 Task: Find connections with filter location Itapagé with filter topic #programingwith filter profile language English with filter current company Elekta with filter school Indian Institute of Management, Calcutta with filter industry Wind Electric Power Generation with filter service category Interaction Design with filter keywords title Content Creator
Action: Mouse moved to (608, 108)
Screenshot: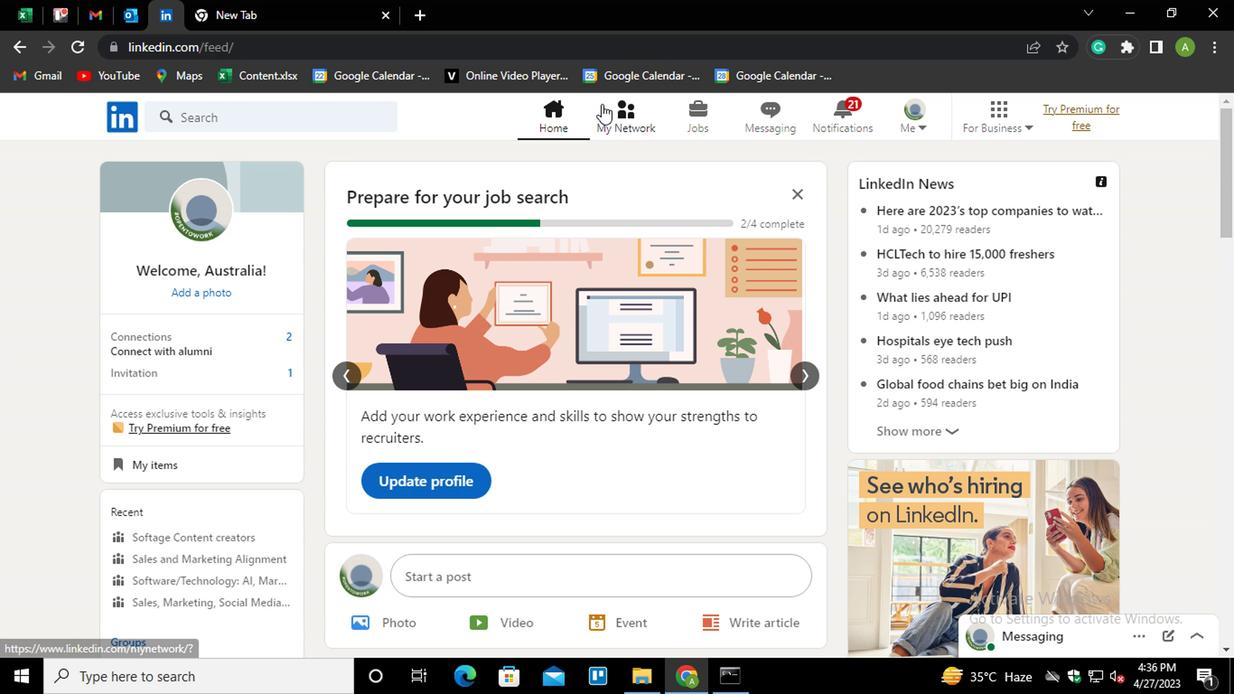 
Action: Mouse pressed left at (608, 108)
Screenshot: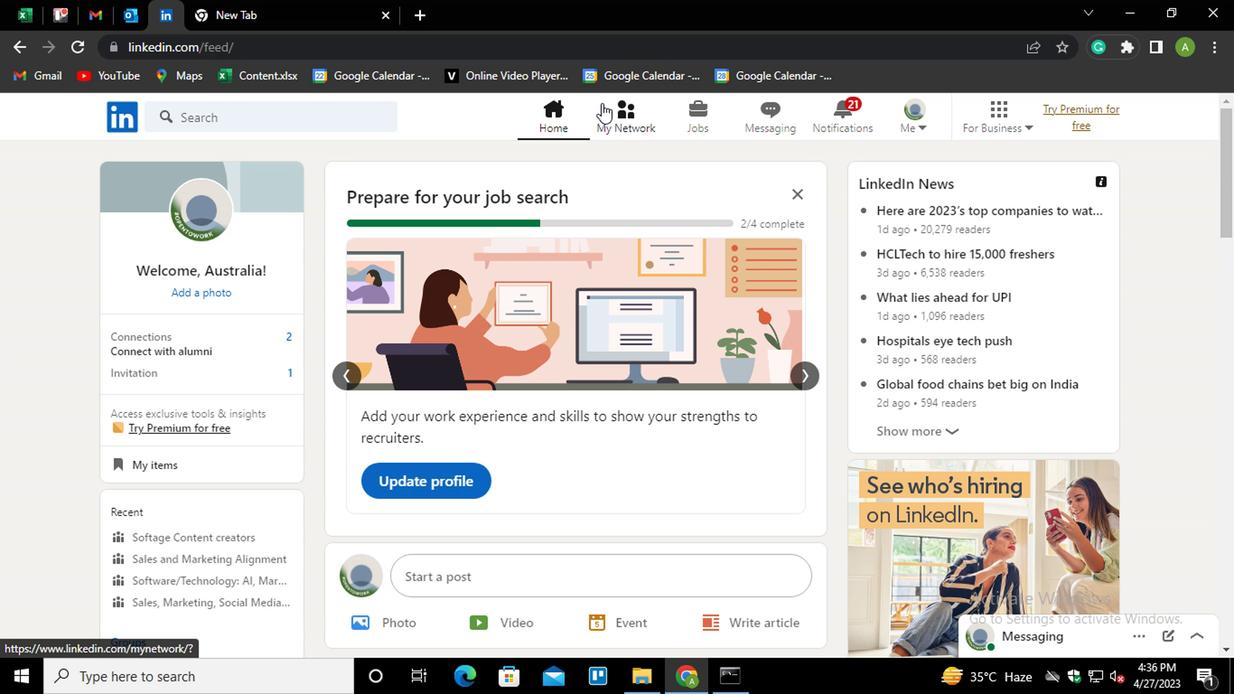 
Action: Mouse moved to (204, 214)
Screenshot: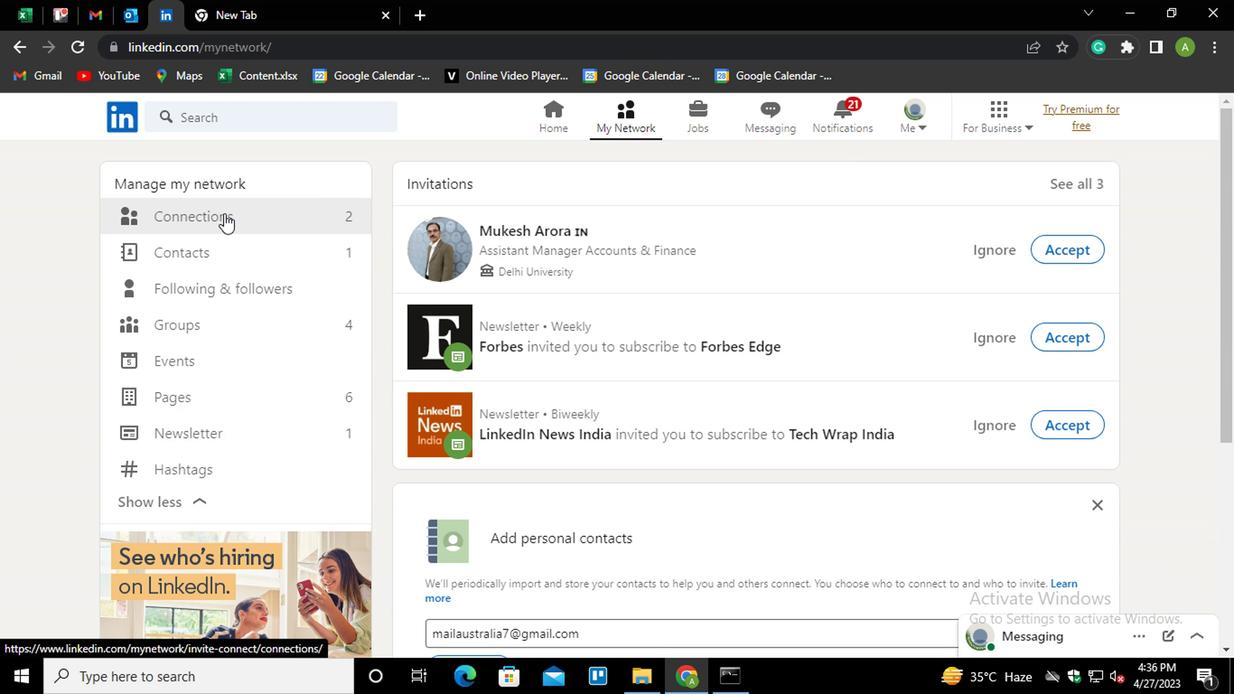 
Action: Mouse pressed left at (204, 214)
Screenshot: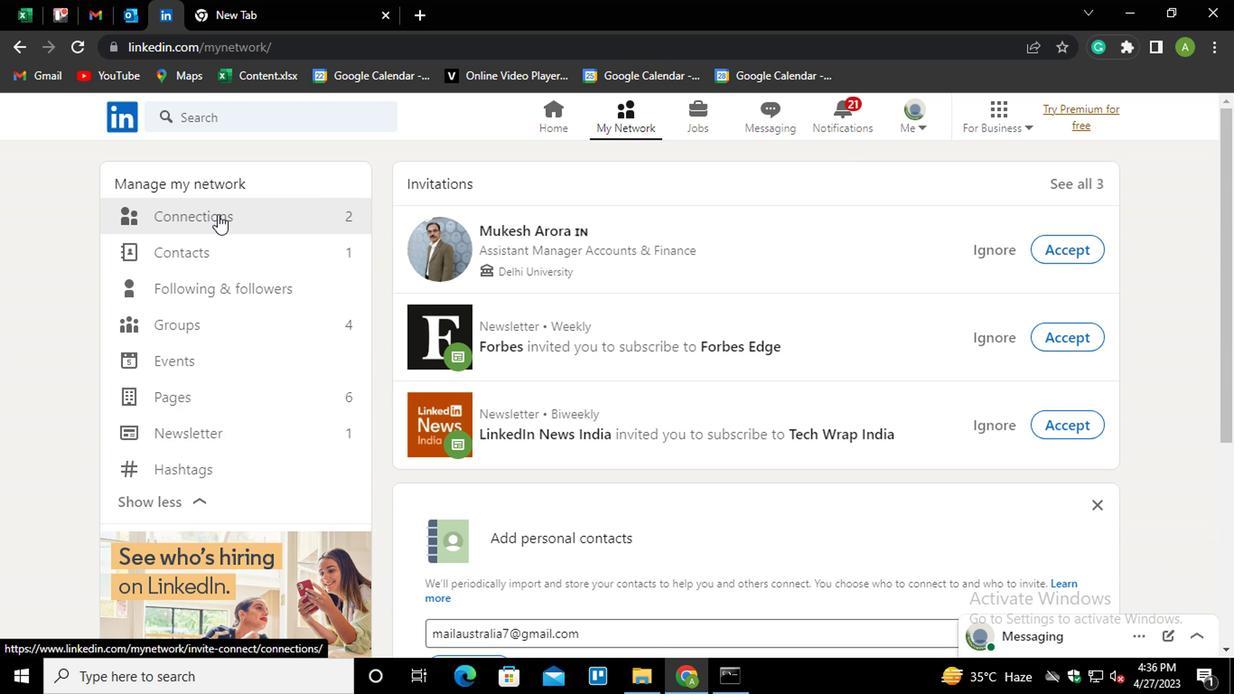 
Action: Mouse moved to (749, 224)
Screenshot: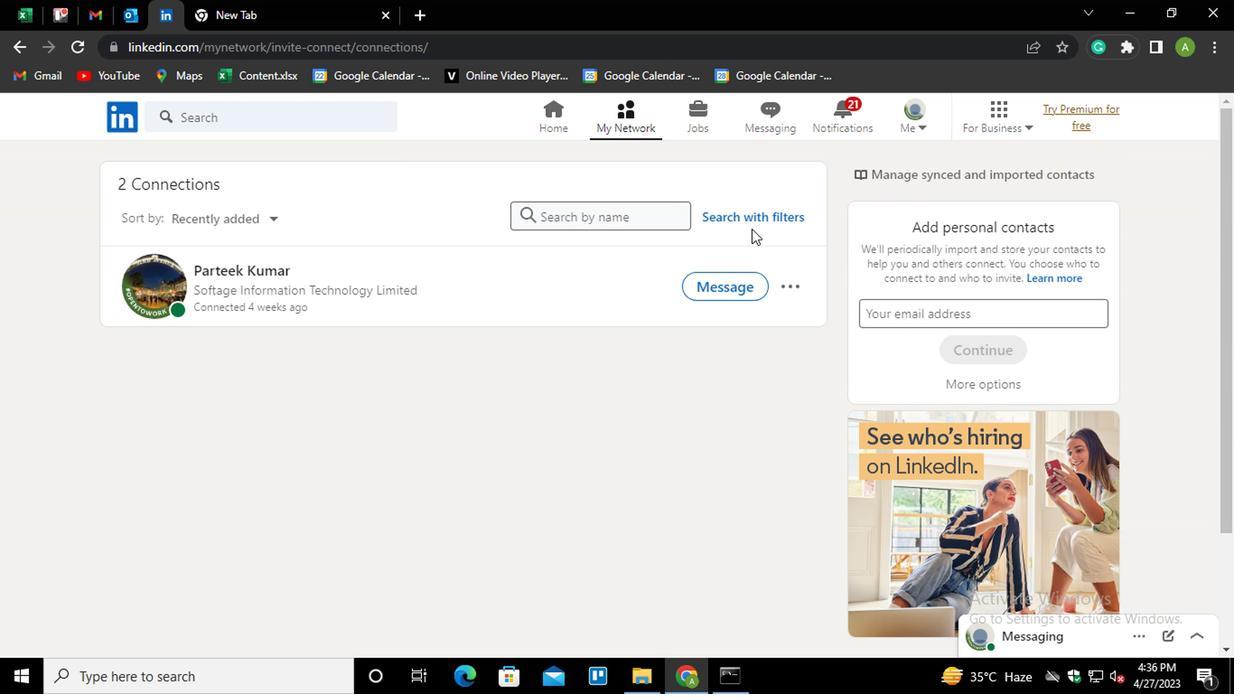 
Action: Mouse pressed left at (749, 224)
Screenshot: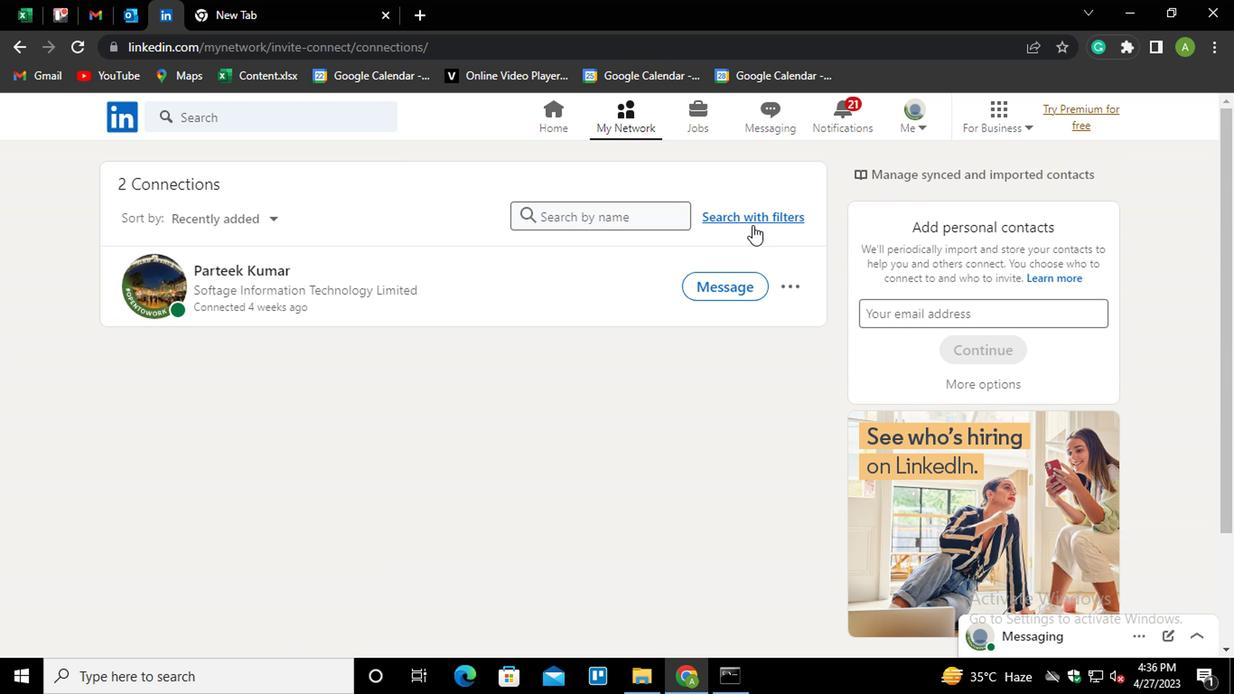 
Action: Mouse moved to (668, 164)
Screenshot: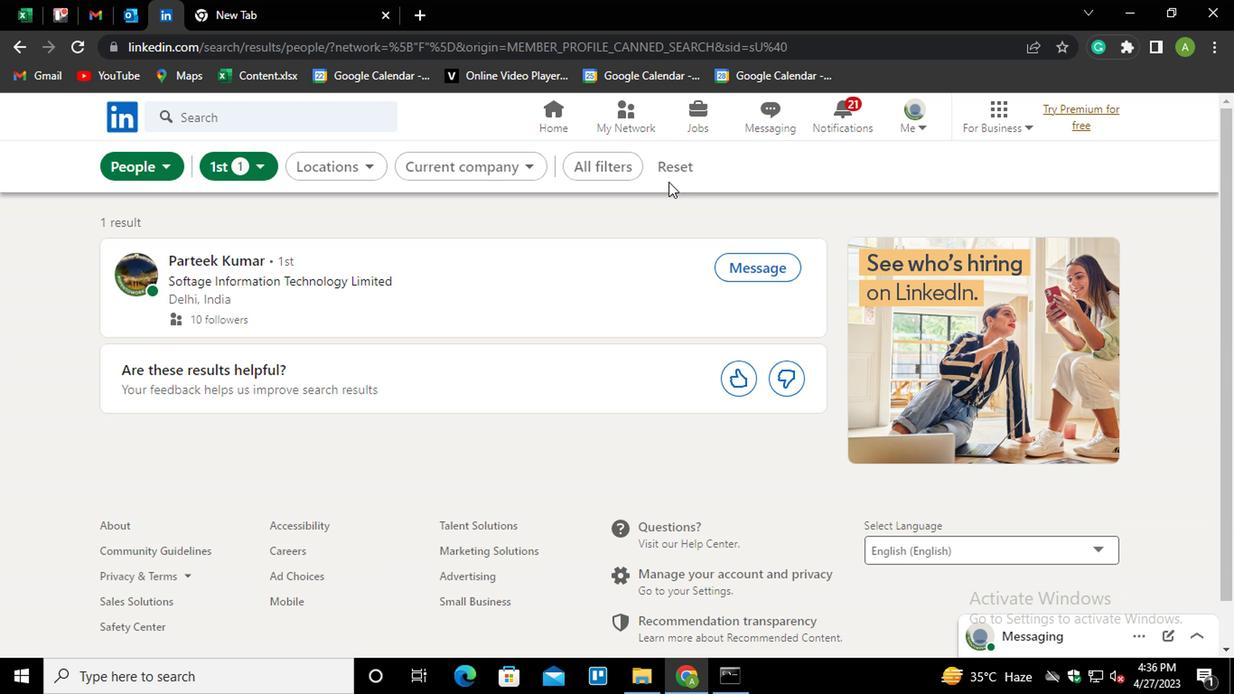 
Action: Mouse pressed left at (668, 164)
Screenshot: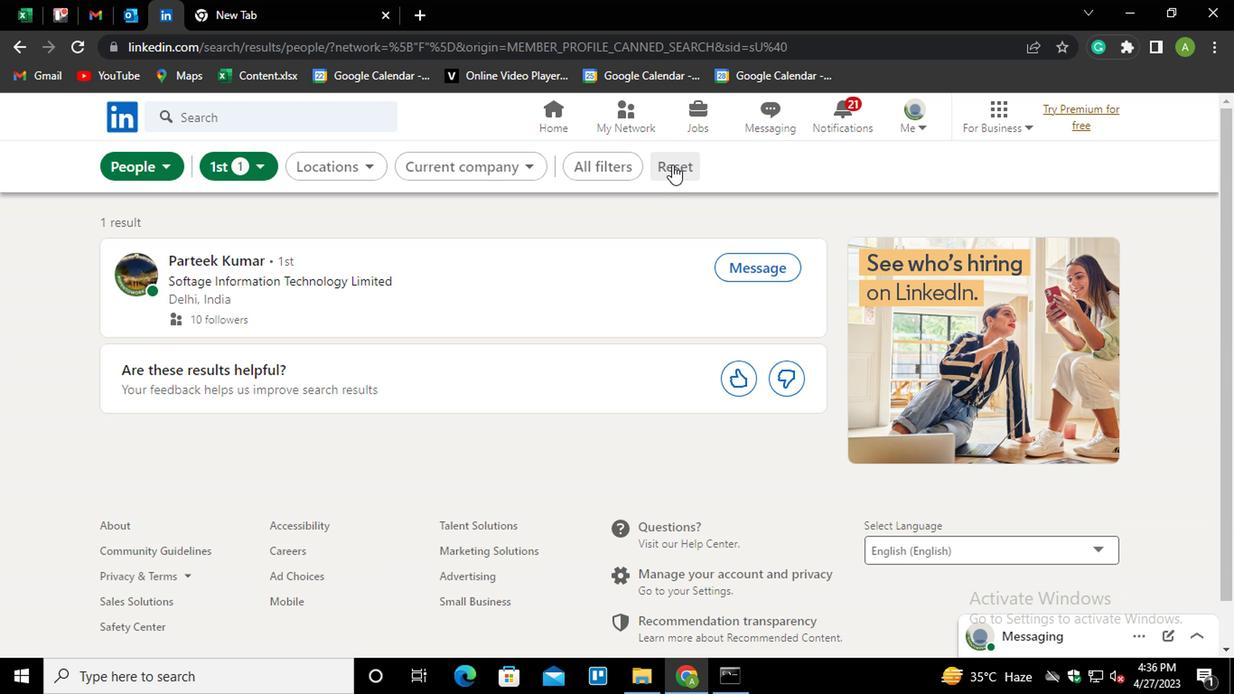 
Action: Mouse moved to (659, 169)
Screenshot: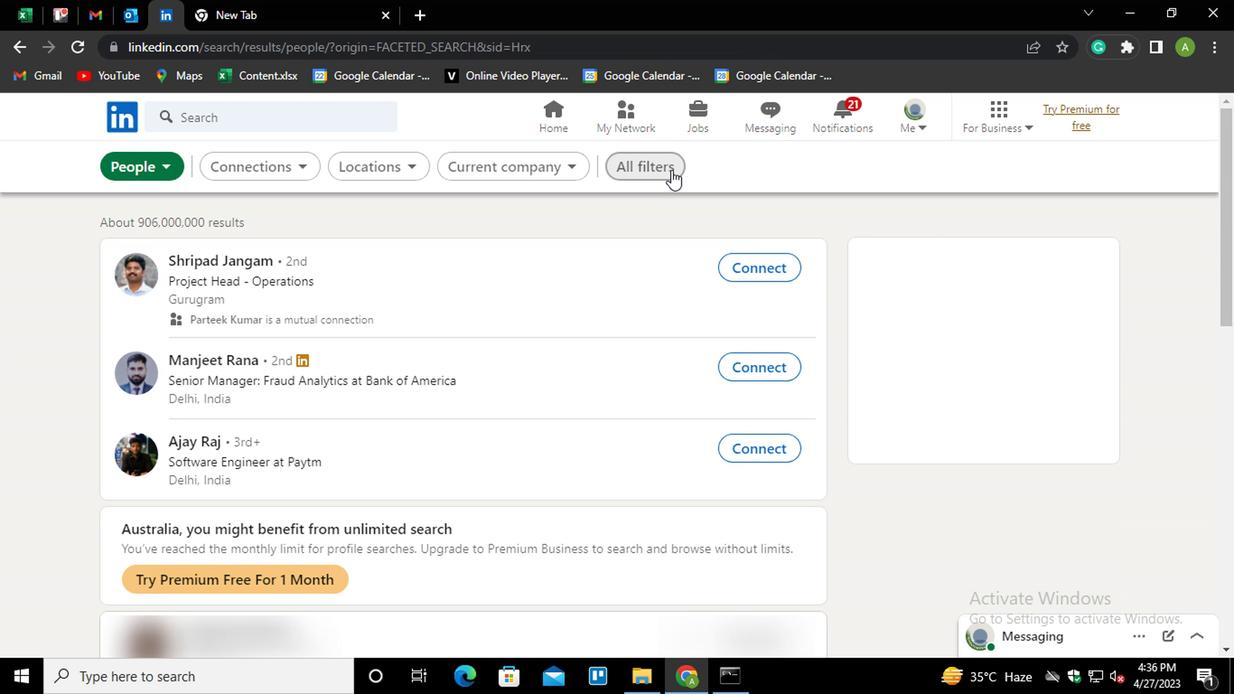 
Action: Mouse pressed left at (659, 169)
Screenshot: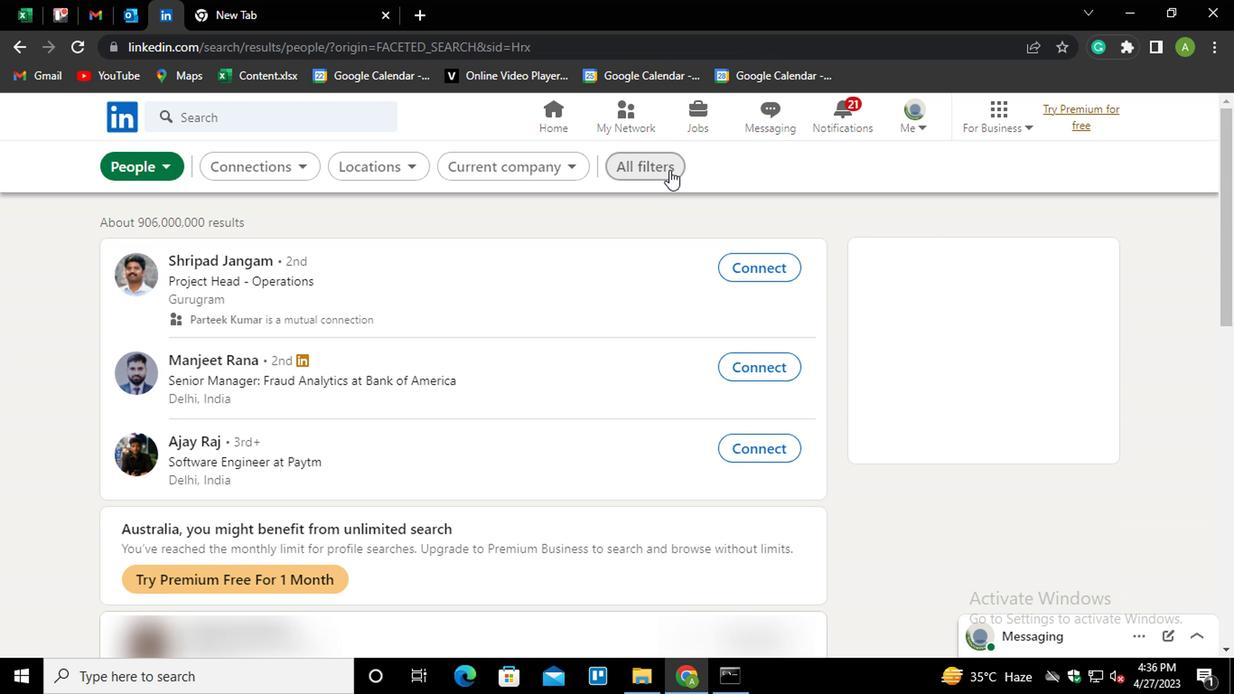 
Action: Mouse moved to (866, 321)
Screenshot: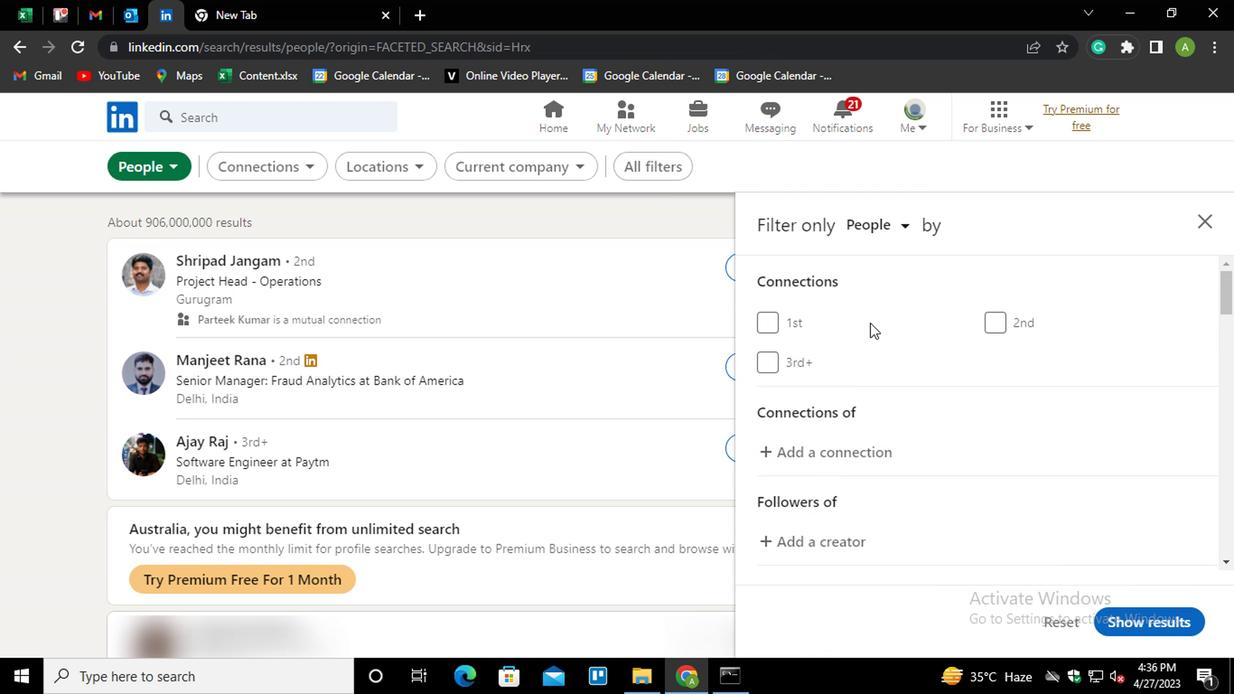
Action: Mouse scrolled (866, 320) with delta (0, 0)
Screenshot: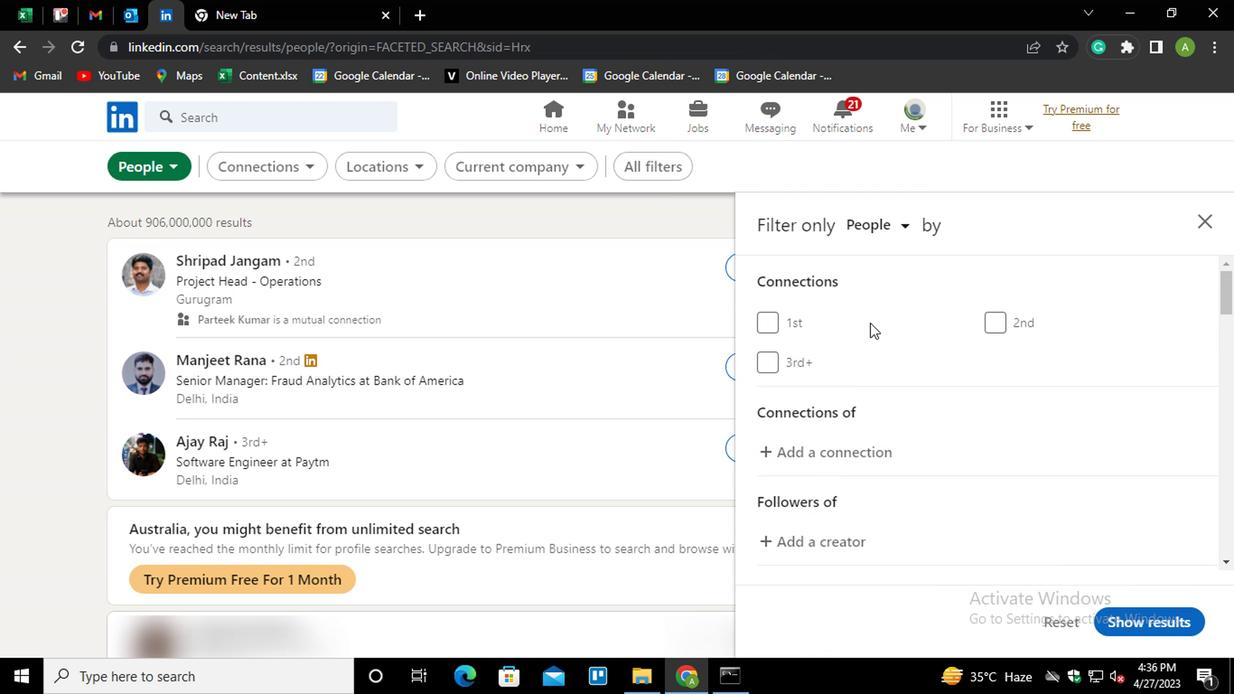 
Action: Mouse scrolled (866, 320) with delta (0, 0)
Screenshot: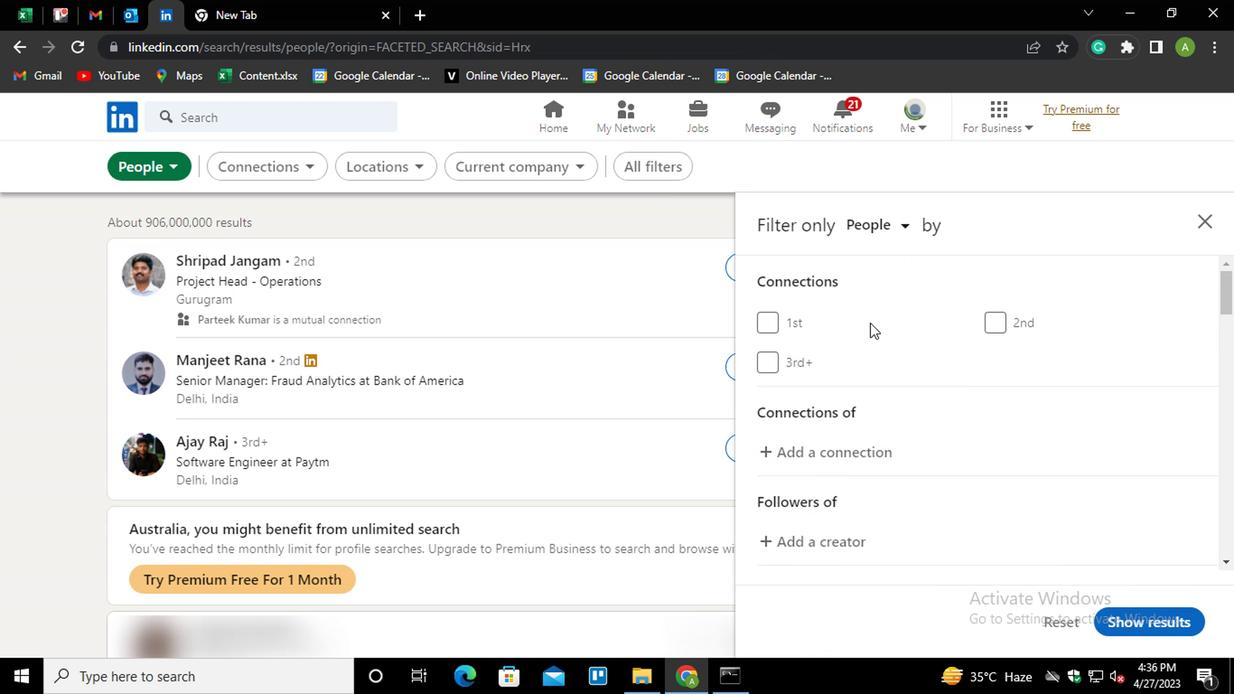 
Action: Mouse scrolled (866, 320) with delta (0, 0)
Screenshot: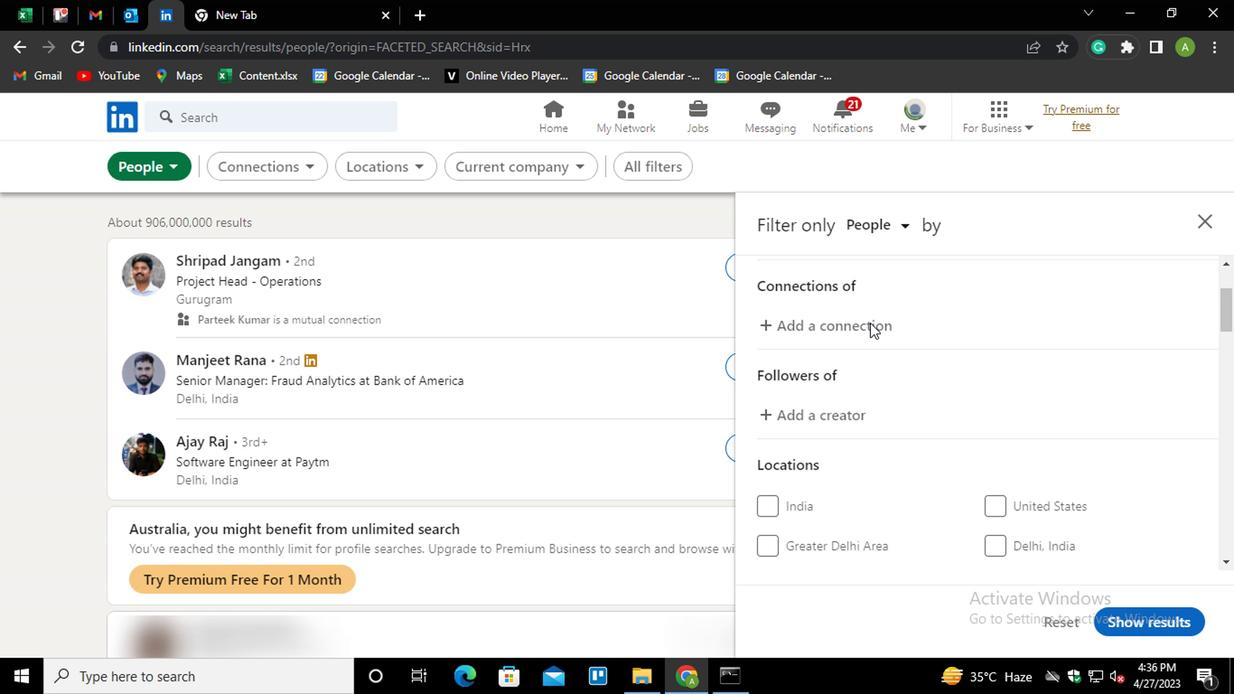 
Action: Mouse scrolled (866, 320) with delta (0, 0)
Screenshot: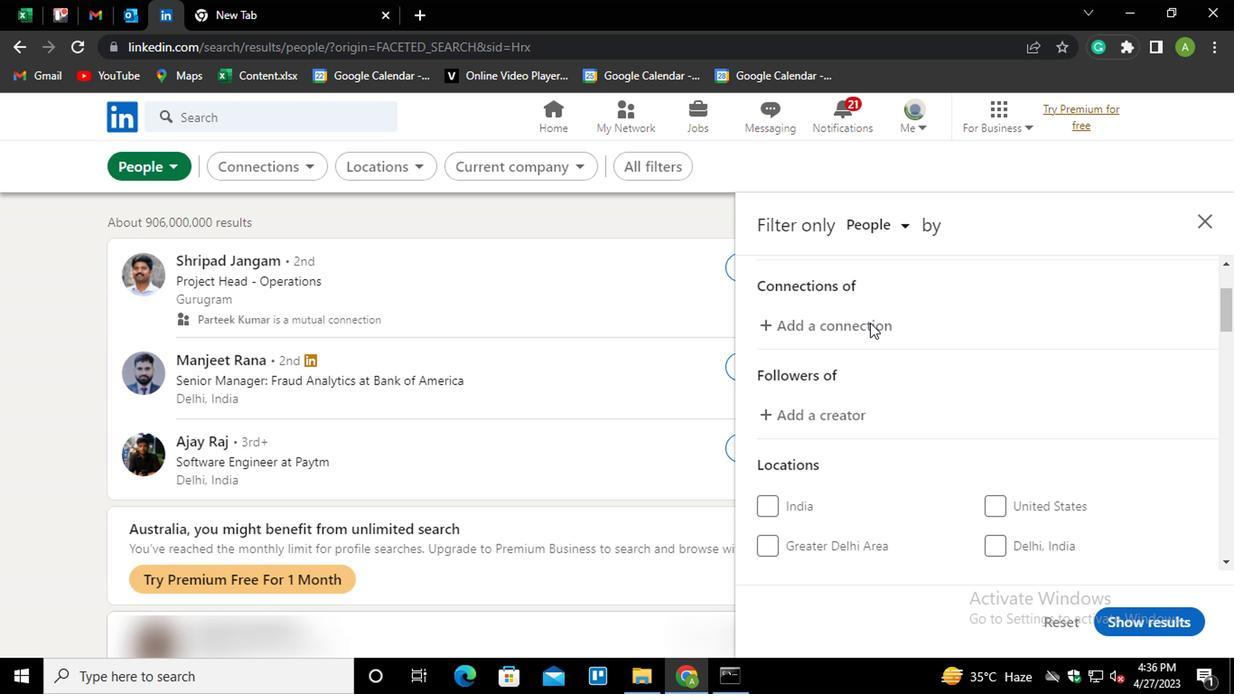 
Action: Mouse moved to (1008, 349)
Screenshot: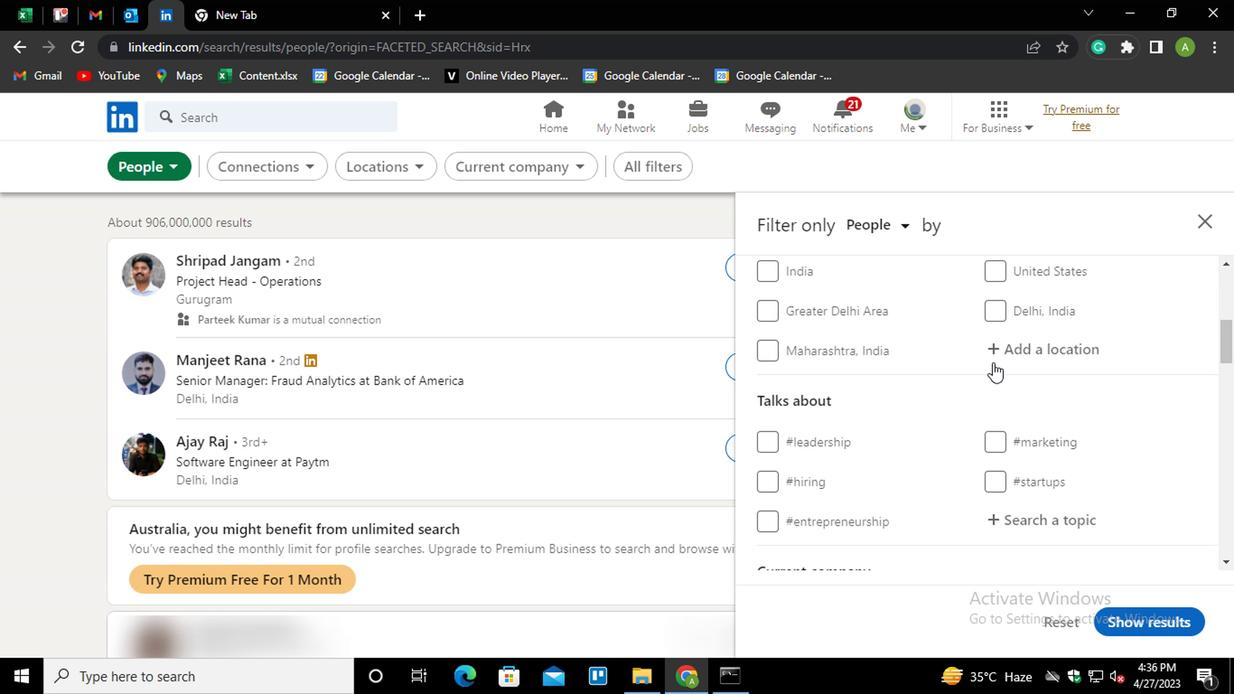 
Action: Mouse pressed left at (1008, 349)
Screenshot: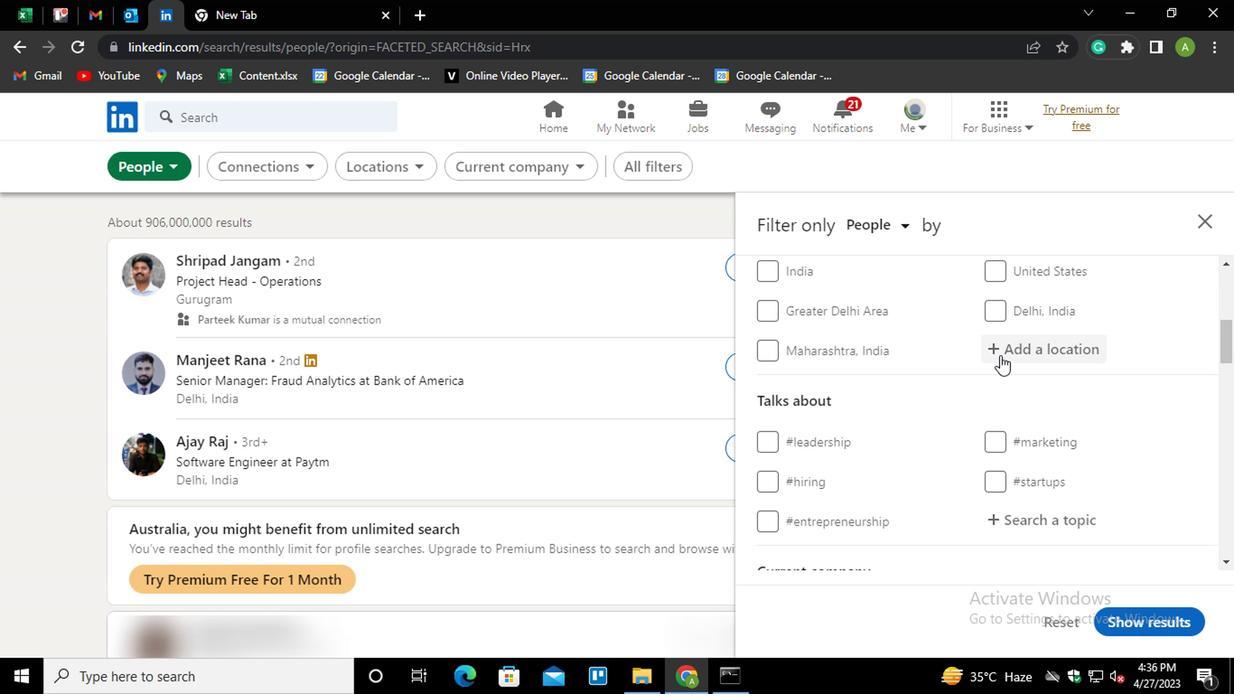 
Action: Key pressed <Key.shift>ITAPAGE
Screenshot: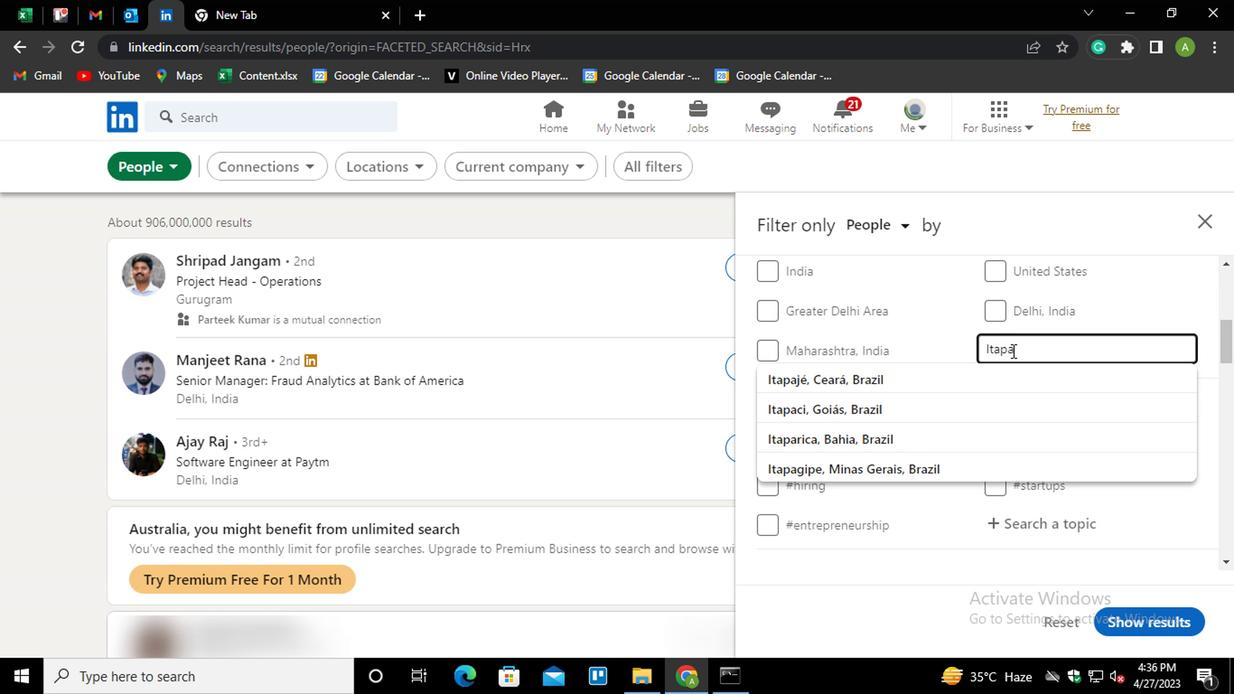 
Action: Mouse moved to (1048, 365)
Screenshot: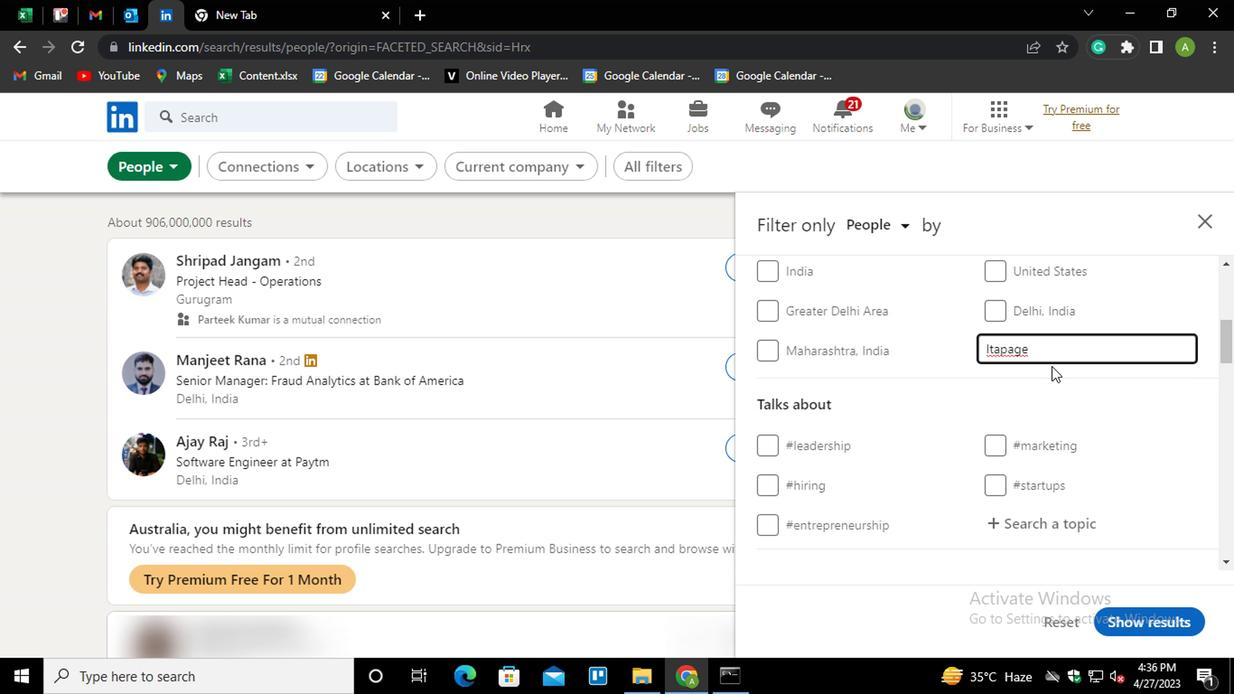 
Action: Mouse pressed left at (1048, 365)
Screenshot: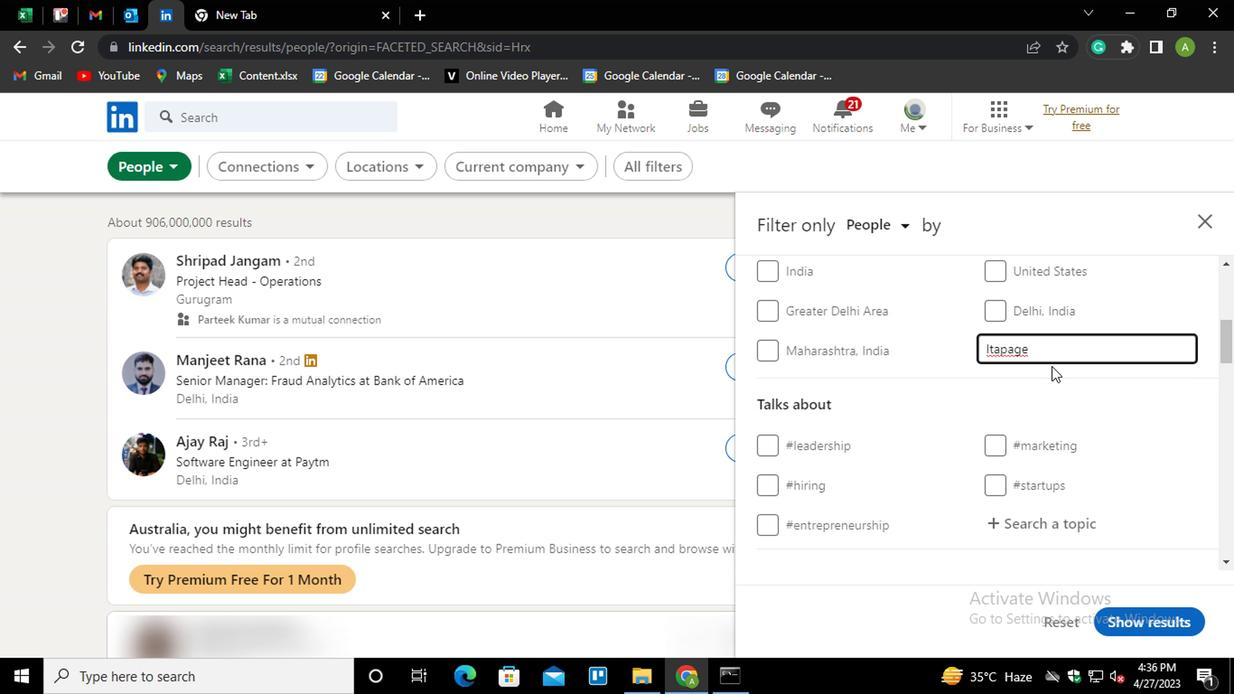 
Action: Mouse moved to (1052, 363)
Screenshot: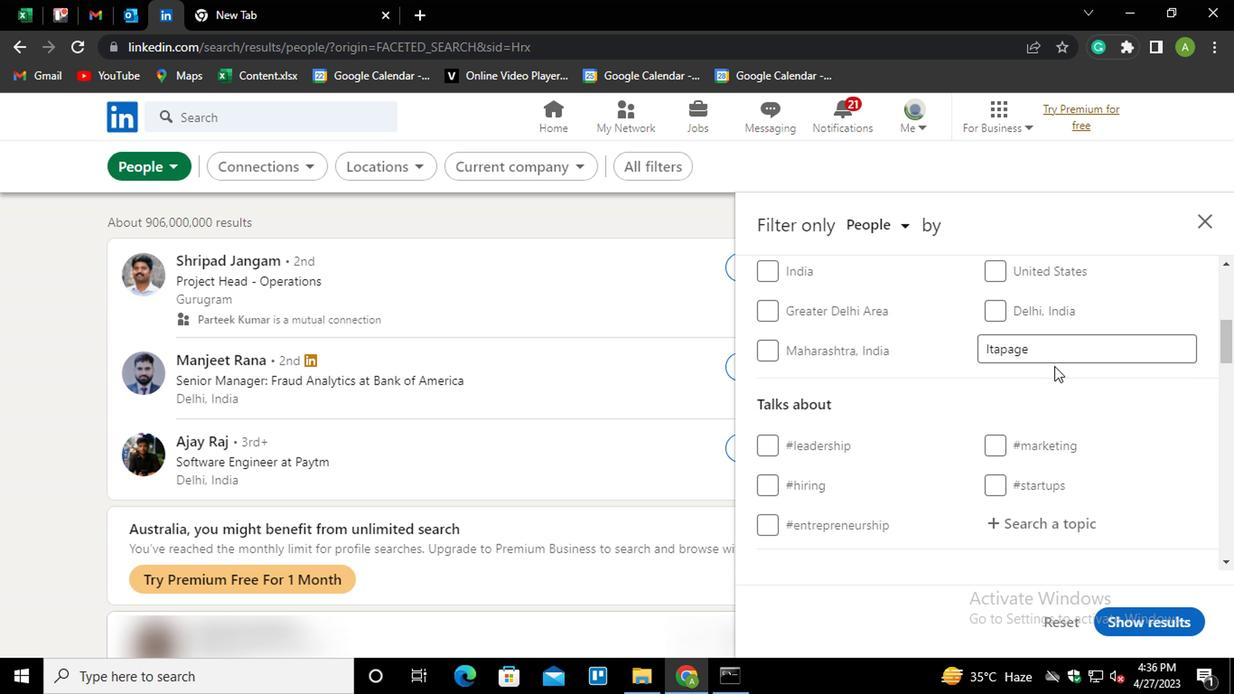 
Action: Mouse scrolled (1052, 362) with delta (0, -1)
Screenshot: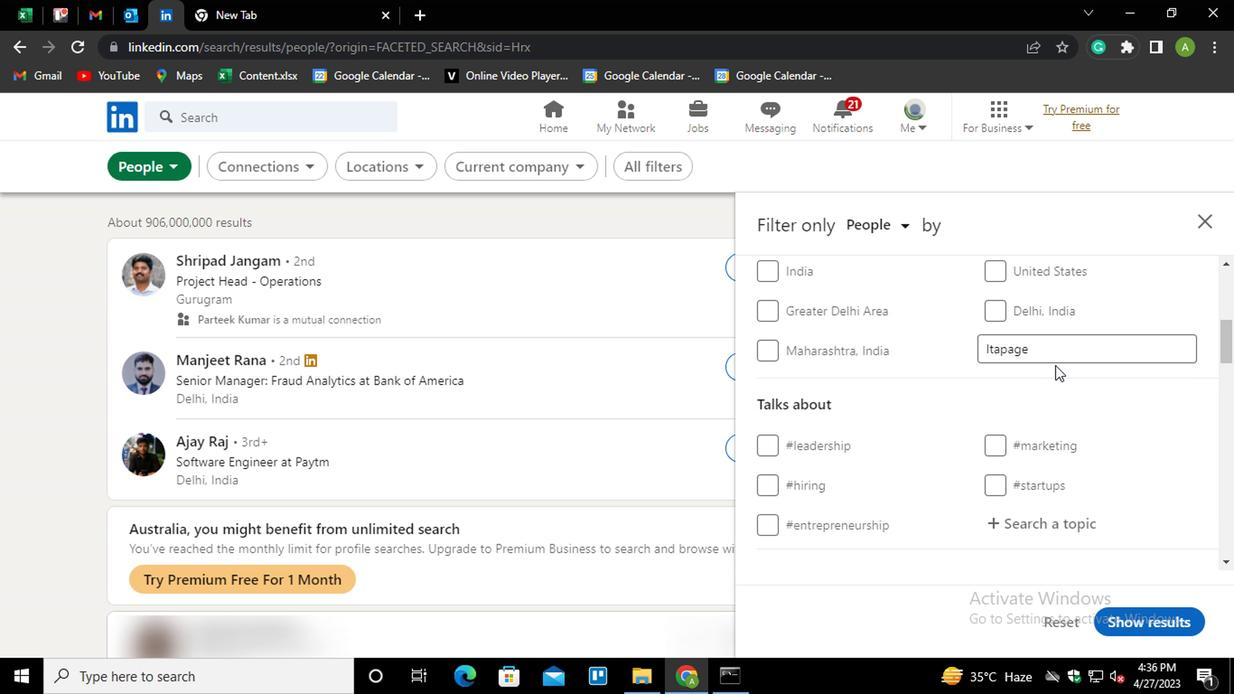 
Action: Mouse scrolled (1052, 362) with delta (0, -1)
Screenshot: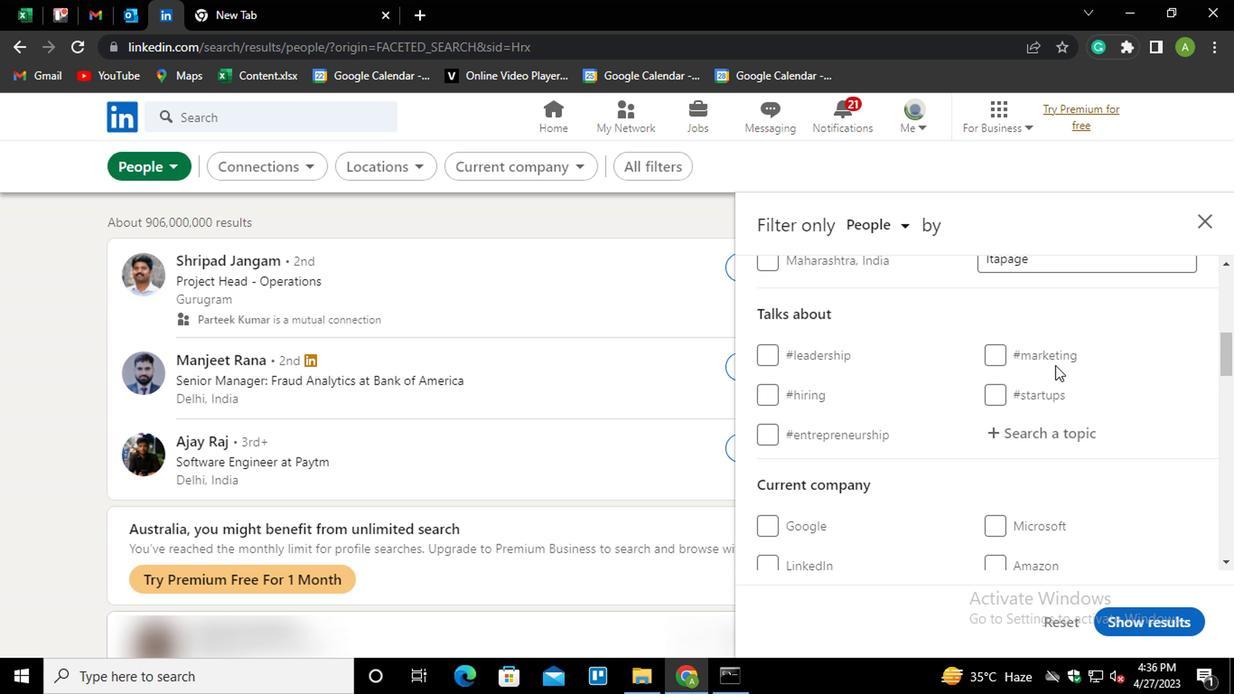 
Action: Mouse moved to (1017, 336)
Screenshot: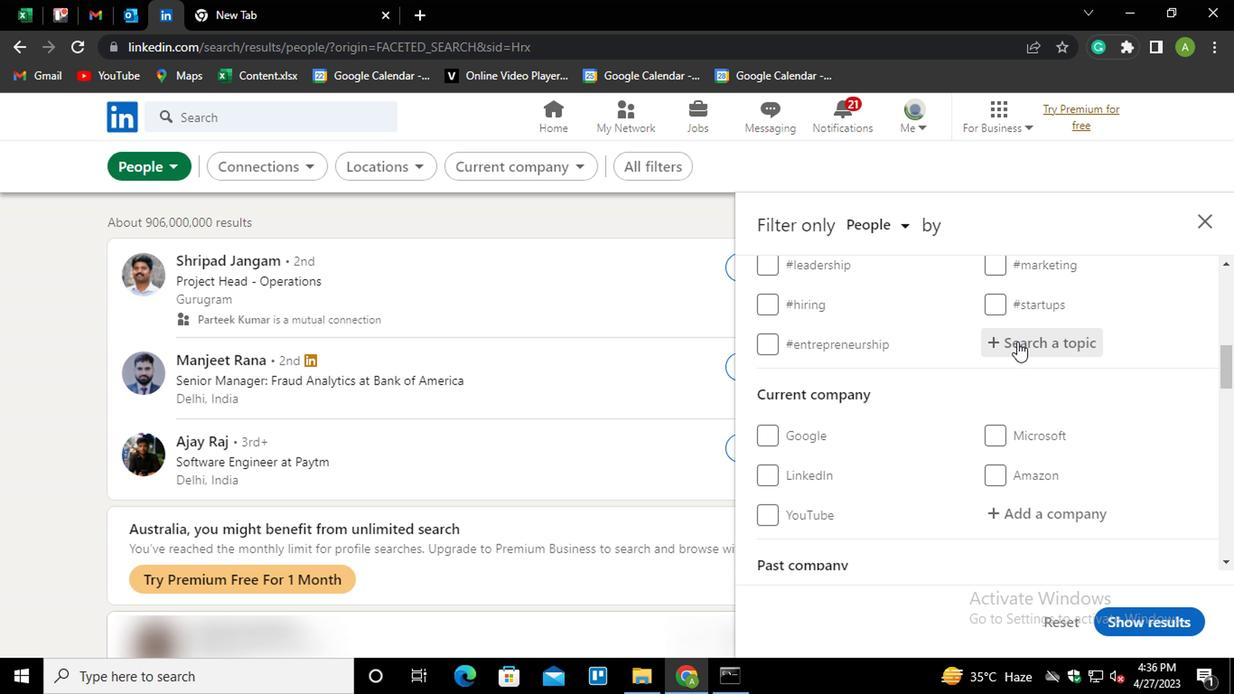 
Action: Mouse pressed left at (1017, 336)
Screenshot: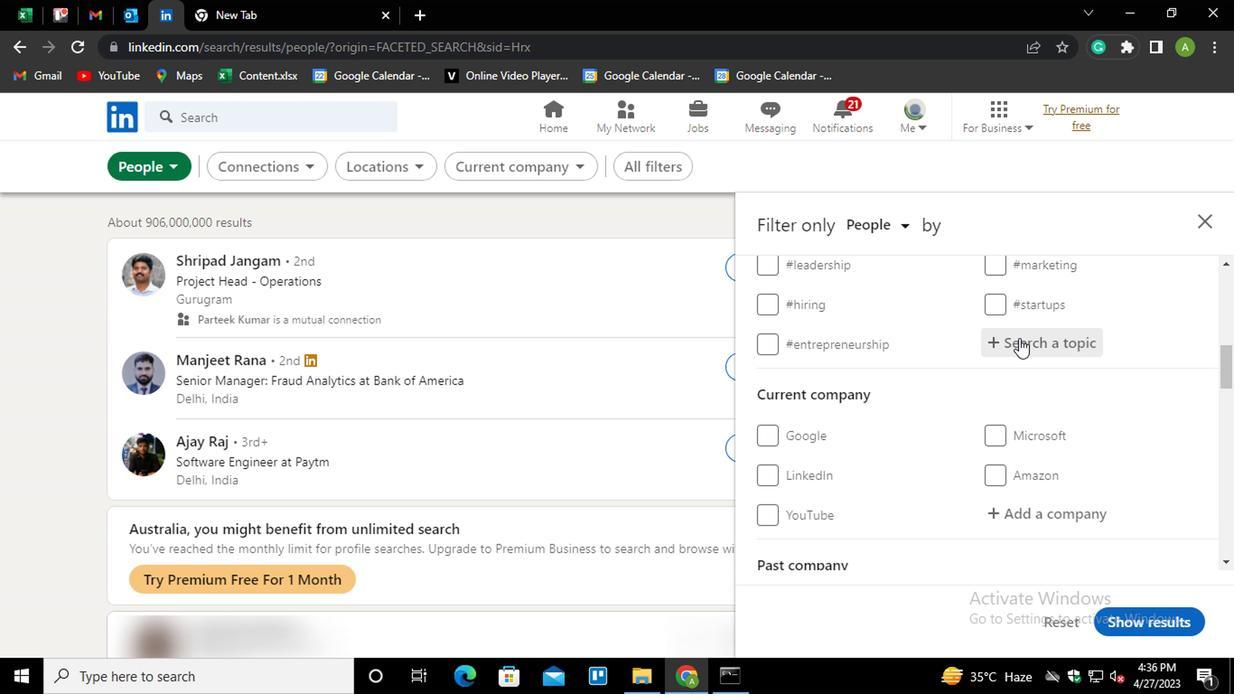 
Action: Key pressed PROGRAMING<Key.down><Key.enter>
Screenshot: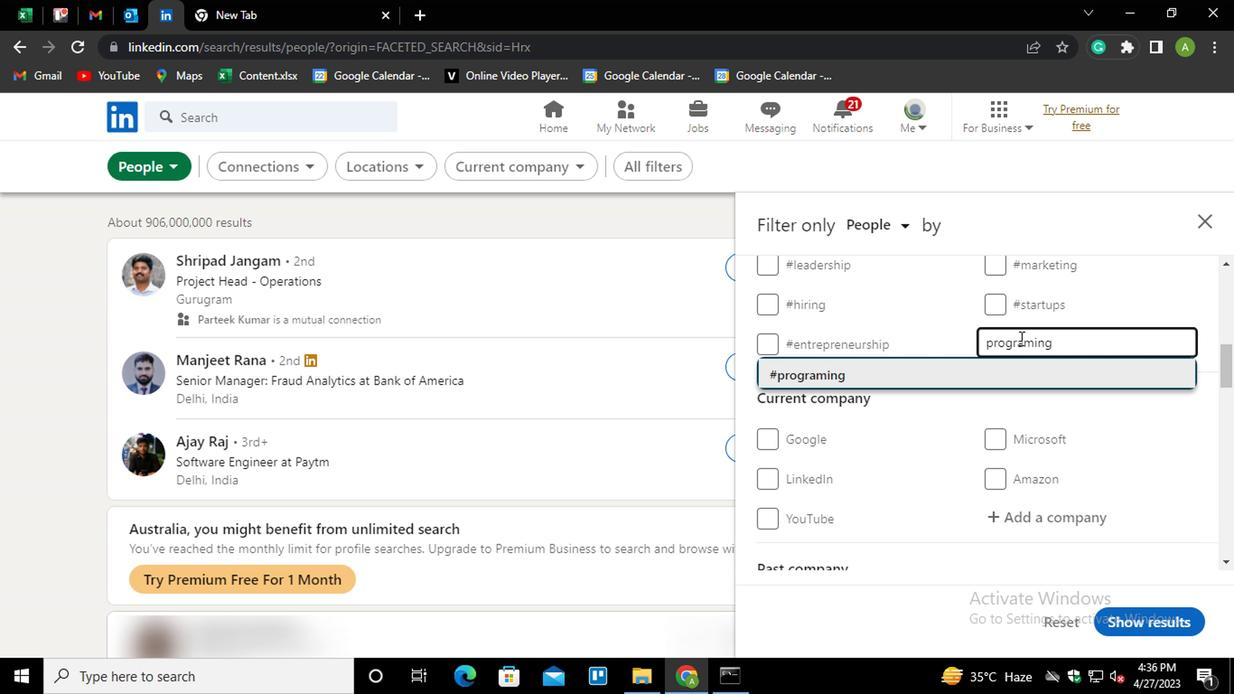 
Action: Mouse scrolled (1017, 335) with delta (0, -1)
Screenshot: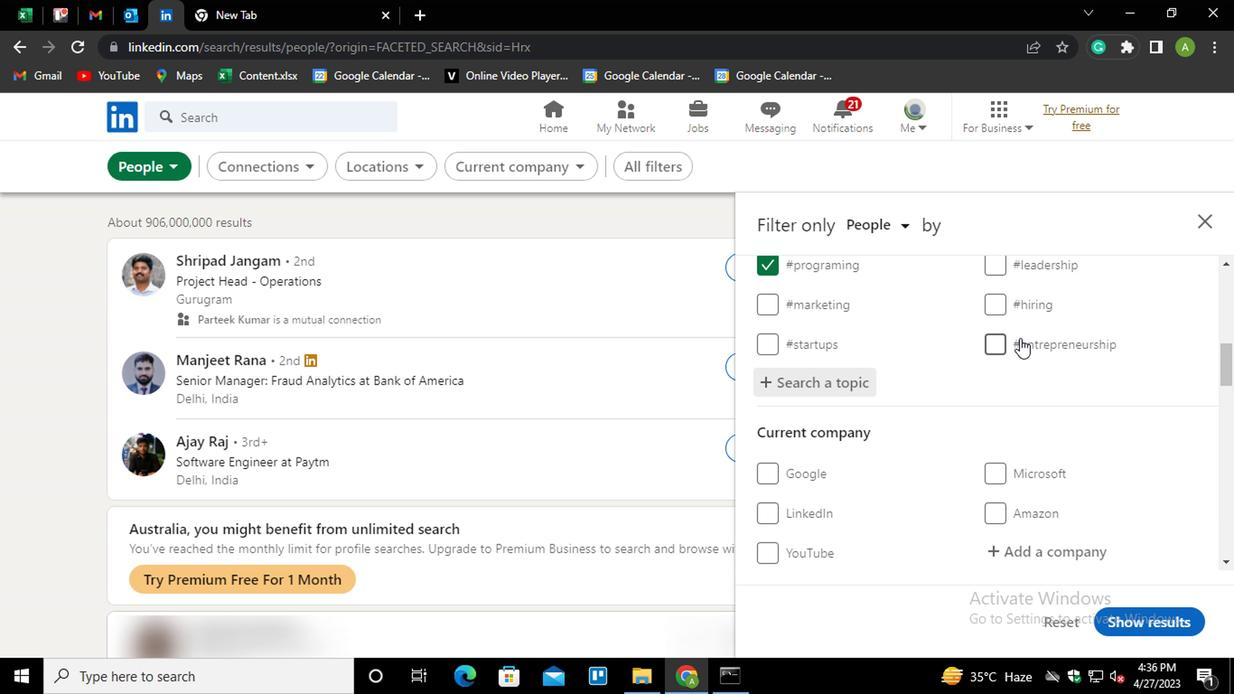
Action: Mouse scrolled (1017, 335) with delta (0, -1)
Screenshot: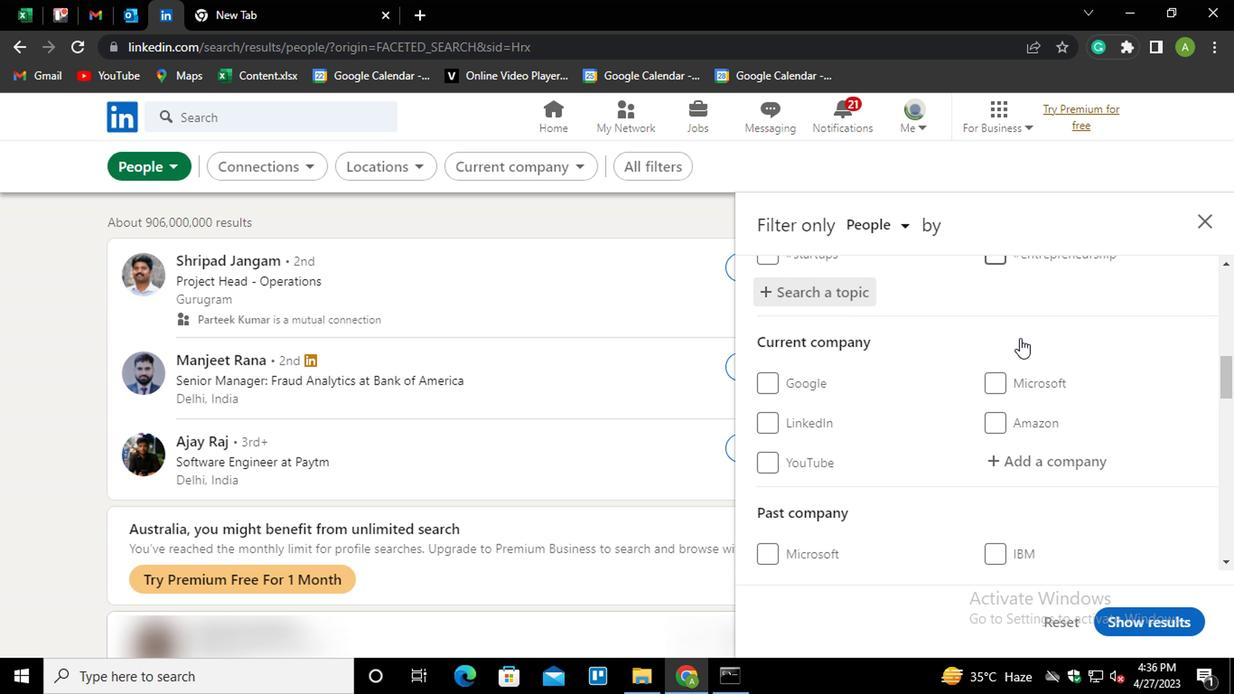 
Action: Mouse scrolled (1017, 335) with delta (0, -1)
Screenshot: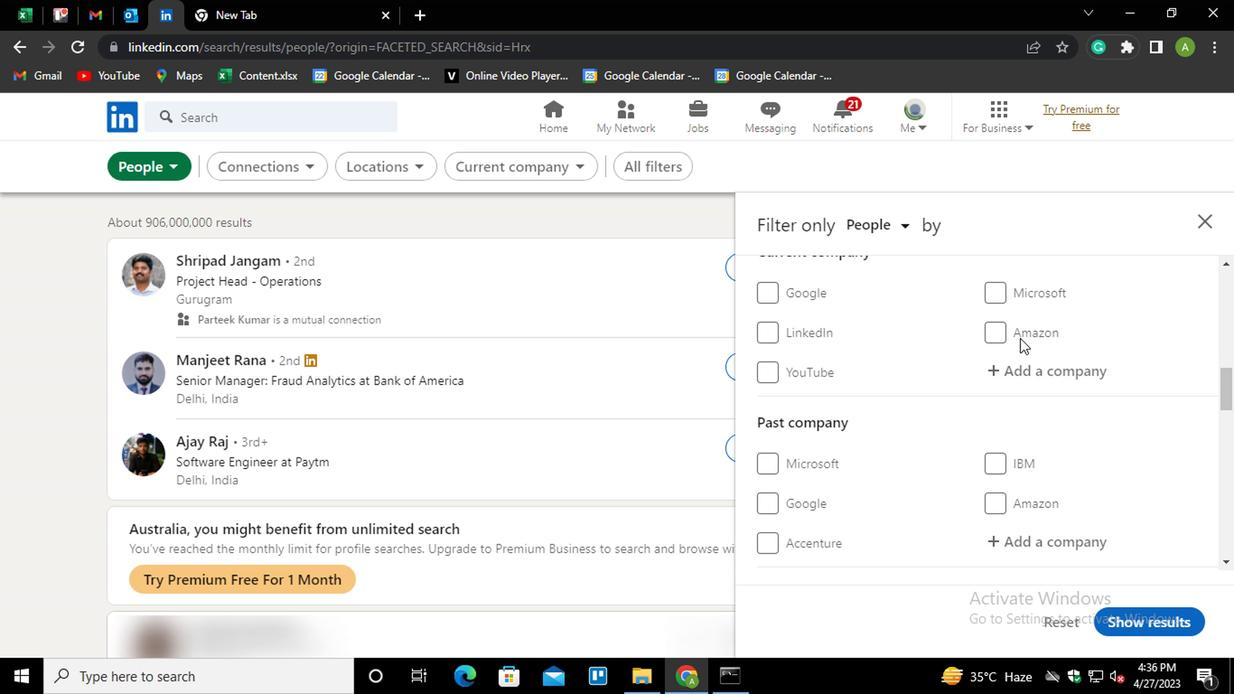 
Action: Mouse scrolled (1017, 335) with delta (0, -1)
Screenshot: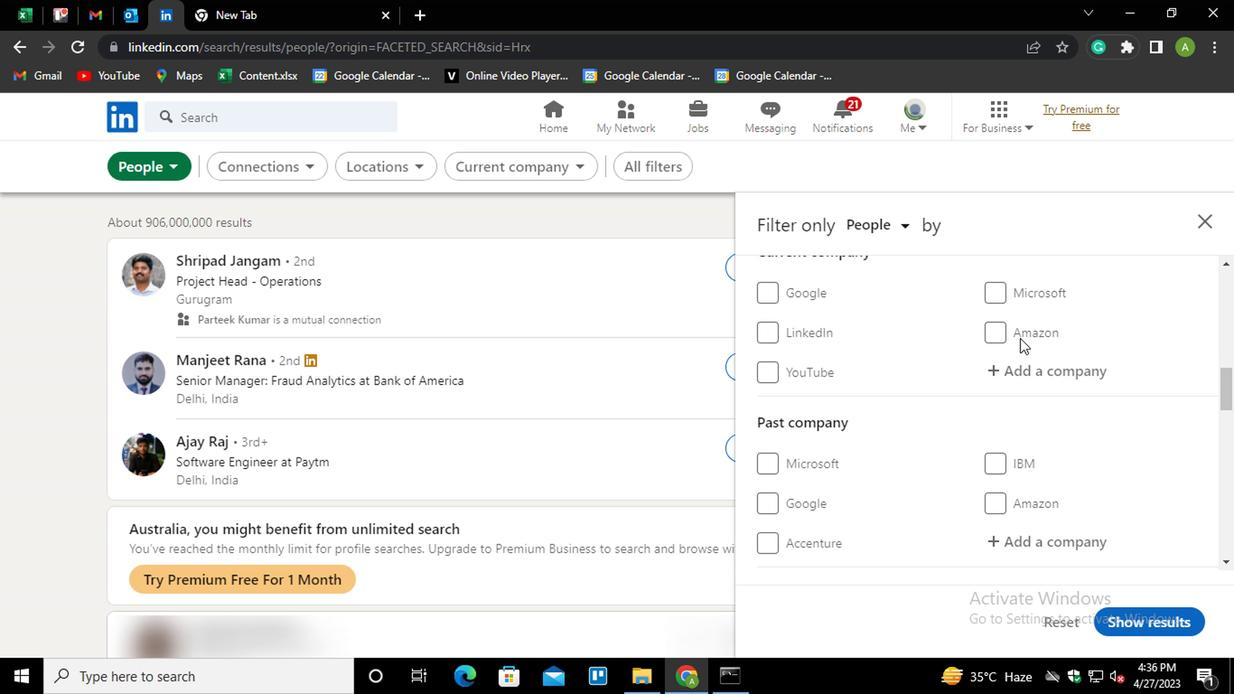 
Action: Mouse scrolled (1017, 335) with delta (0, -1)
Screenshot: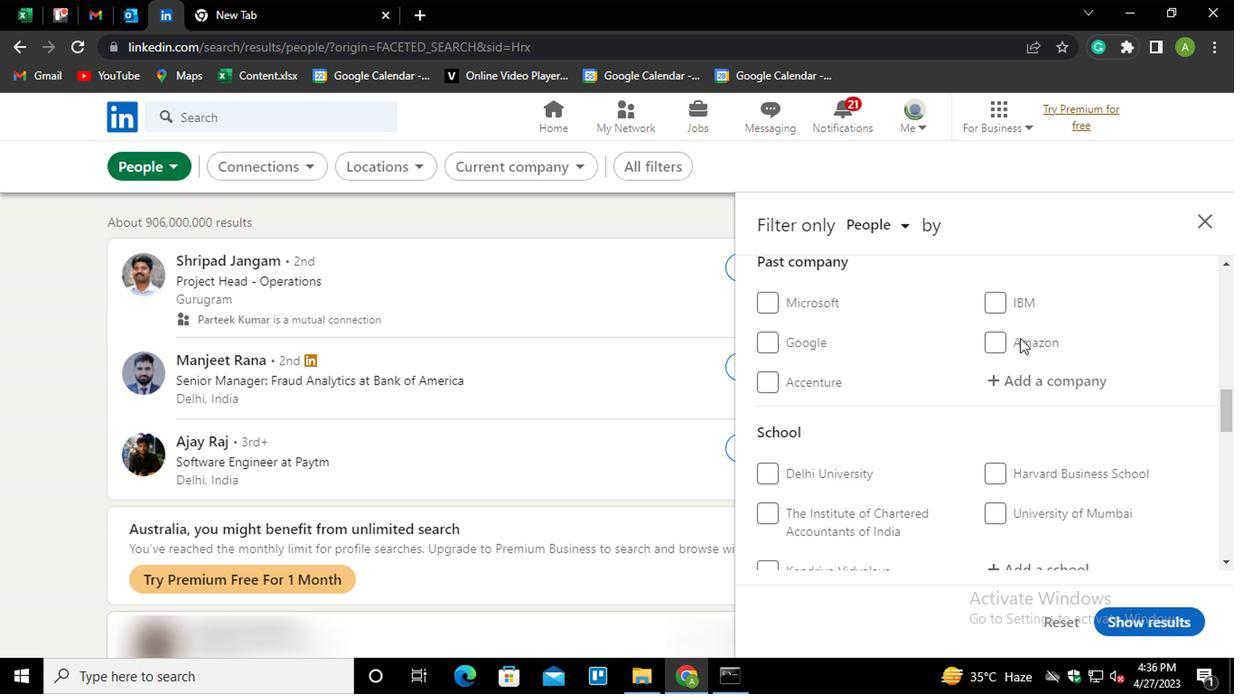 
Action: Mouse scrolled (1017, 335) with delta (0, -1)
Screenshot: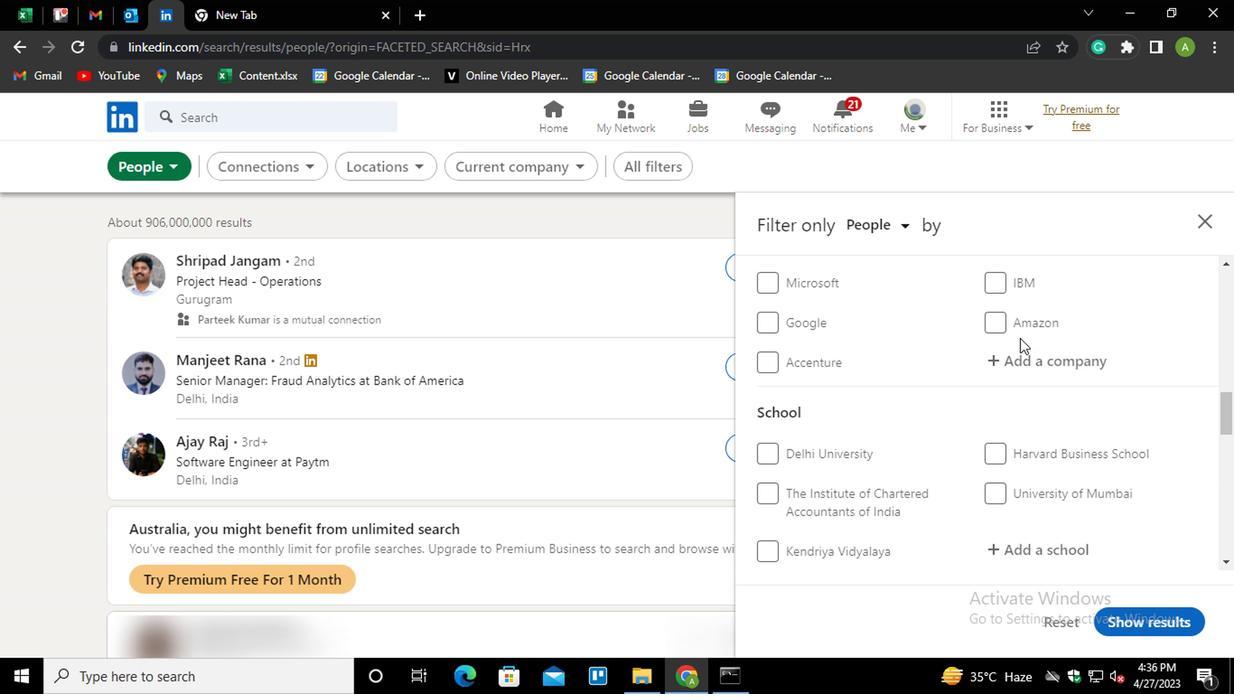 
Action: Mouse scrolled (1017, 335) with delta (0, -1)
Screenshot: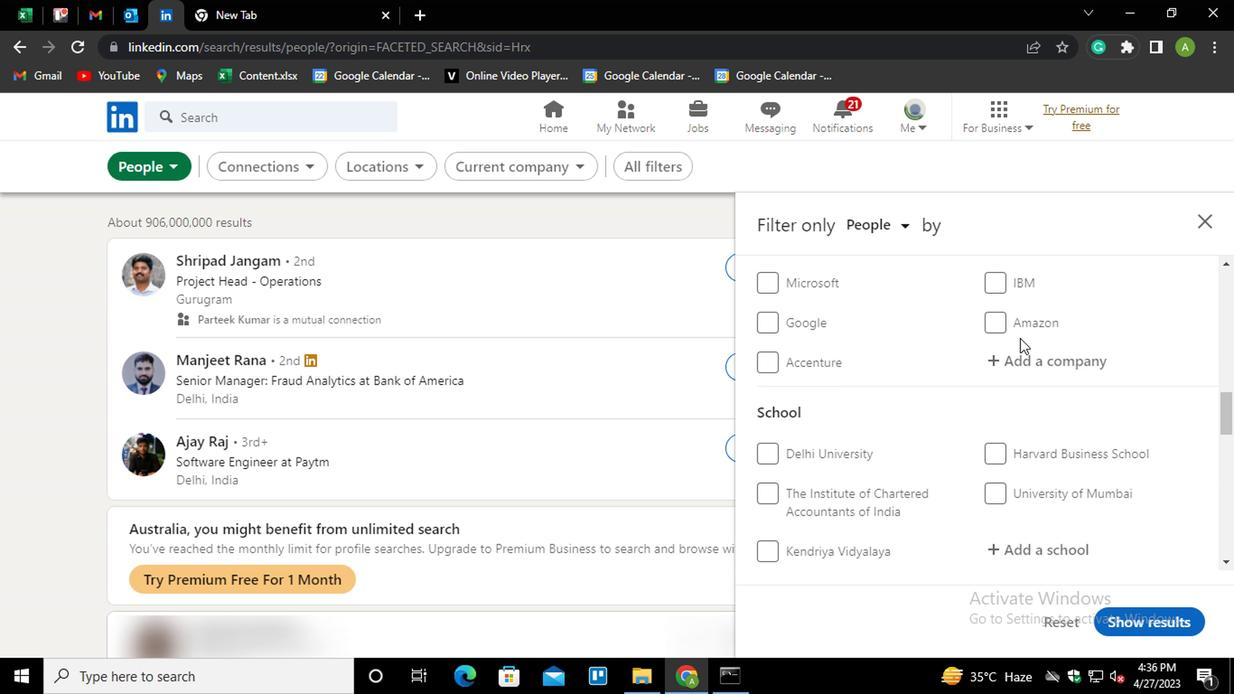 
Action: Mouse scrolled (1017, 335) with delta (0, -1)
Screenshot: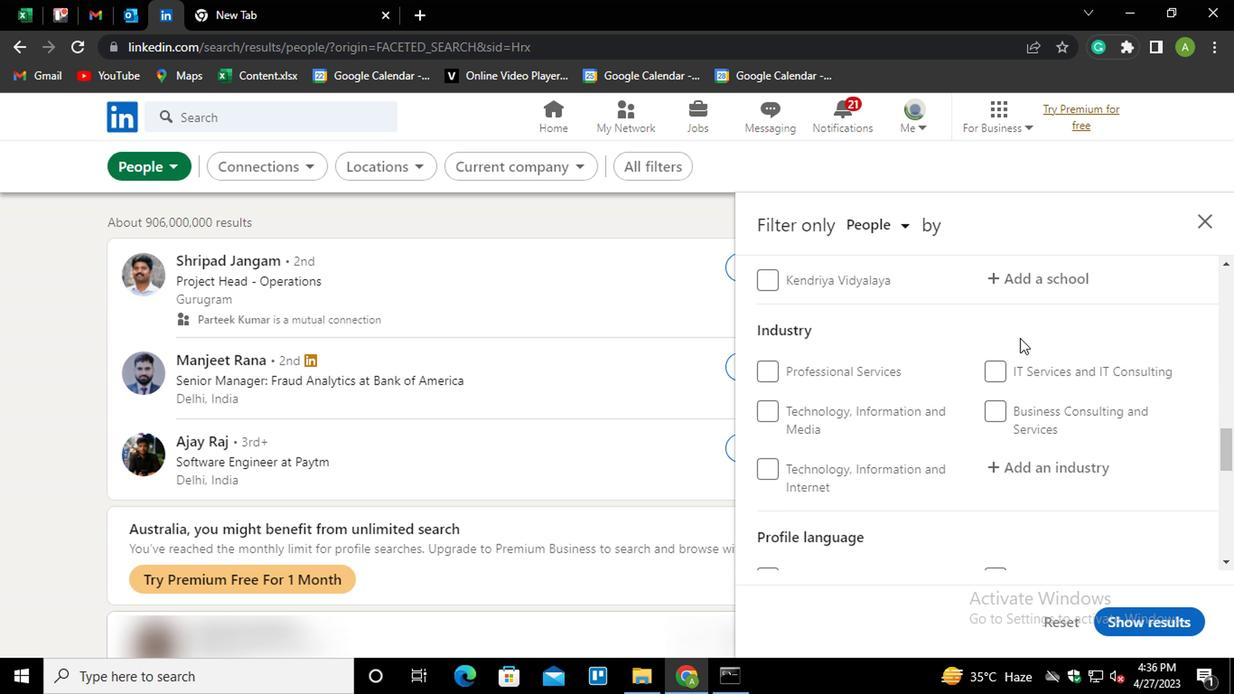 
Action: Mouse scrolled (1017, 335) with delta (0, -1)
Screenshot: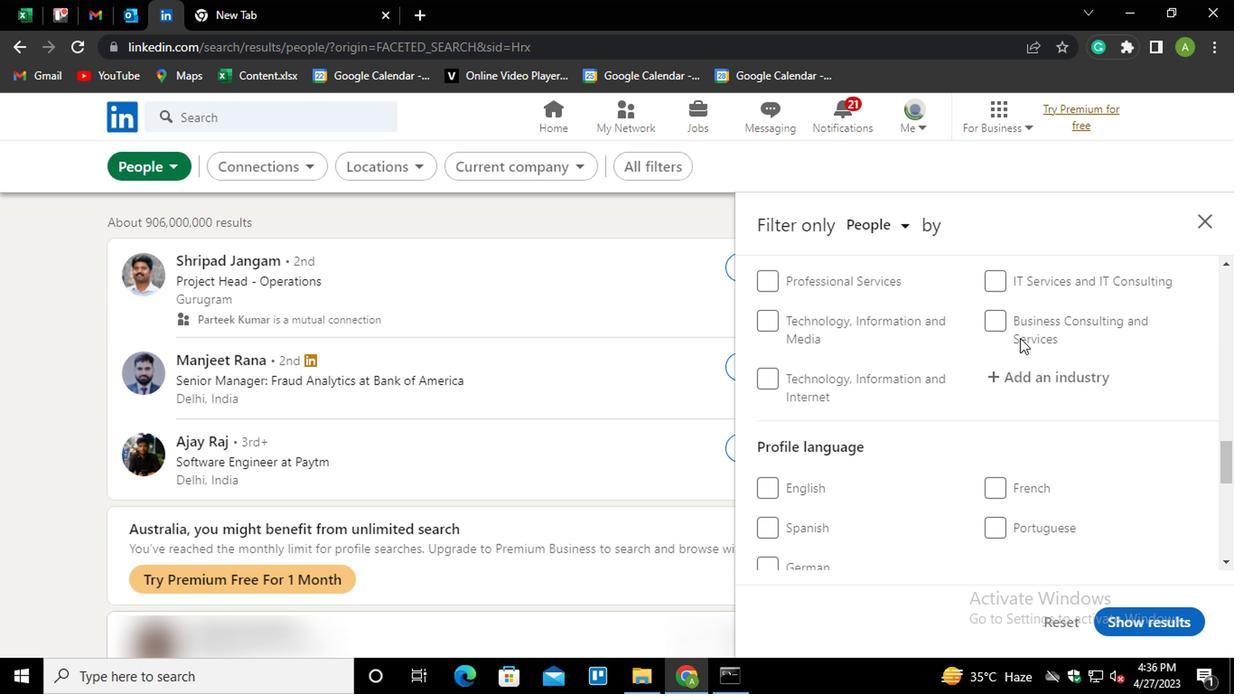 
Action: Mouse scrolled (1017, 335) with delta (0, -1)
Screenshot: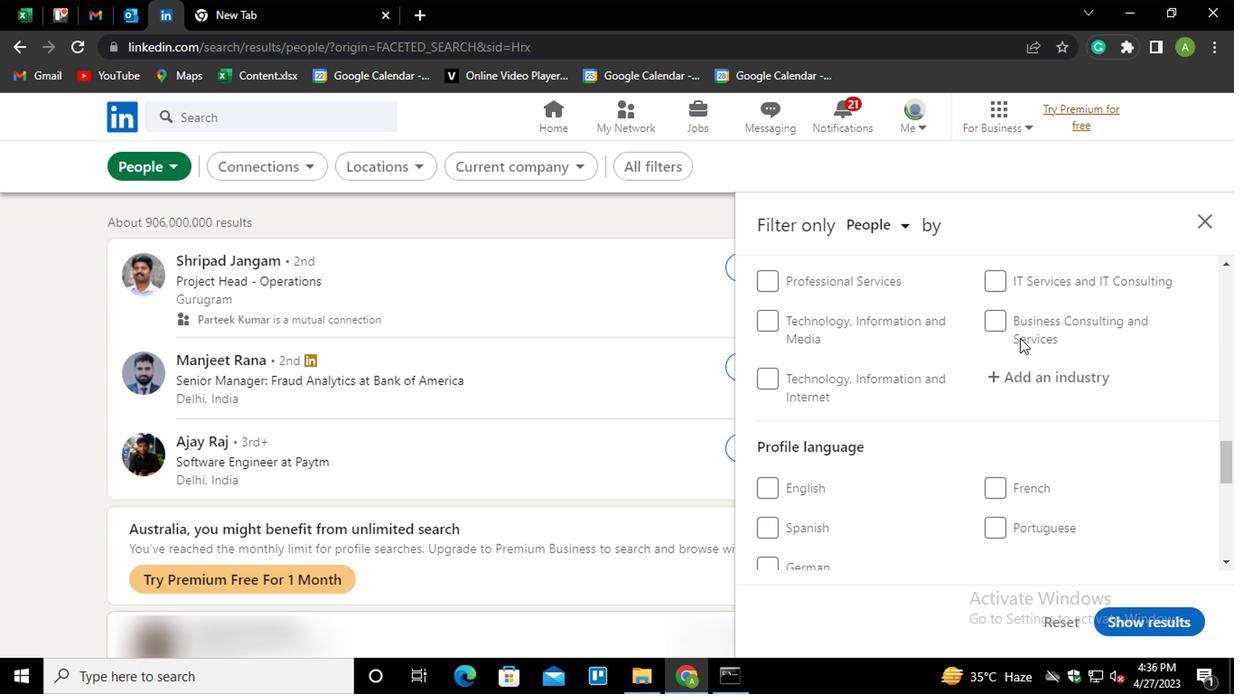 
Action: Mouse moved to (786, 300)
Screenshot: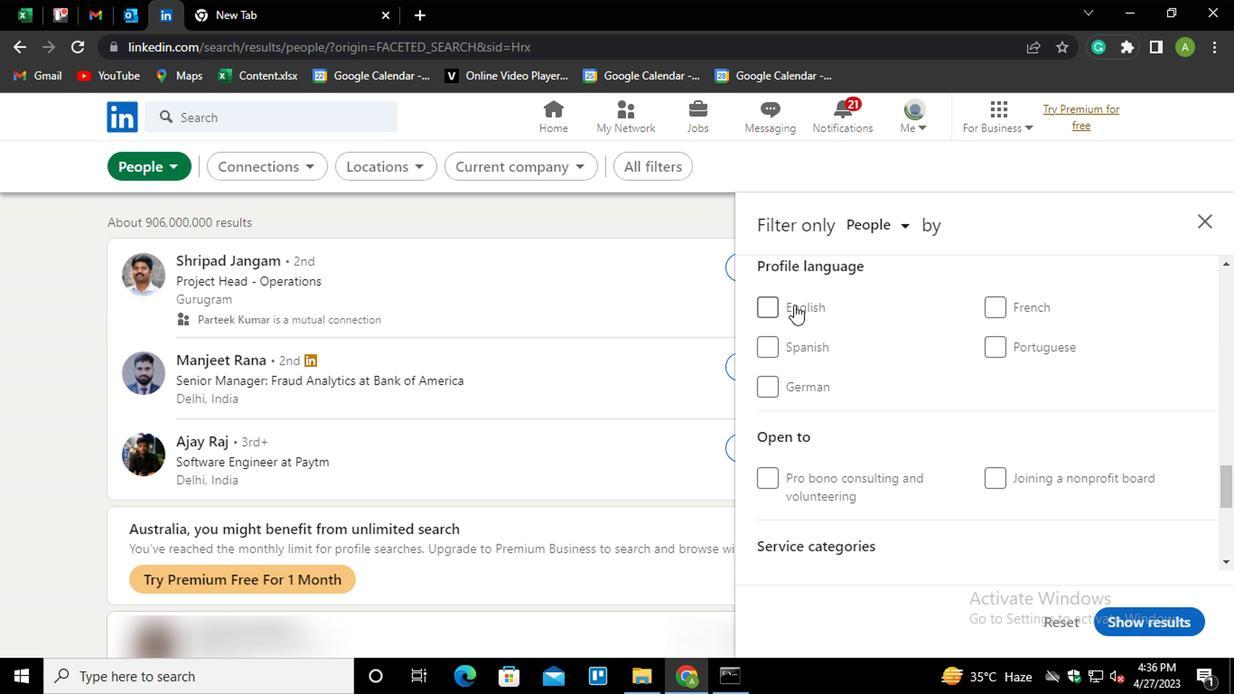 
Action: Mouse pressed left at (786, 300)
Screenshot: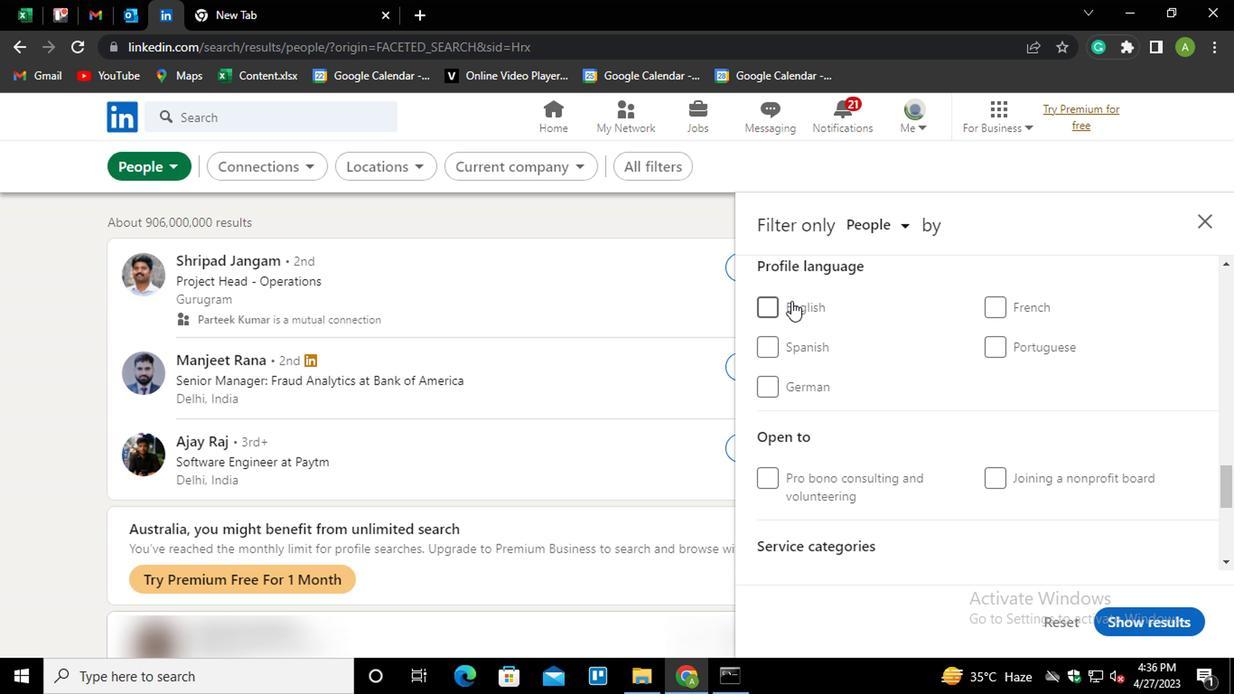 
Action: Mouse moved to (919, 391)
Screenshot: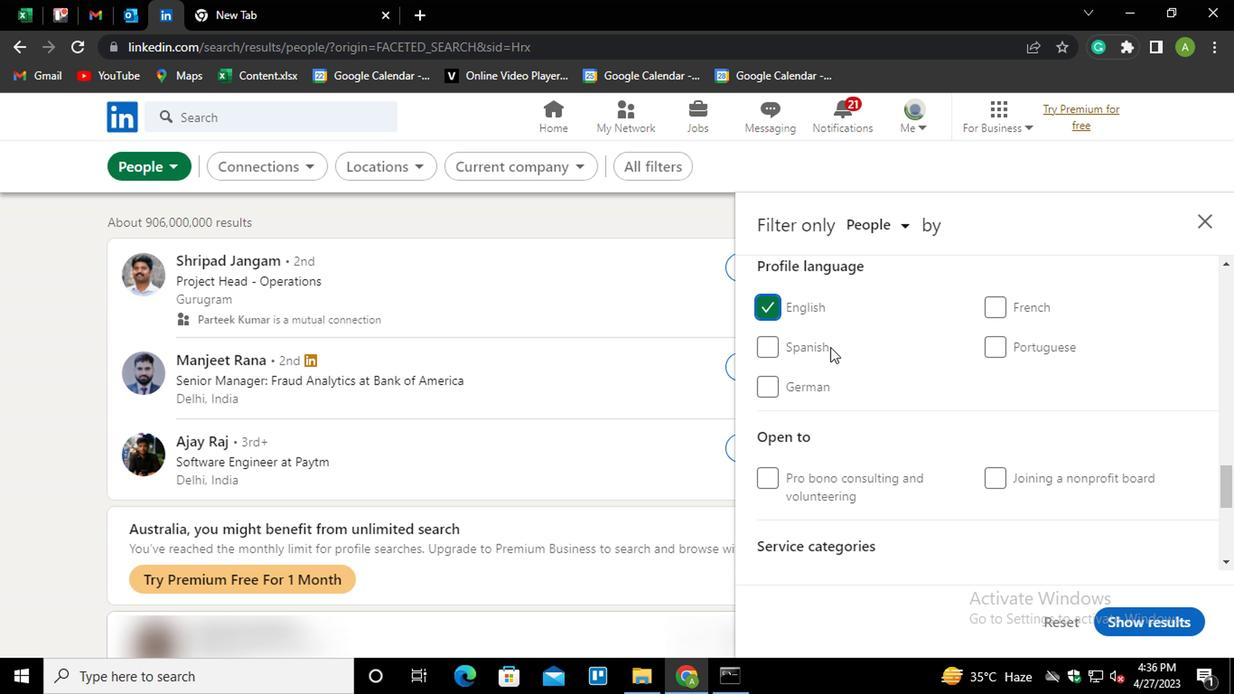 
Action: Mouse scrolled (919, 392) with delta (0, 1)
Screenshot: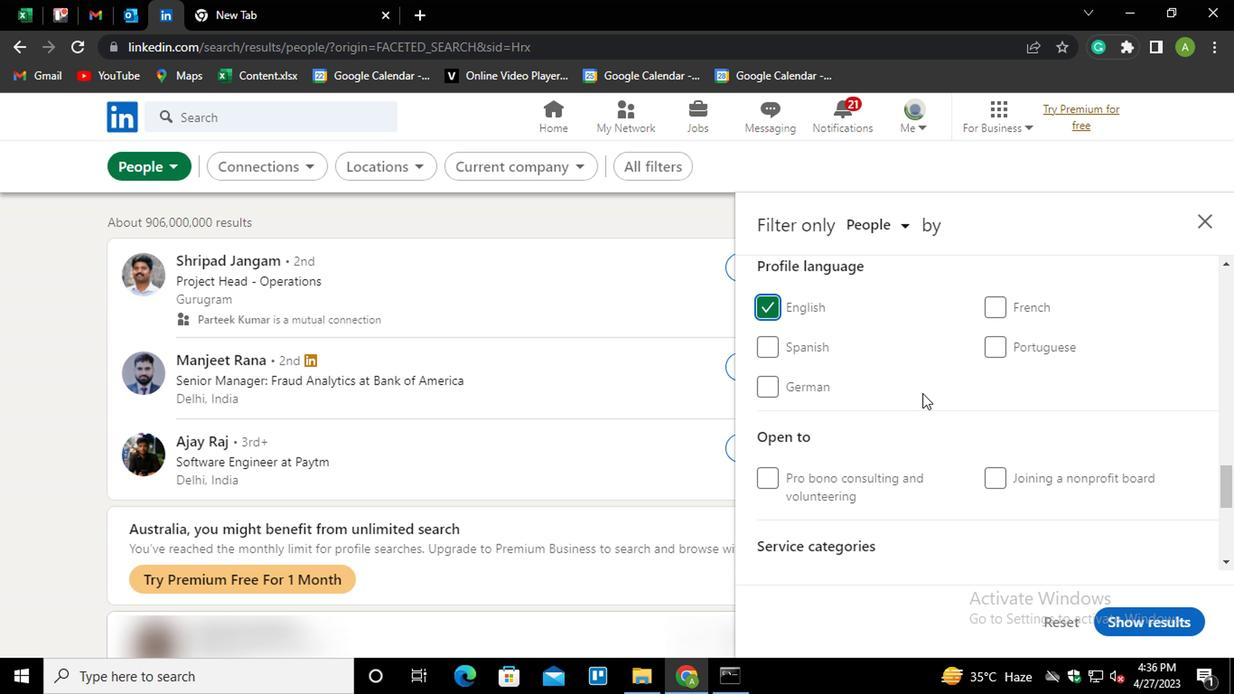 
Action: Mouse scrolled (919, 392) with delta (0, 1)
Screenshot: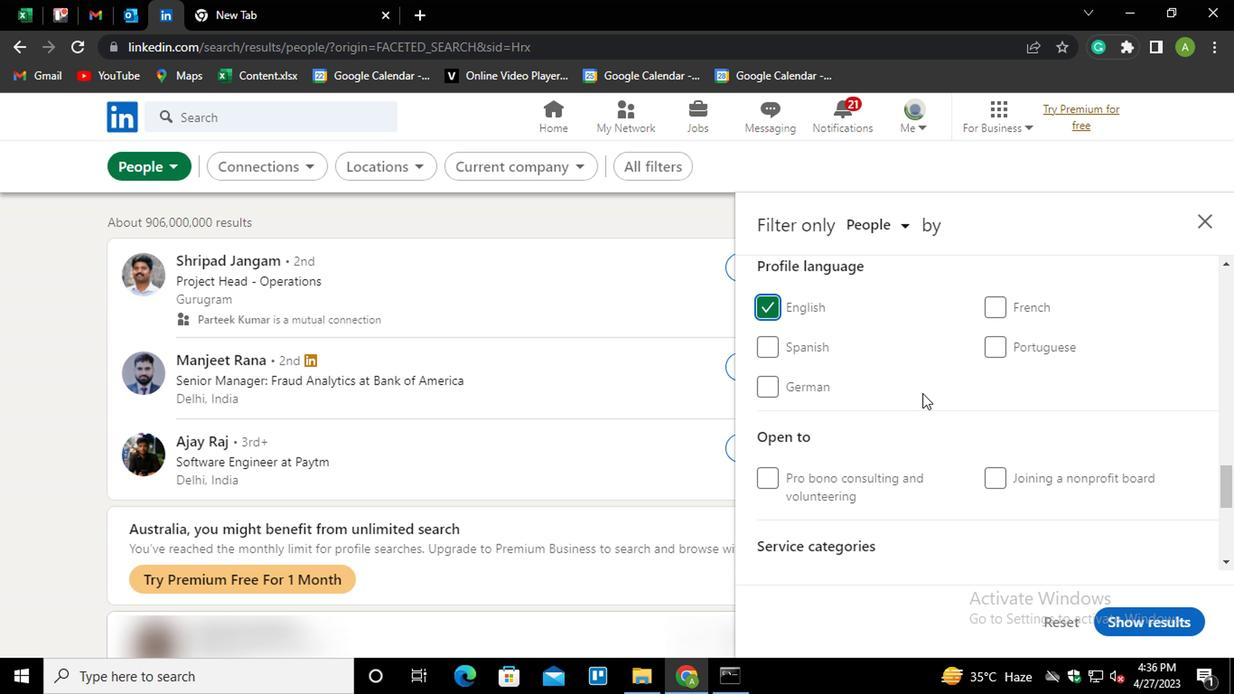 
Action: Mouse moved to (919, 391)
Screenshot: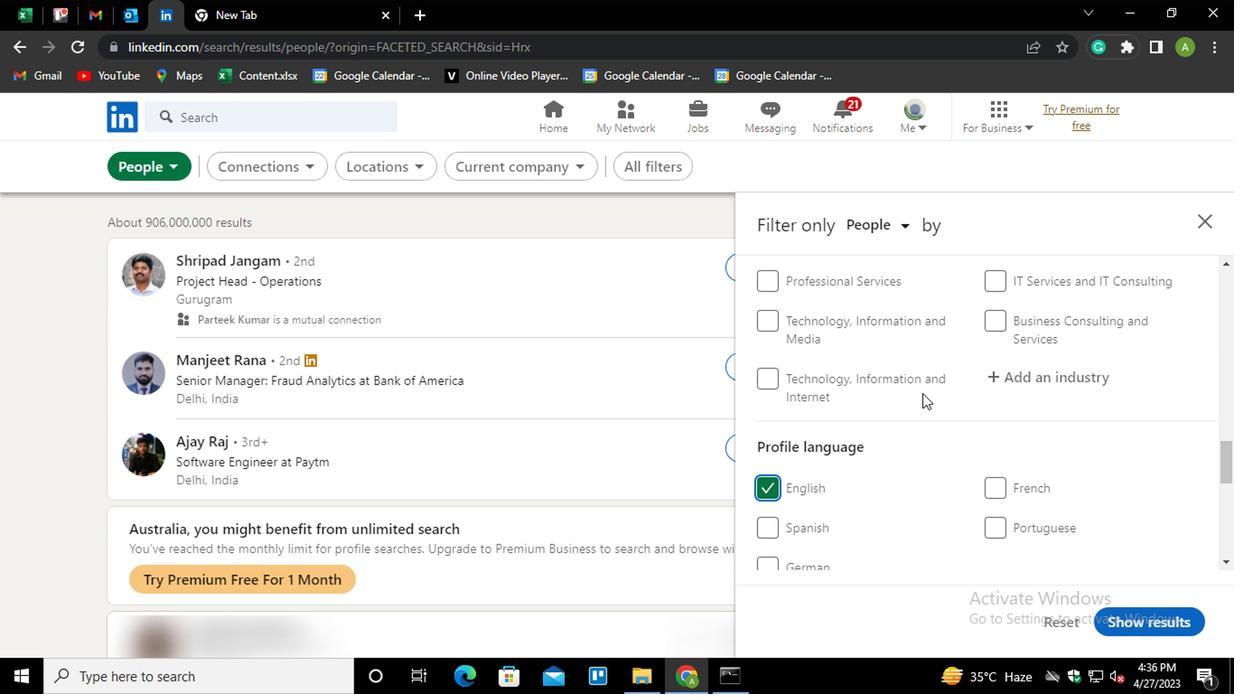 
Action: Mouse scrolled (919, 392) with delta (0, 1)
Screenshot: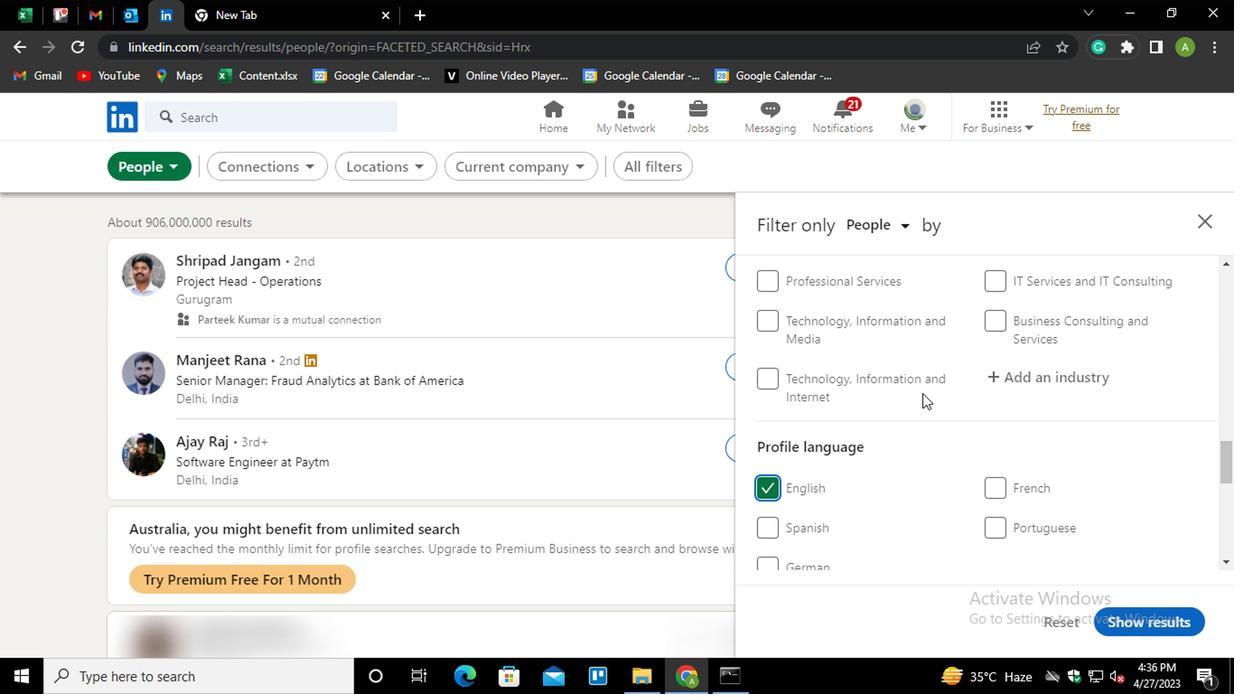 
Action: Mouse scrolled (919, 392) with delta (0, 1)
Screenshot: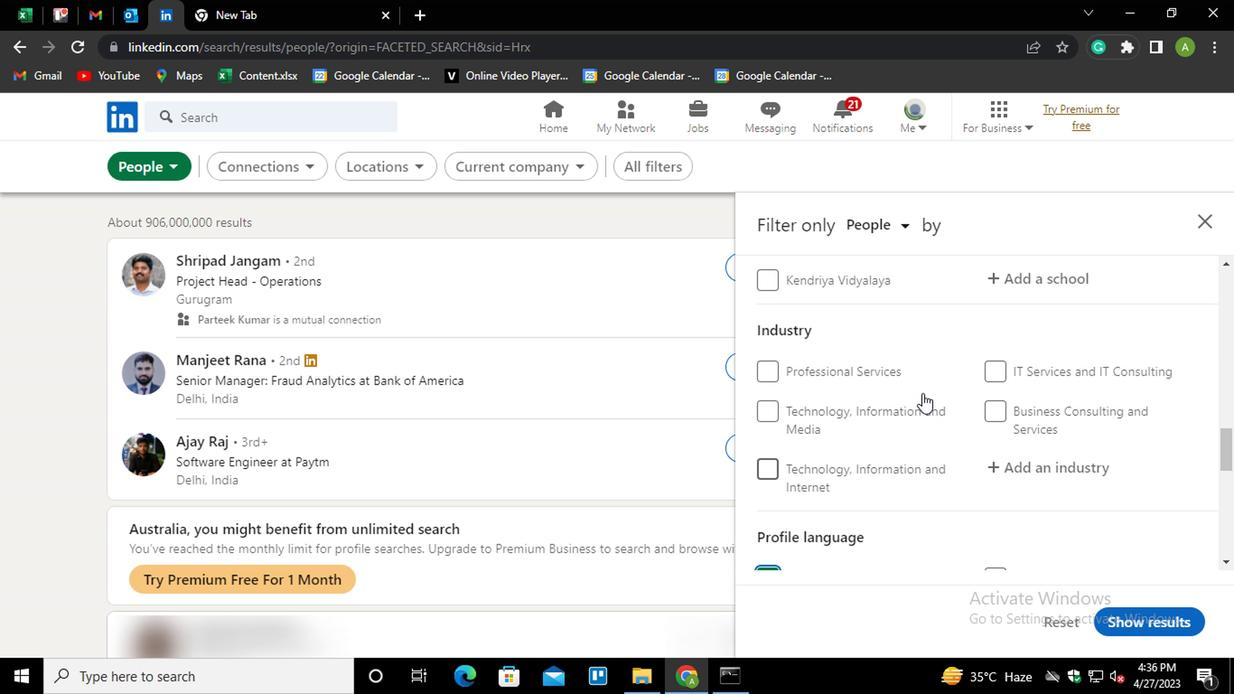 
Action: Mouse scrolled (919, 392) with delta (0, 1)
Screenshot: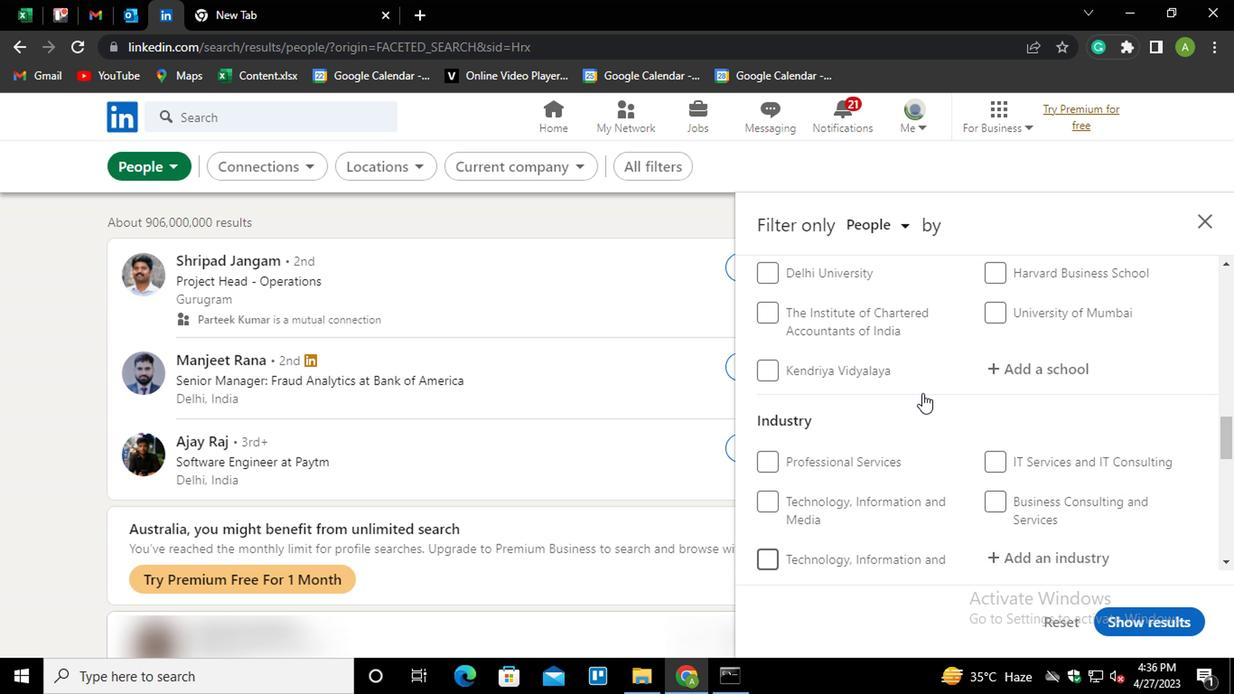 
Action: Mouse scrolled (919, 392) with delta (0, 1)
Screenshot: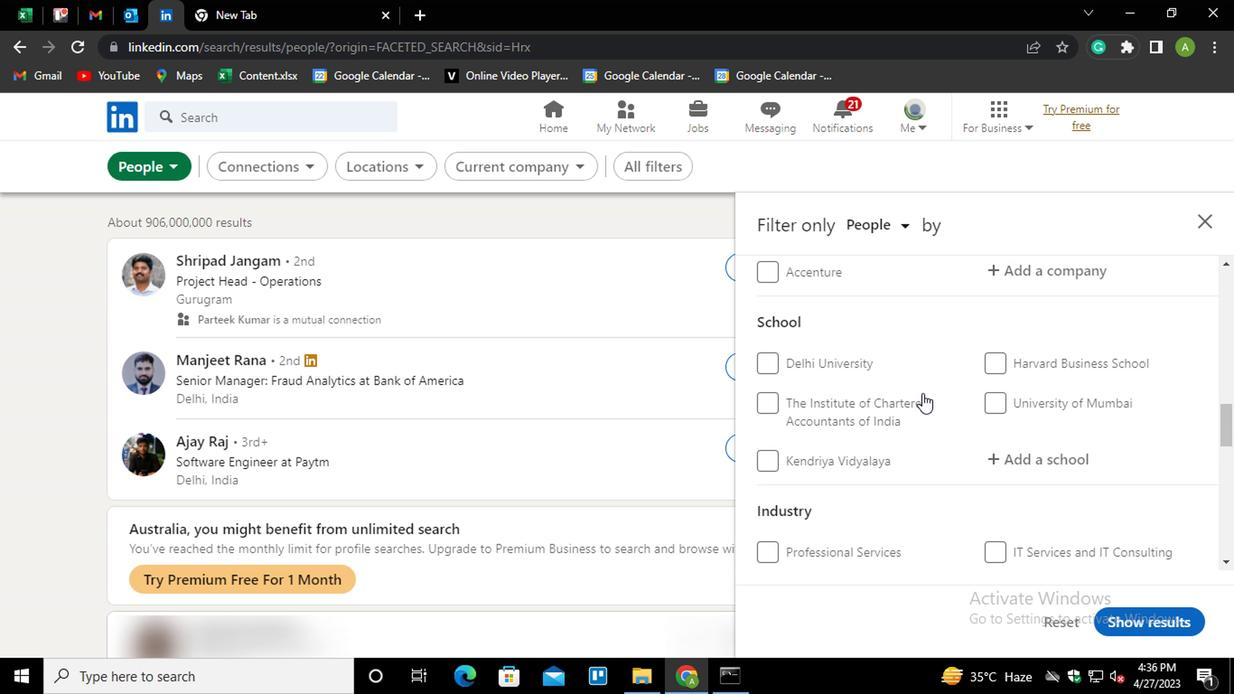 
Action: Mouse scrolled (919, 392) with delta (0, 1)
Screenshot: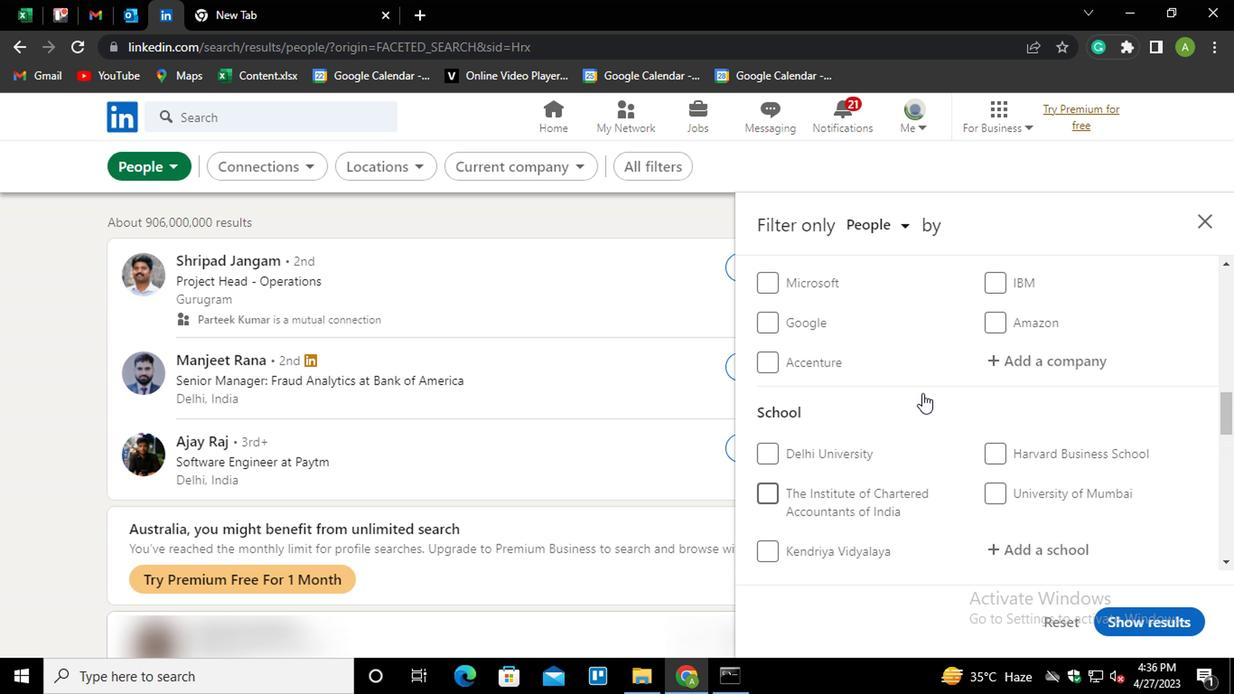 
Action: Mouse scrolled (919, 392) with delta (0, 1)
Screenshot: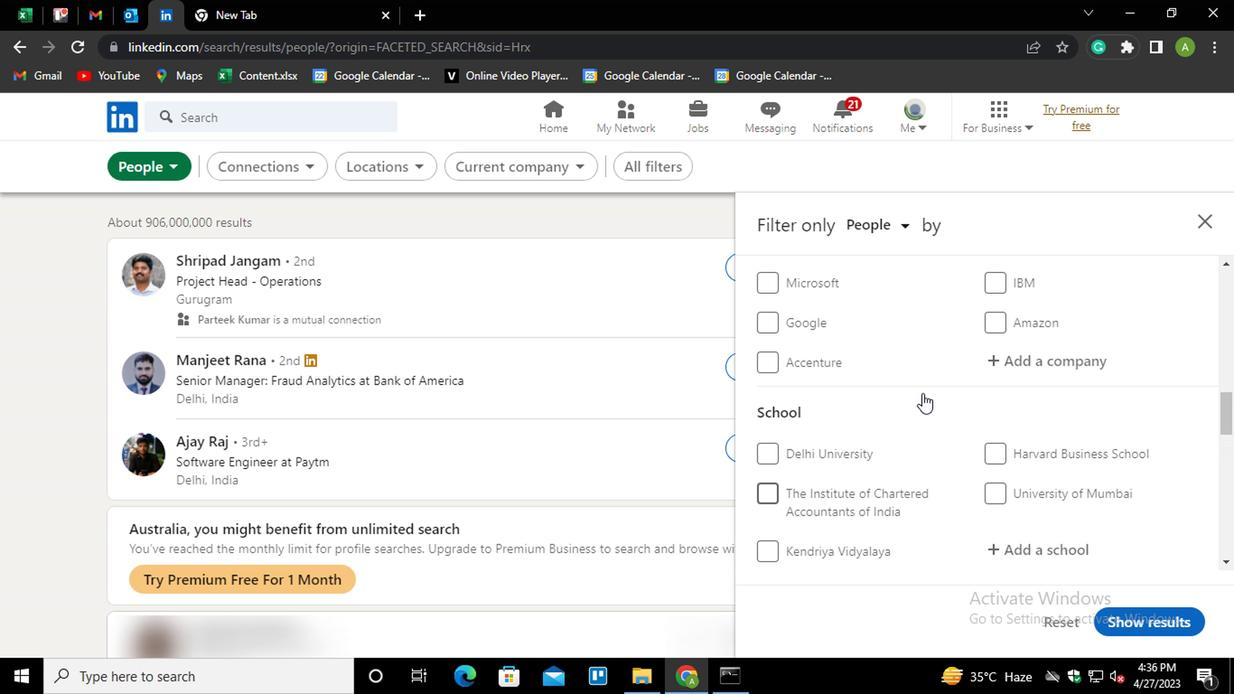 
Action: Mouse scrolled (919, 392) with delta (0, 1)
Screenshot: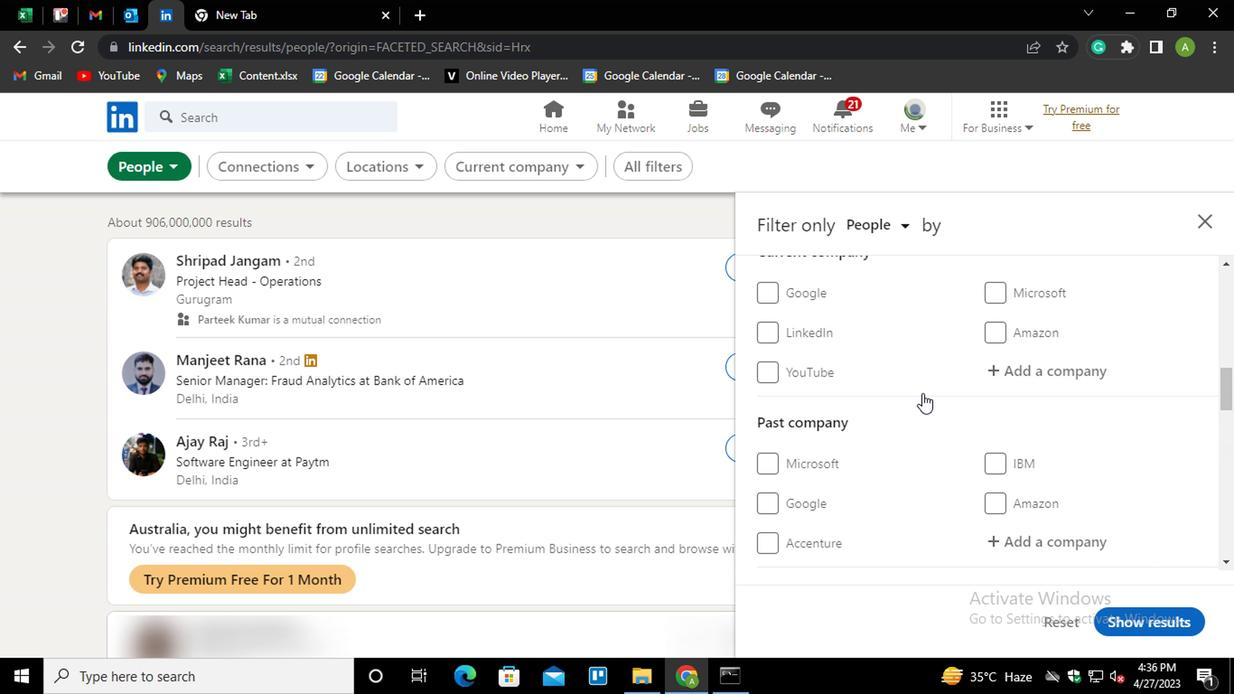 
Action: Mouse moved to (1037, 464)
Screenshot: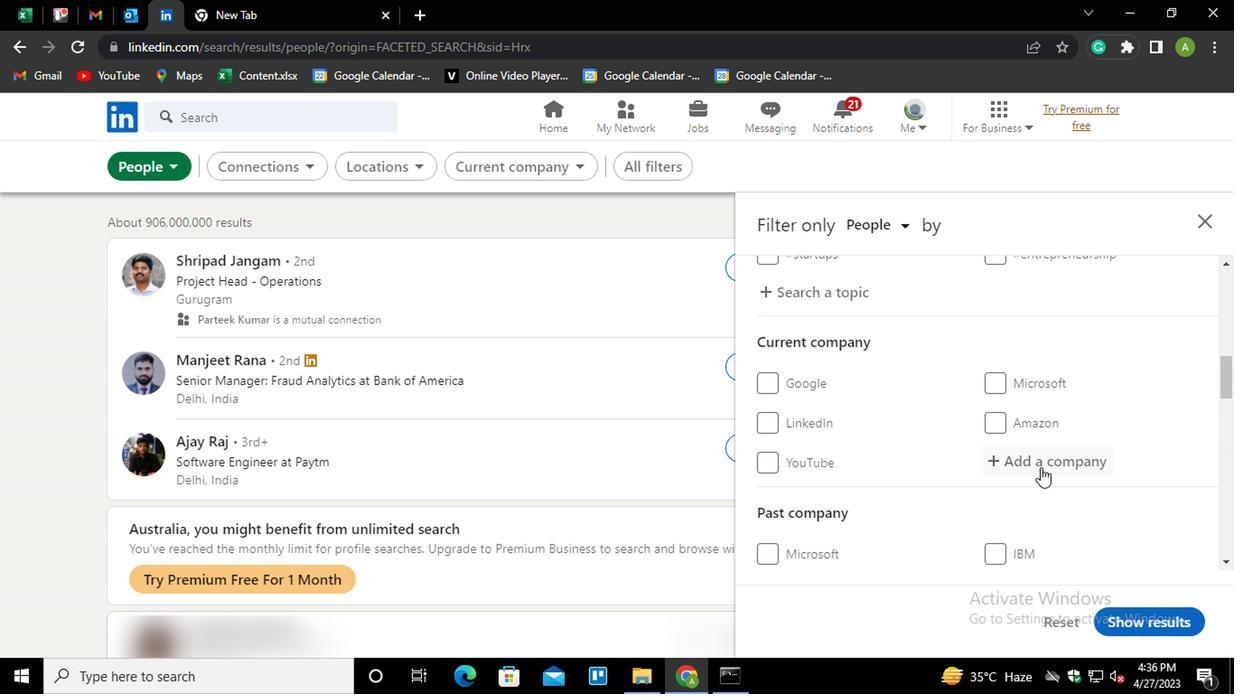 
Action: Mouse pressed left at (1037, 464)
Screenshot: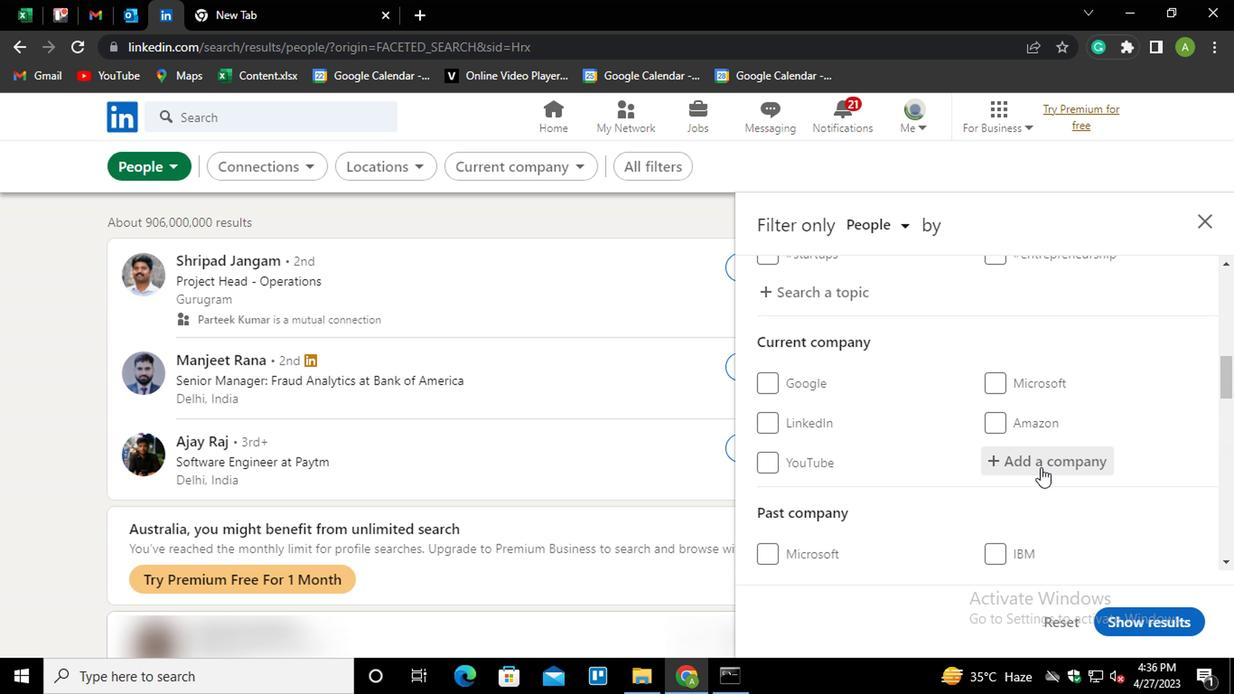 
Action: Key pressed <Key.shift>ELEKTA<Key.down><Key.enter>
Screenshot: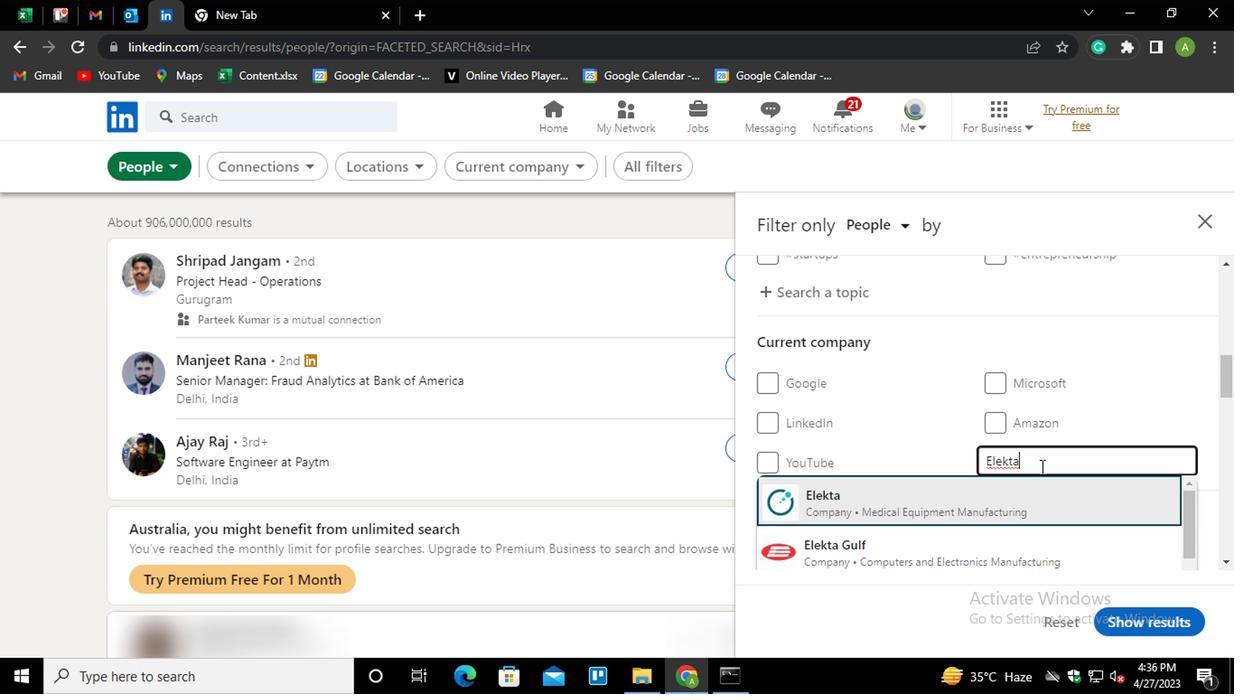 
Action: Mouse scrolled (1037, 463) with delta (0, 0)
Screenshot: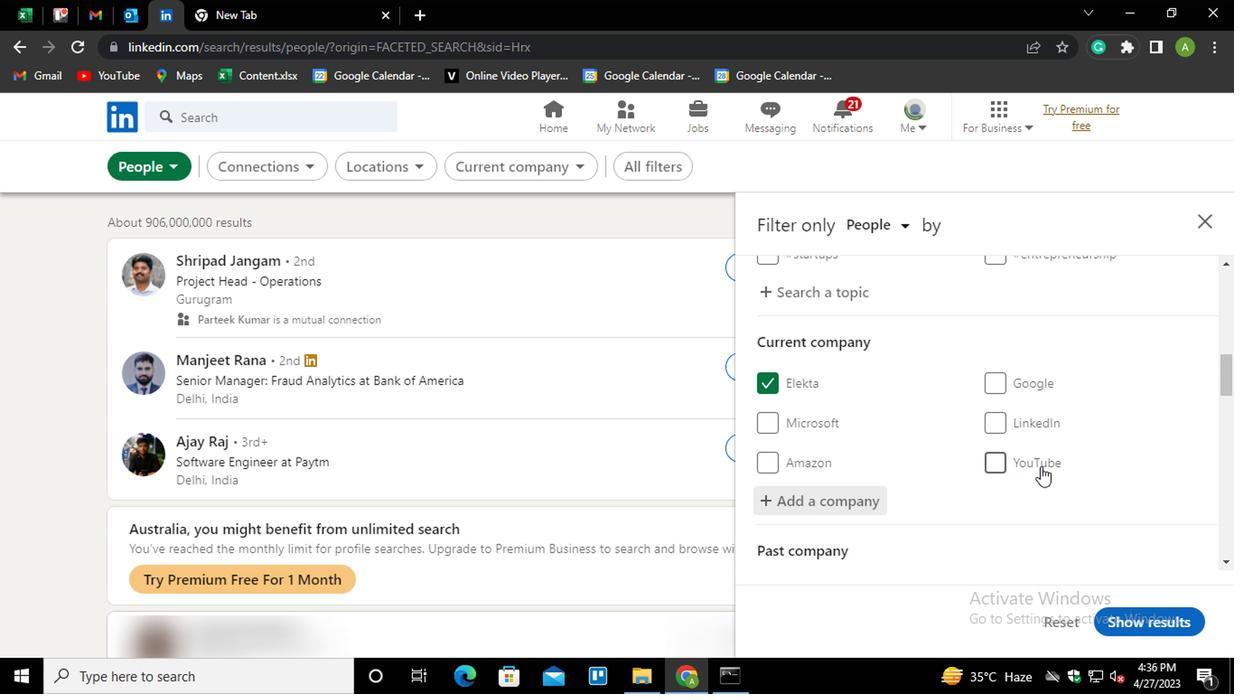 
Action: Mouse scrolled (1037, 463) with delta (0, 0)
Screenshot: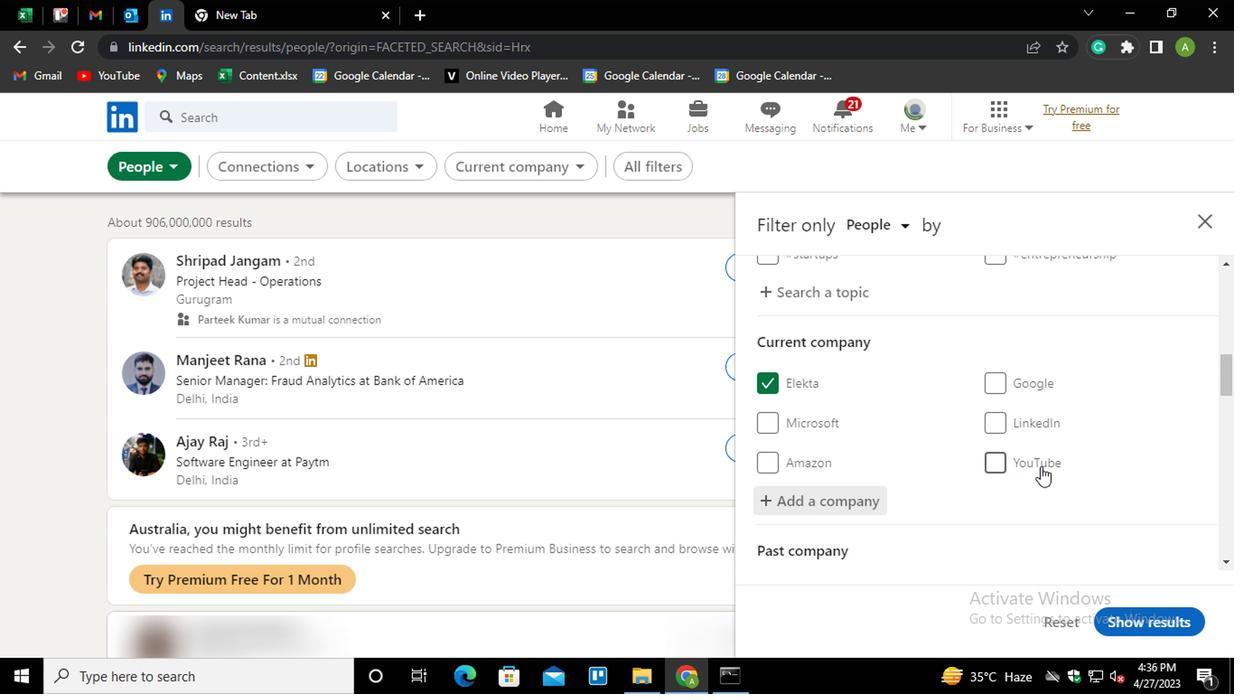 
Action: Mouse scrolled (1037, 463) with delta (0, 0)
Screenshot: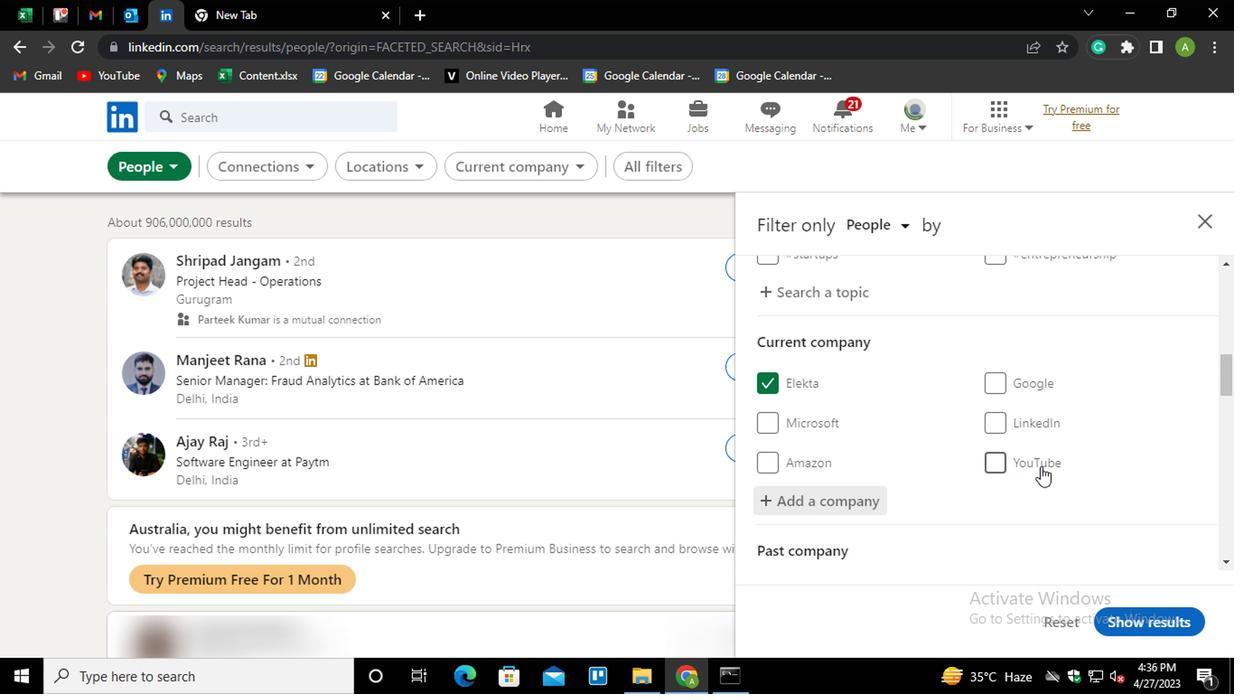 
Action: Mouse scrolled (1037, 463) with delta (0, 0)
Screenshot: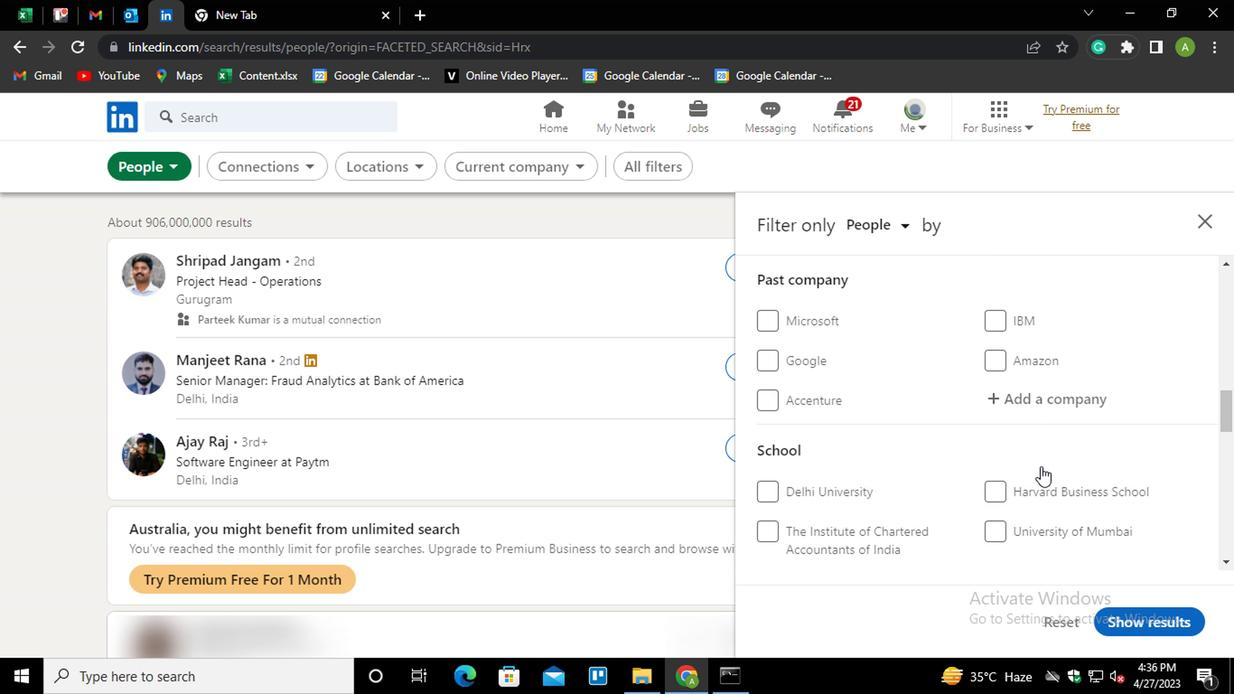 
Action: Mouse moved to (1037, 497)
Screenshot: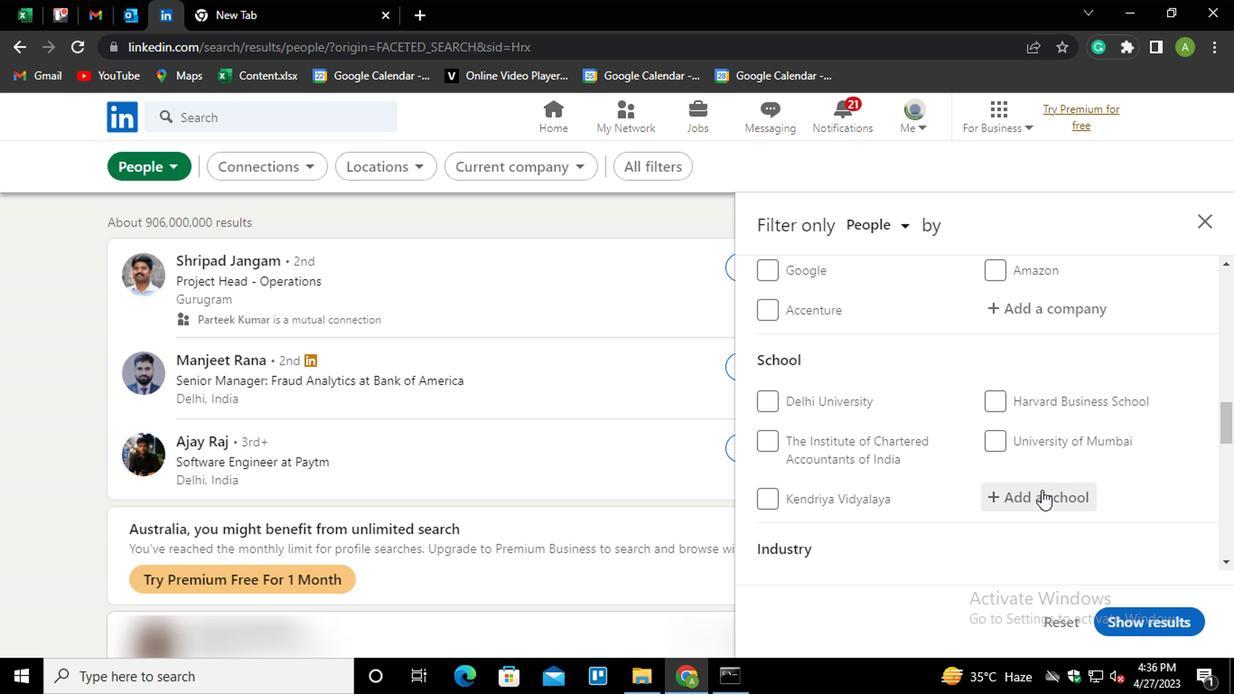 
Action: Mouse pressed left at (1037, 497)
Screenshot: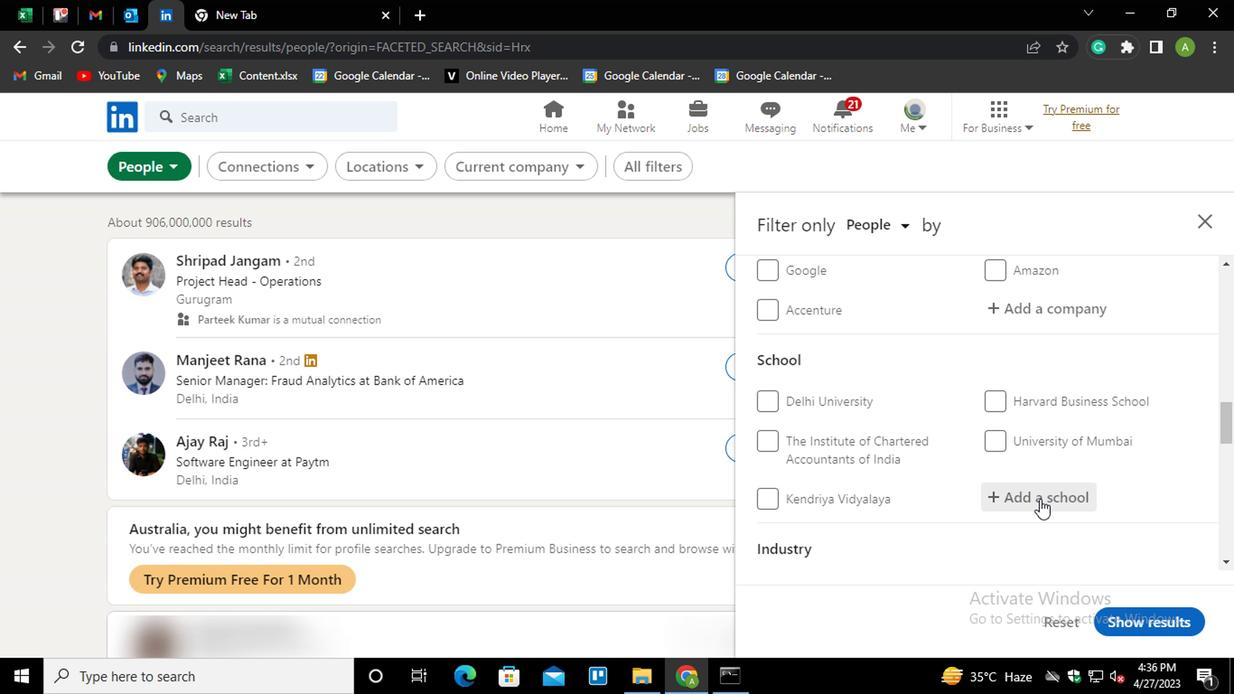 
Action: Key pressed <Key.shift>INDIA<Key.space><Key.shift>INSTITUTE<Key.space>OF<Key.space><Key.shift>MANAGEMENT<Key.down><Key.down><Key.down><Key.down><Key.down><Key.down><Key.down><Key.down><Key.down><Key.down><Key.down><Key.down><Key.down><Key.down><Key.down><Key.down><Key.down><Key.down><Key.down><Key.down><Key.down><Key.home><Key.right><Key.right><Key.backspace>N<Key.end>,<Key.shift>C<Key.insert><Key.backspace><Key.space><Key.shift>CALCUTTA
Screenshot: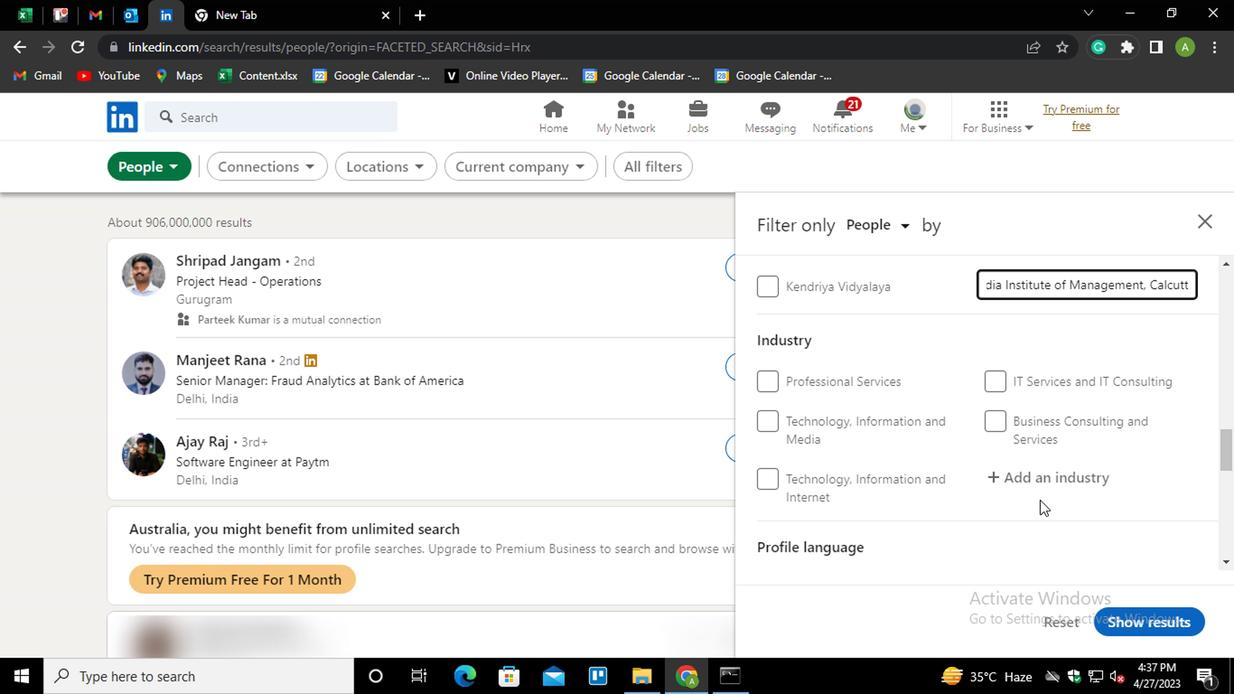 
Action: Mouse moved to (1163, 316)
Screenshot: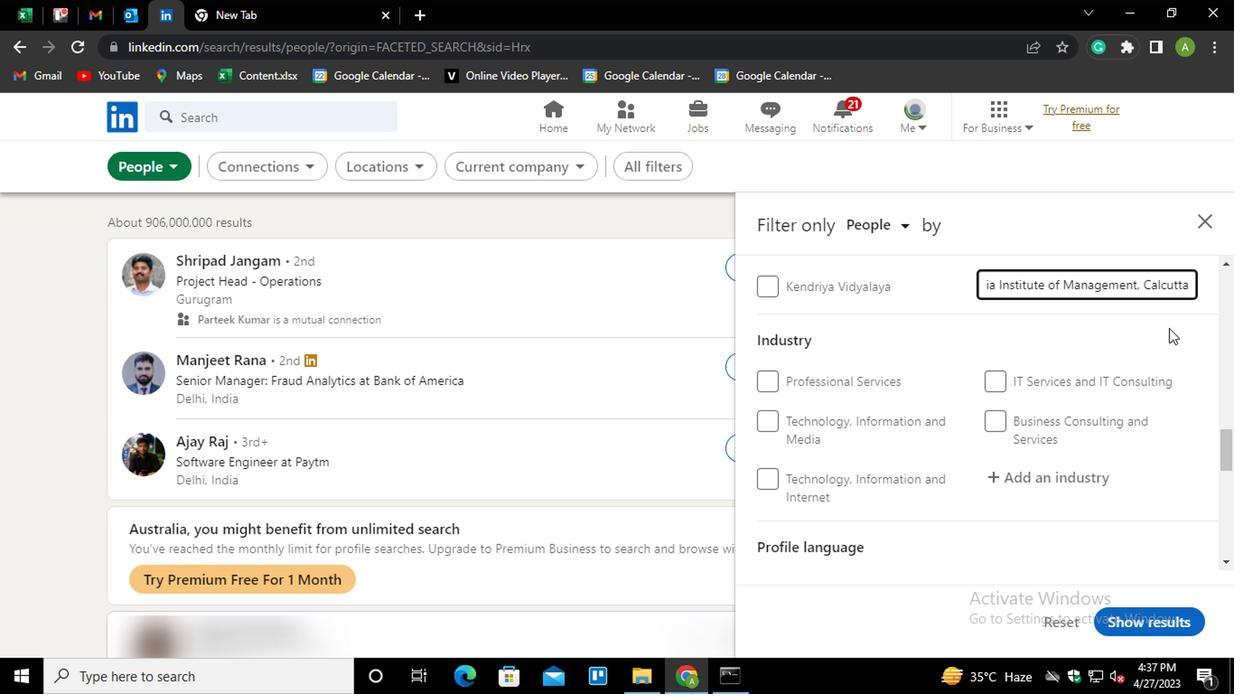 
Action: Mouse pressed left at (1163, 316)
Screenshot: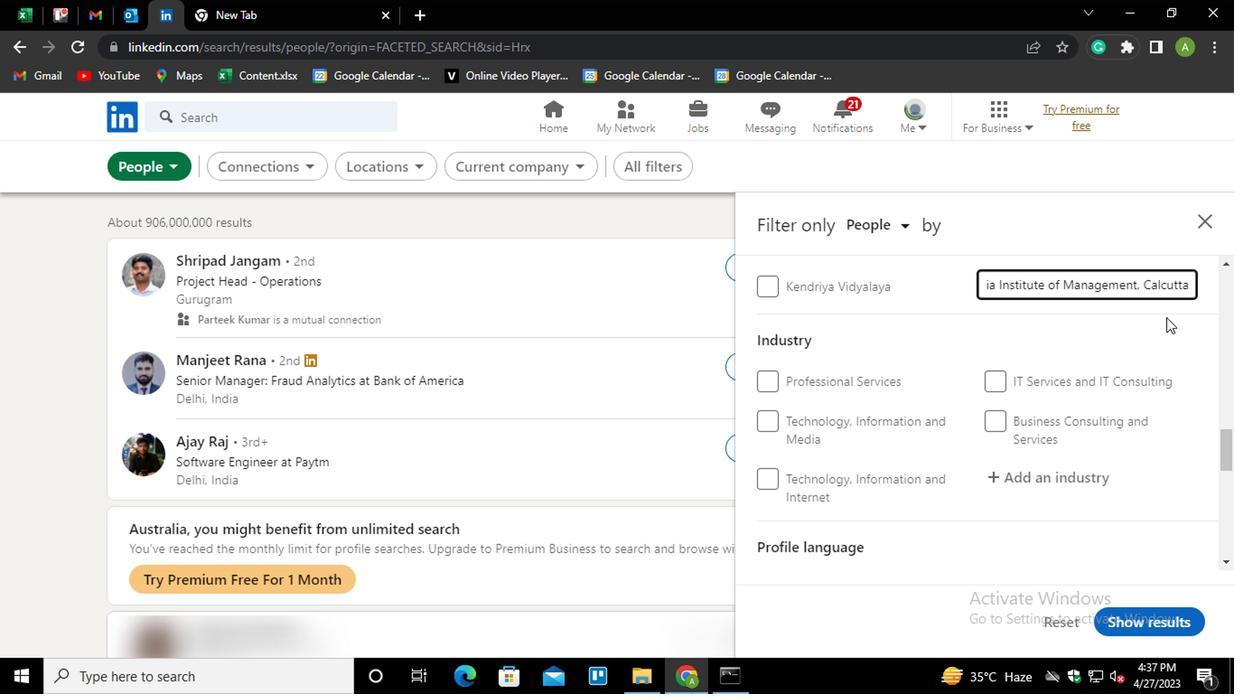 
Action: Mouse scrolled (1163, 315) with delta (0, -1)
Screenshot: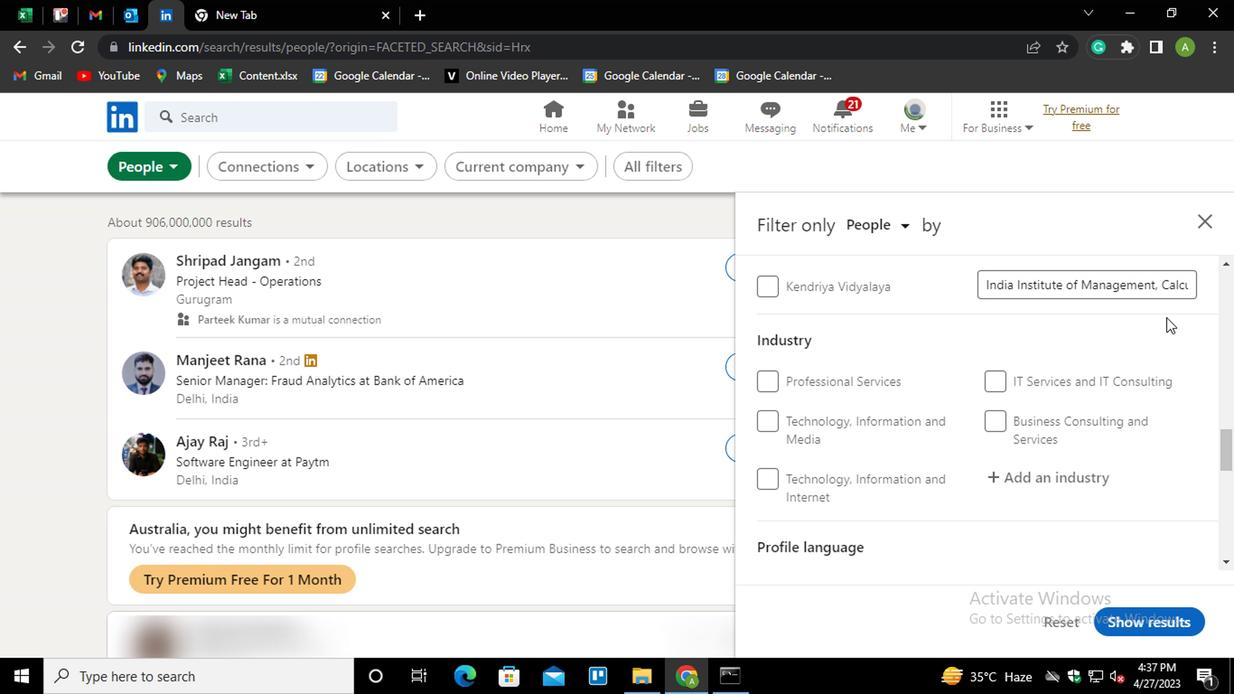 
Action: Mouse scrolled (1163, 315) with delta (0, -1)
Screenshot: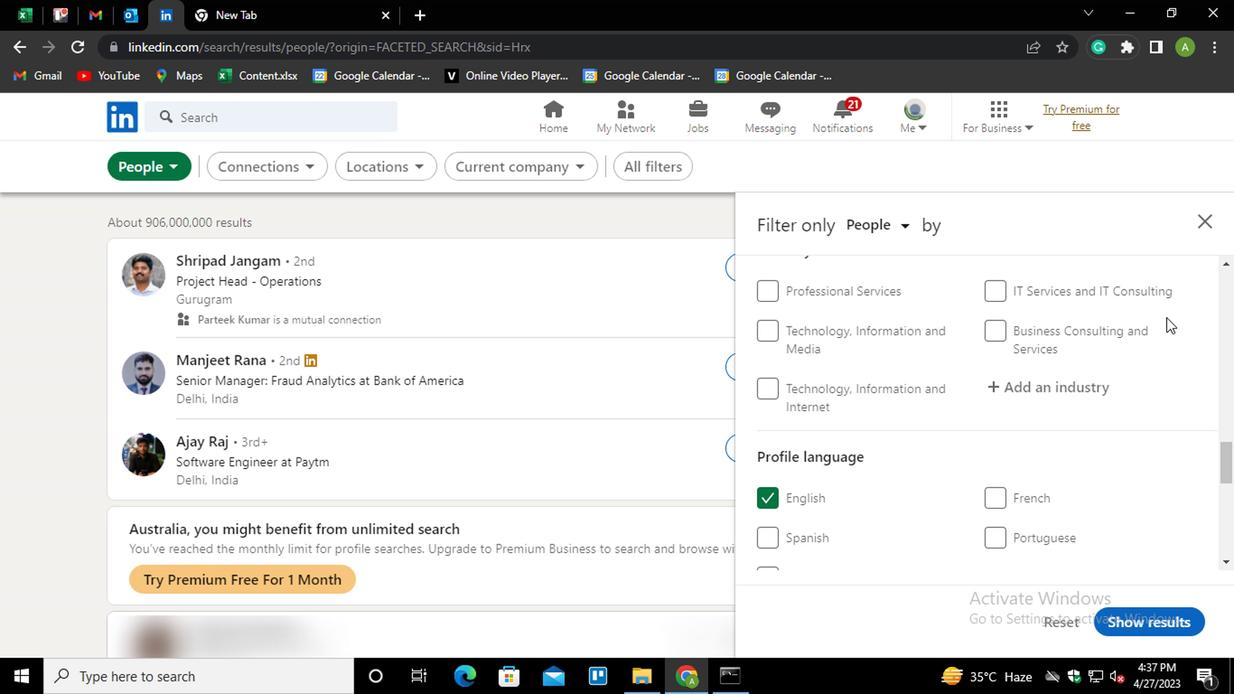 
Action: Mouse moved to (1033, 295)
Screenshot: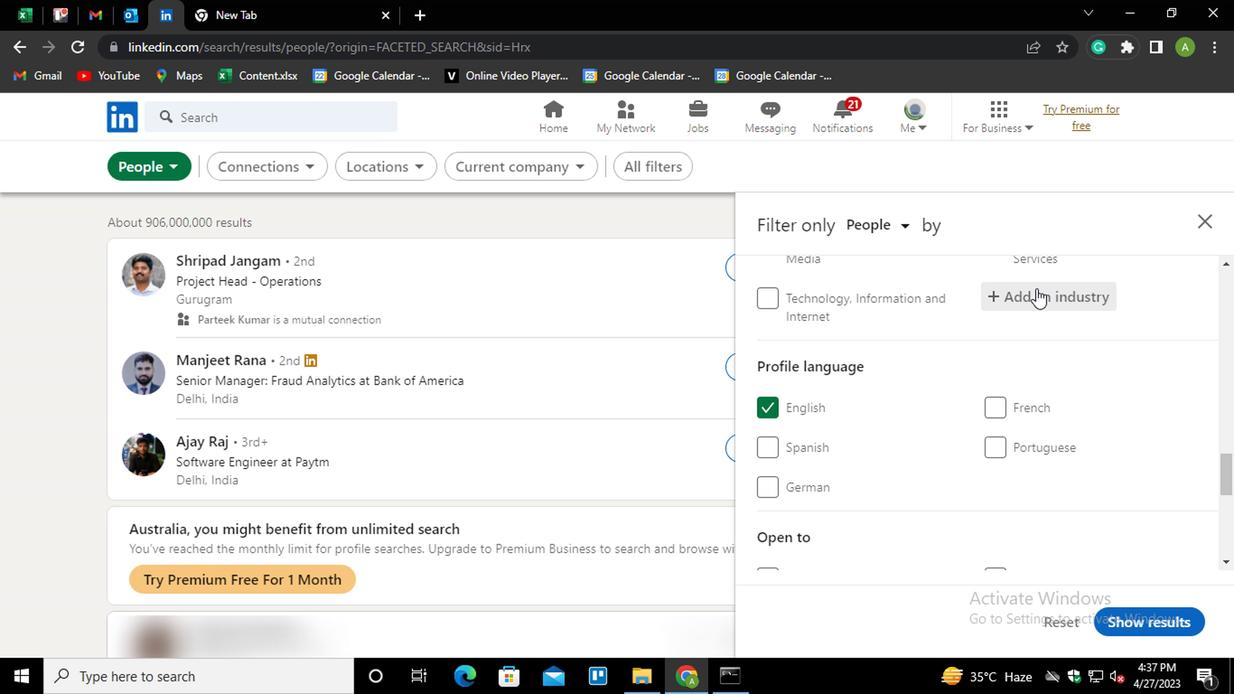 
Action: Mouse pressed left at (1033, 295)
Screenshot: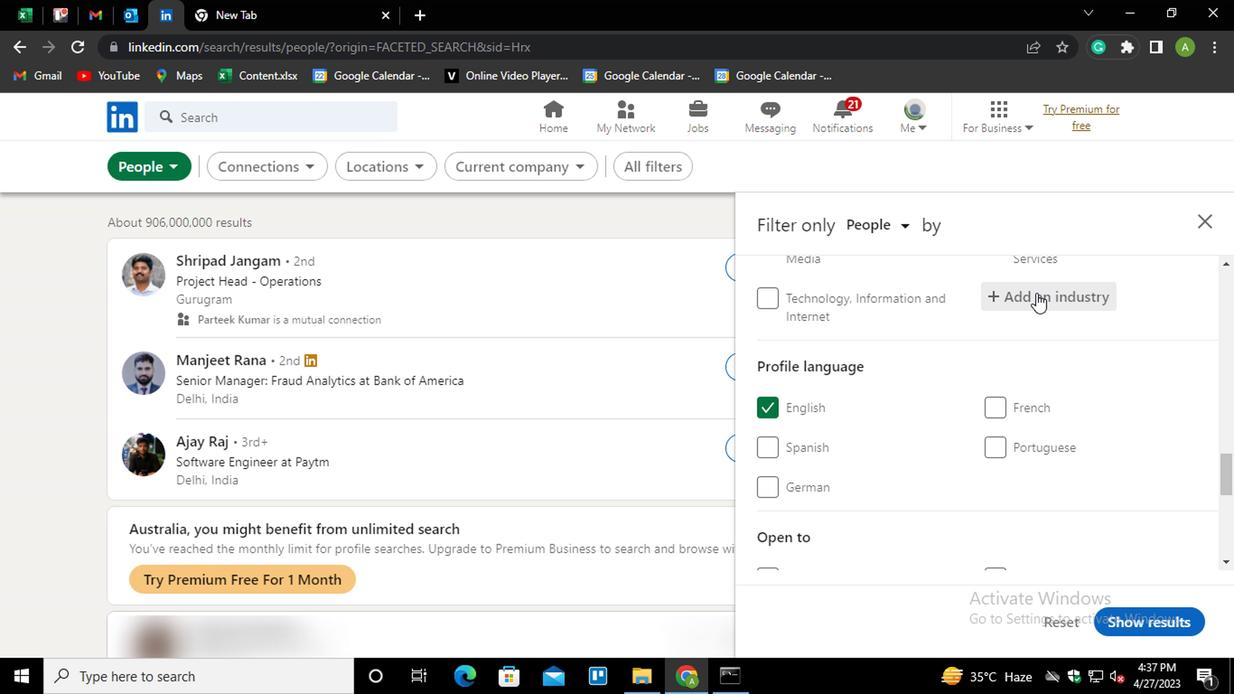 
Action: Mouse moved to (1037, 296)
Screenshot: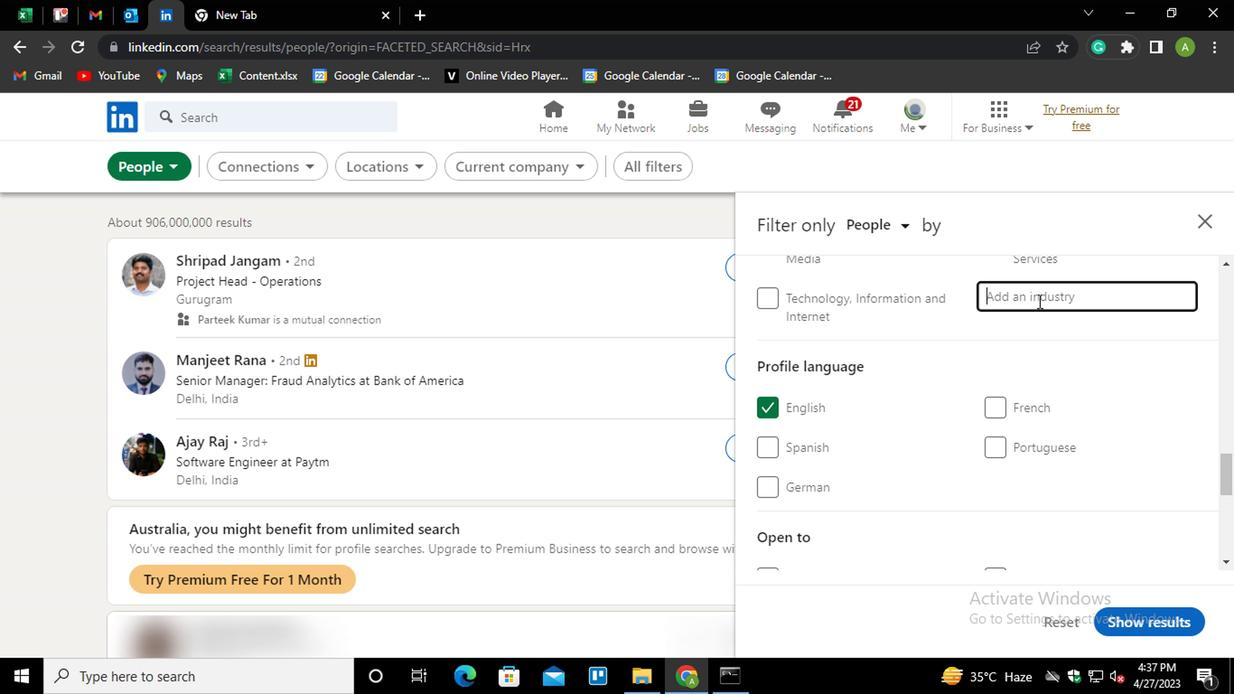 
Action: Mouse pressed left at (1037, 296)
Screenshot: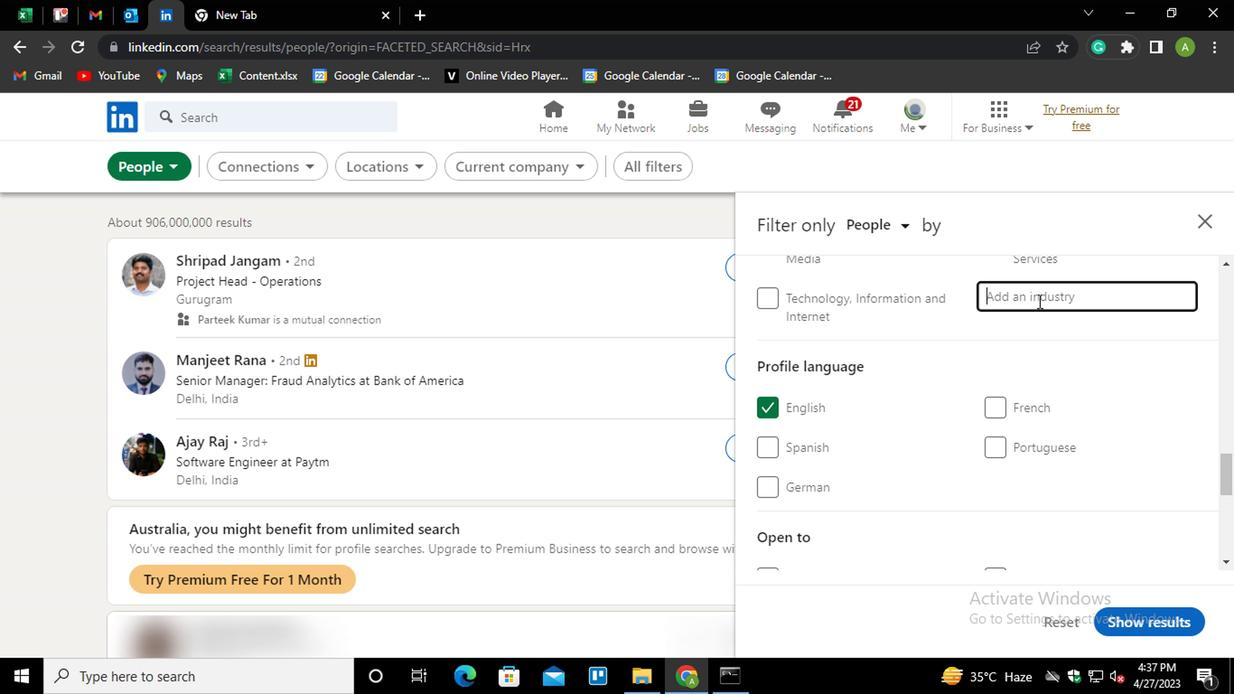 
Action: Key pressed <Key.shift>SOLA<Key.down><Key.shift_r><Key.shift_r><Key.shift_r><Key.shift_r><Key.shift_r><Key.shift_r><Key.shift_r><Key.shift_r><Key.shift_r><Key.shift_r><Key.shift_r><Key.shift_r><Key.shift_r><Key.shift_r><Key.shift_r><Key.shift_r><Key.shift_r><Key.shift_r><Key.shift_r><Key.home><Key.shift>WING<Key.backspace>D<Key.down><Key.enter>
Screenshot: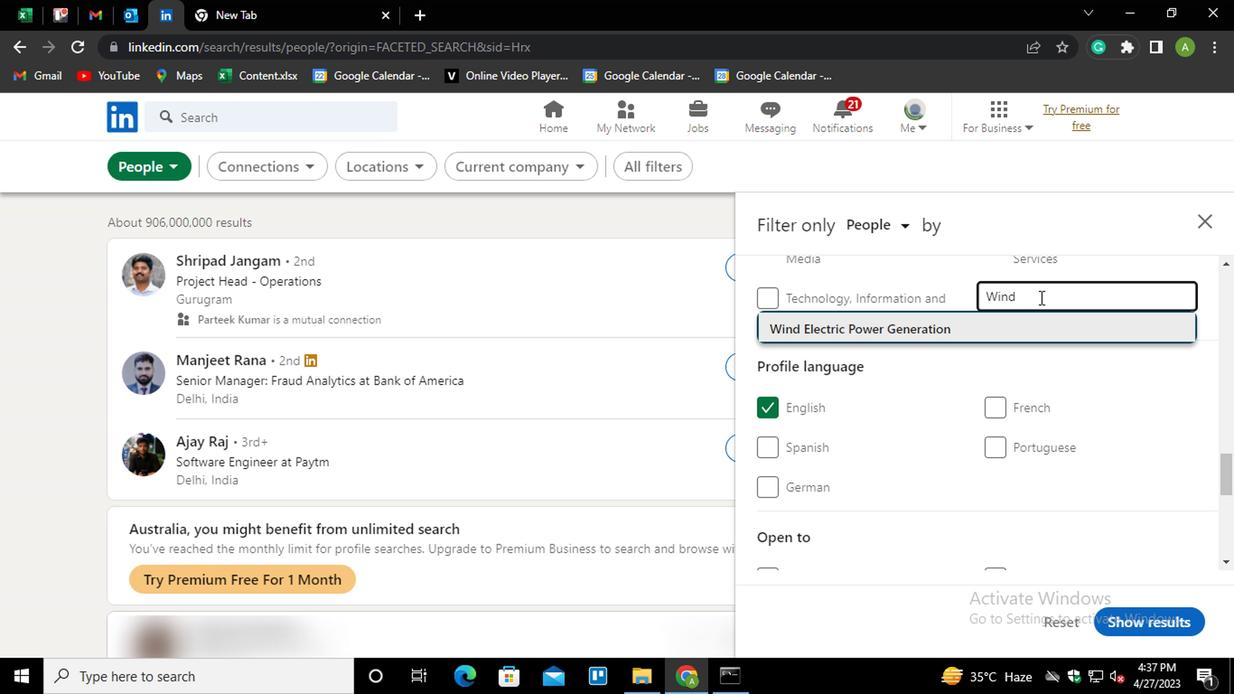 
Action: Mouse scrolled (1037, 295) with delta (0, 0)
Screenshot: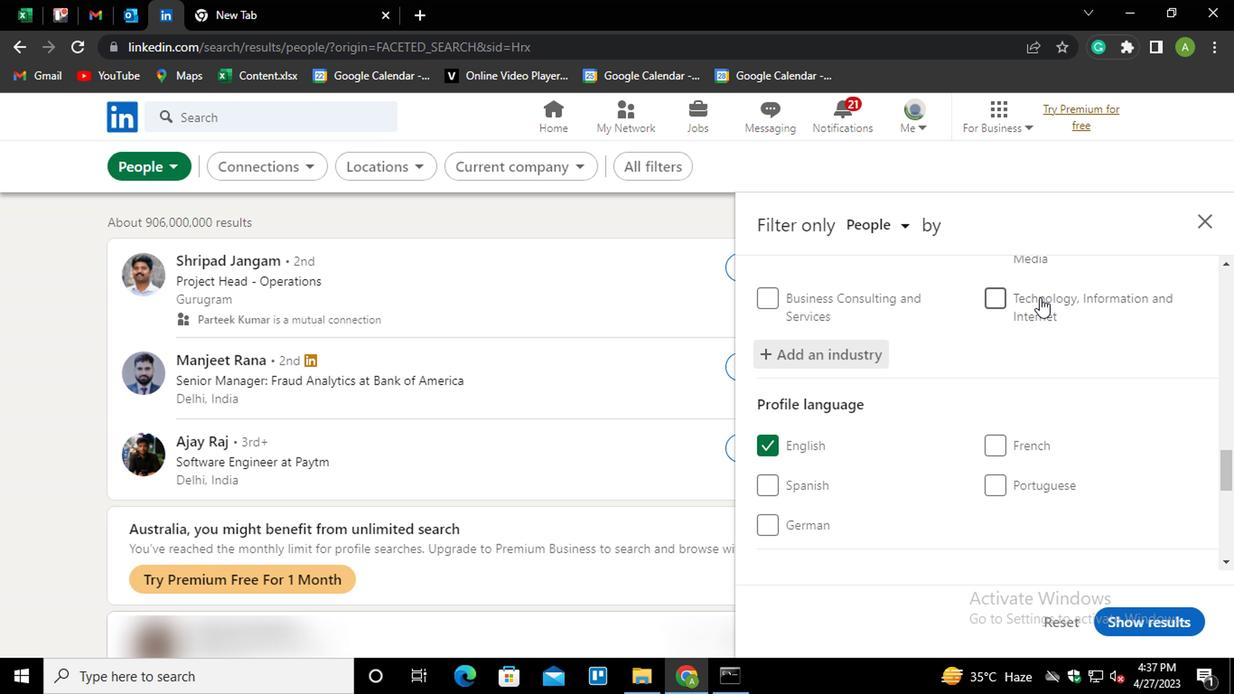 
Action: Mouse scrolled (1037, 295) with delta (0, 0)
Screenshot: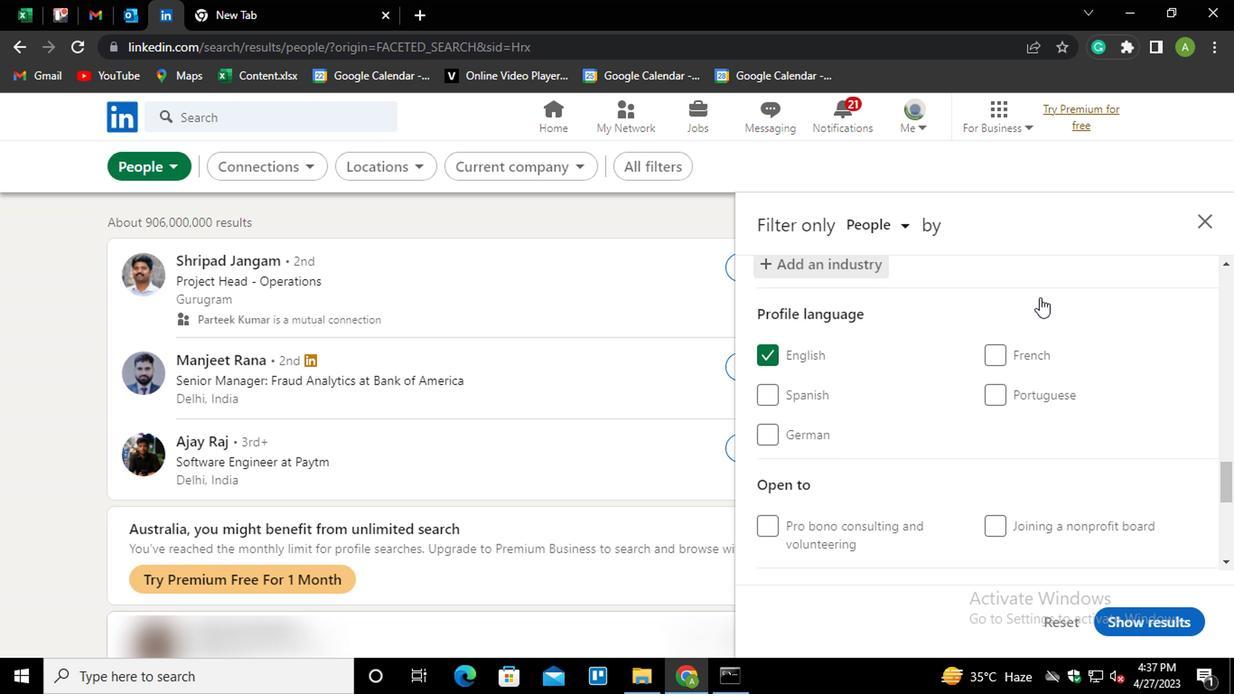 
Action: Mouse scrolled (1037, 295) with delta (0, 0)
Screenshot: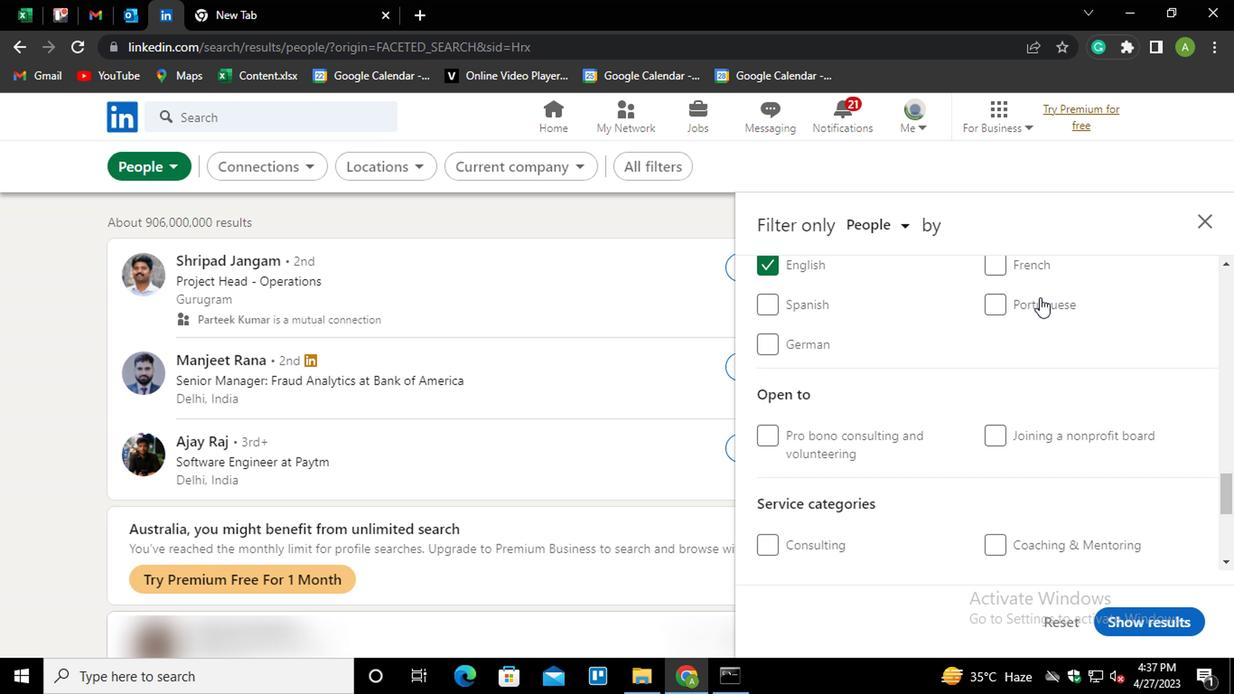 
Action: Mouse scrolled (1037, 295) with delta (0, 0)
Screenshot: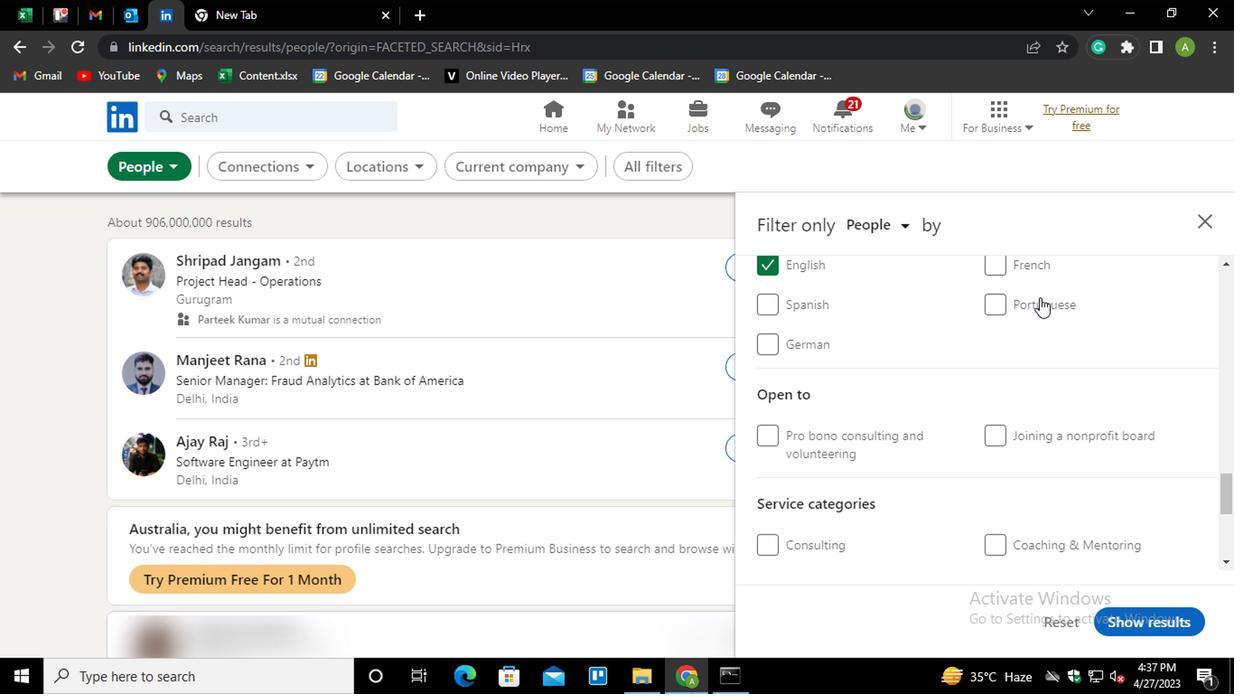 
Action: Mouse moved to (1014, 434)
Screenshot: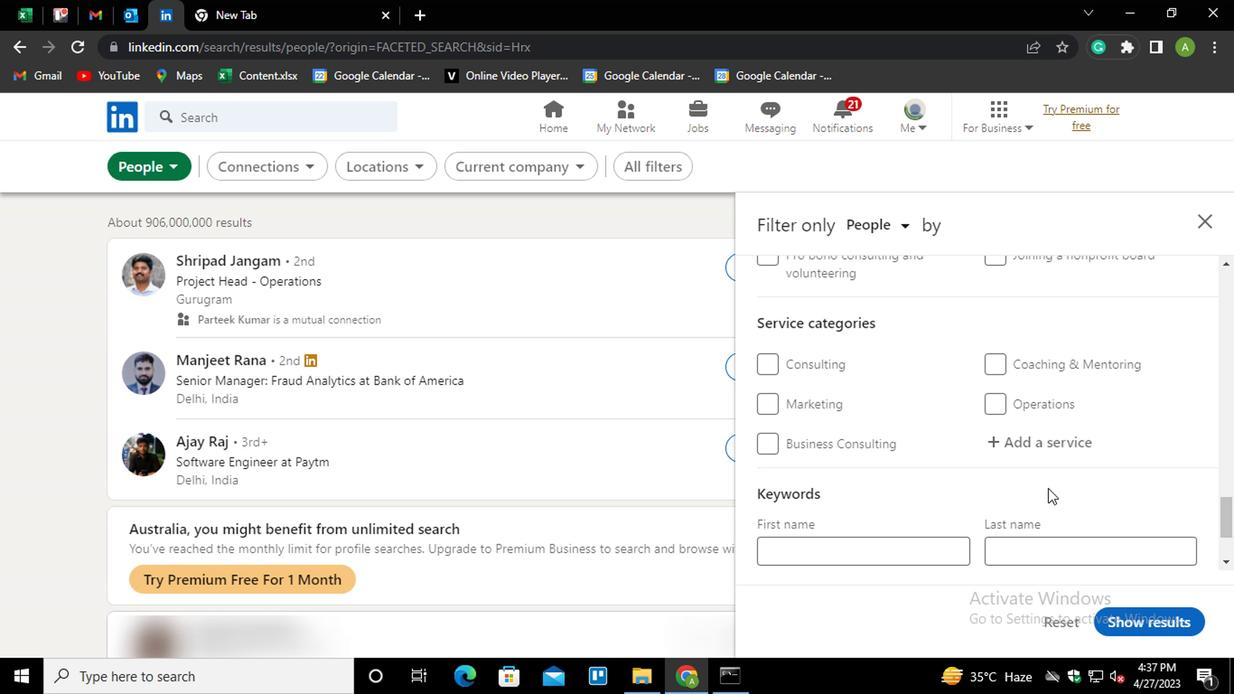 
Action: Mouse pressed left at (1014, 434)
Screenshot: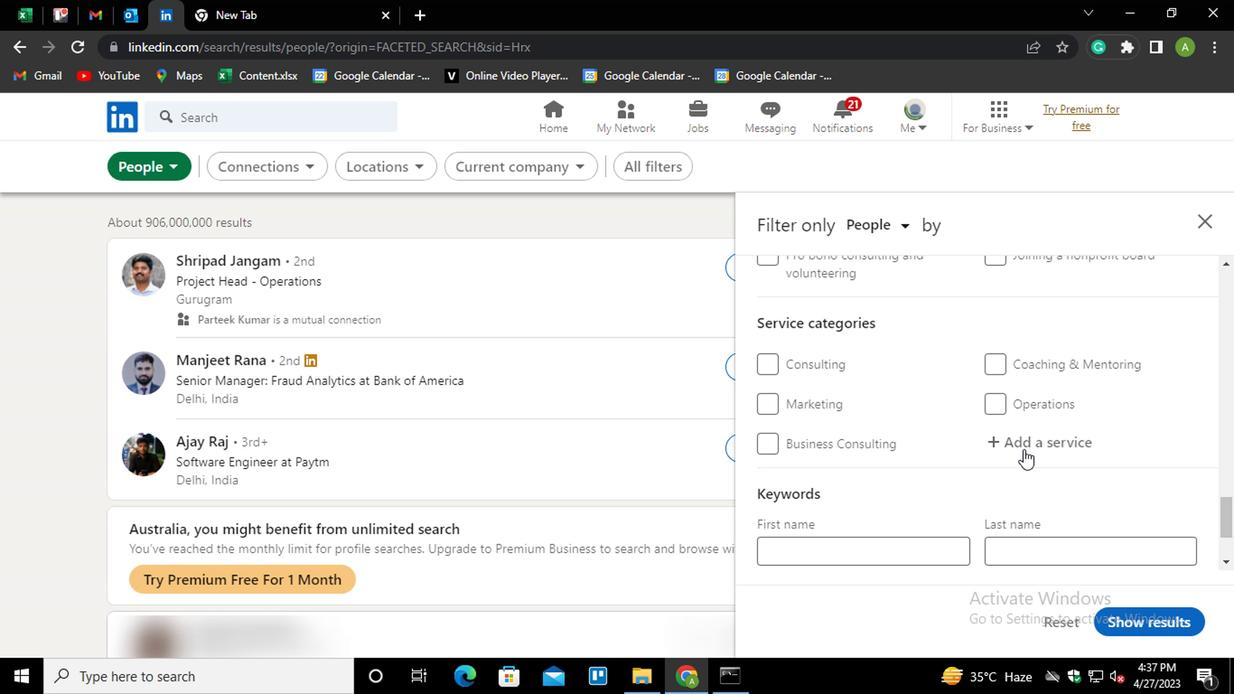
Action: Mouse moved to (1022, 437)
Screenshot: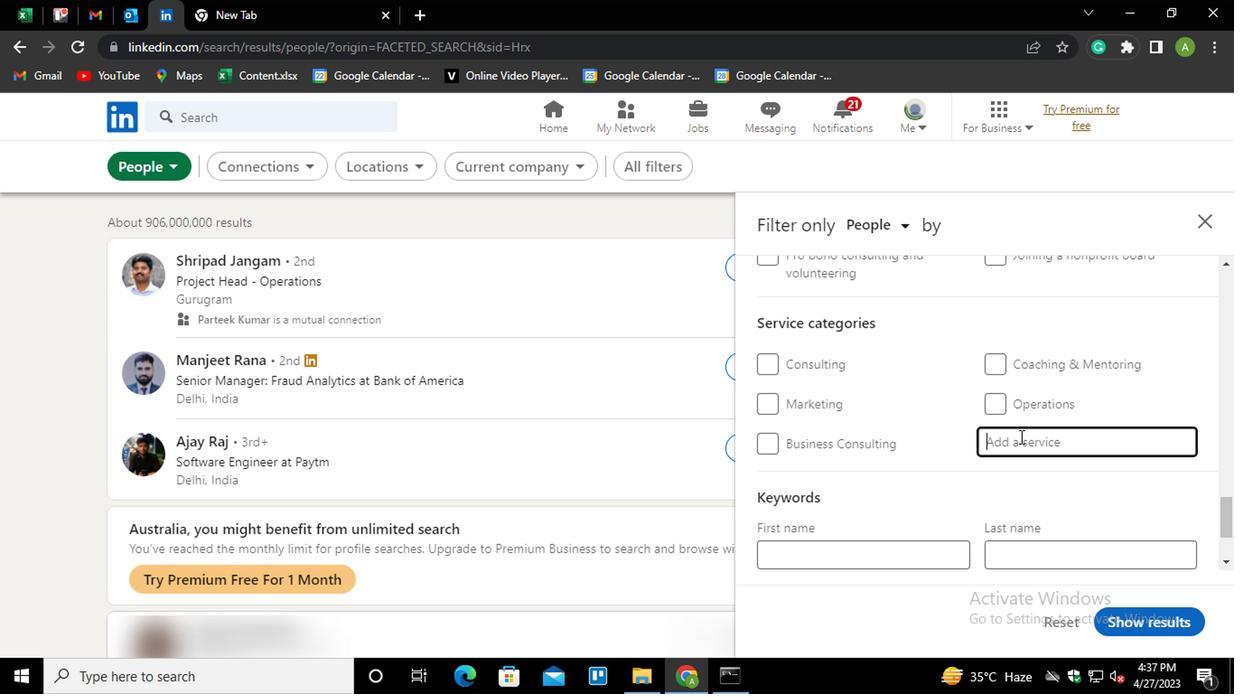 
Action: Mouse pressed left at (1022, 437)
Screenshot: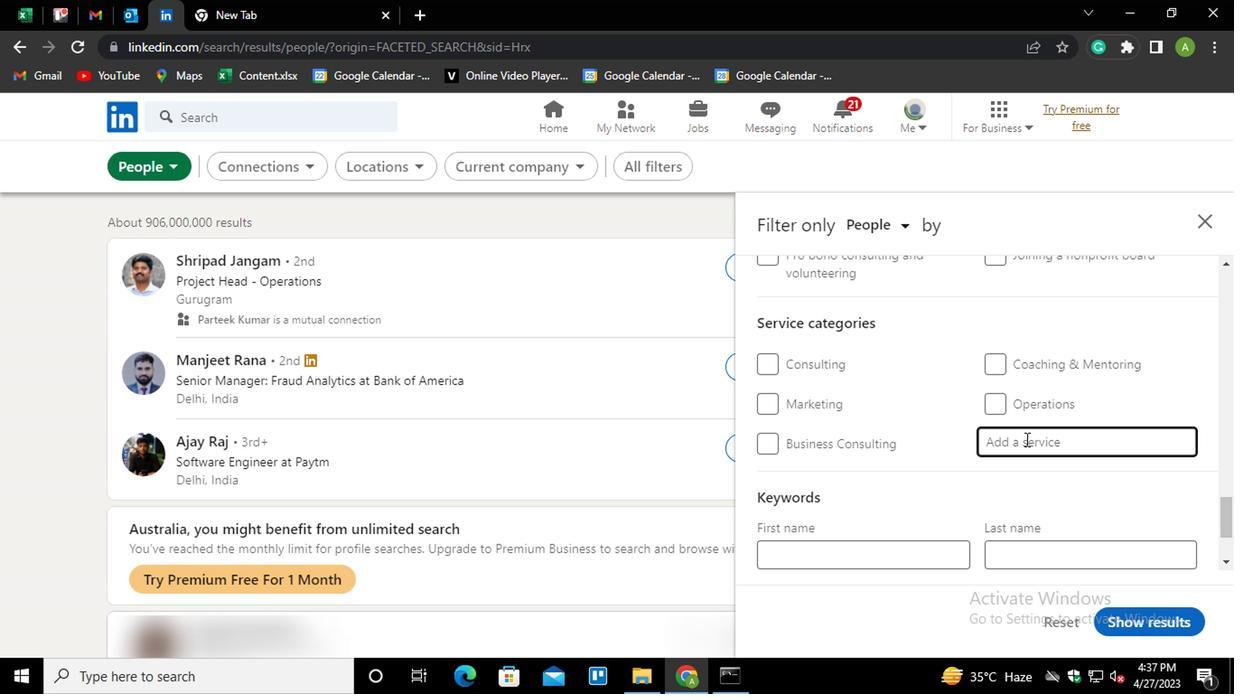 
Action: Key pressed <Key.shift>DESIGN<Key.home><Key.shift><Key.shift><Key.shift><Key.shift><Key.shift><Key.shift><Key.shift><Key.shift><Key.shift><Key.shift><Key.shift><Key.shift>IN<Key.backspace>NTERACTION<Key.space><Key.down><Key.enter>
Screenshot: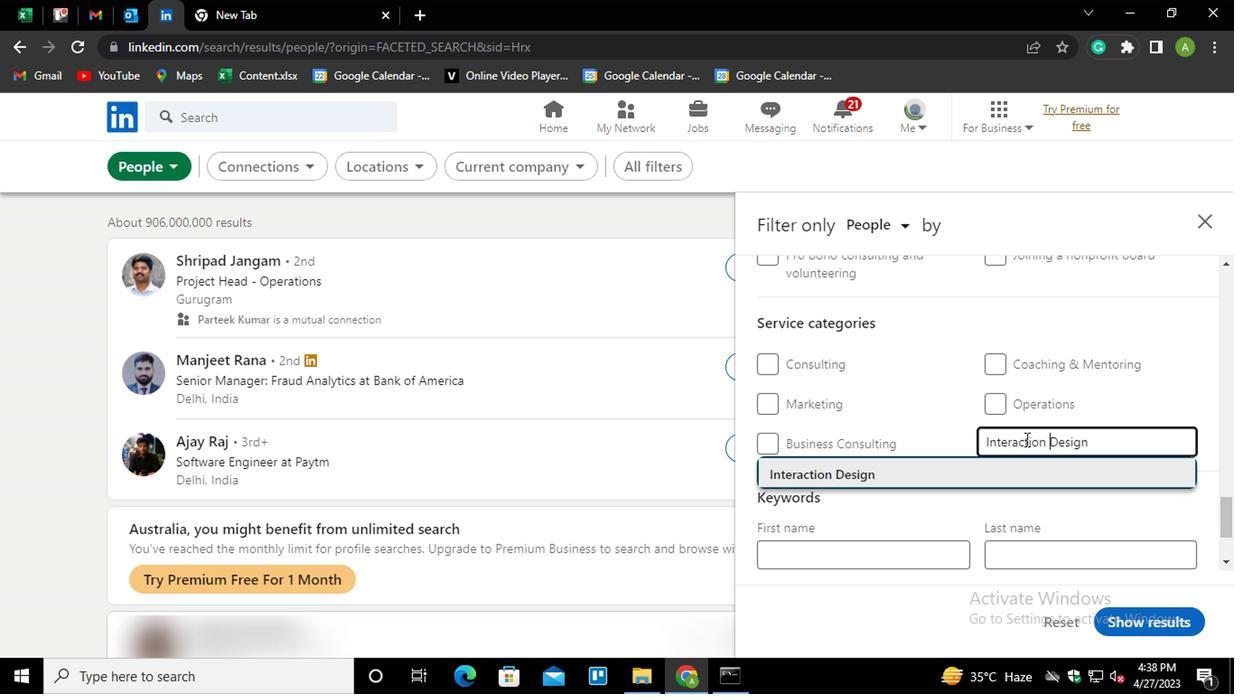 
Action: Mouse scrolled (1022, 436) with delta (0, 0)
Screenshot: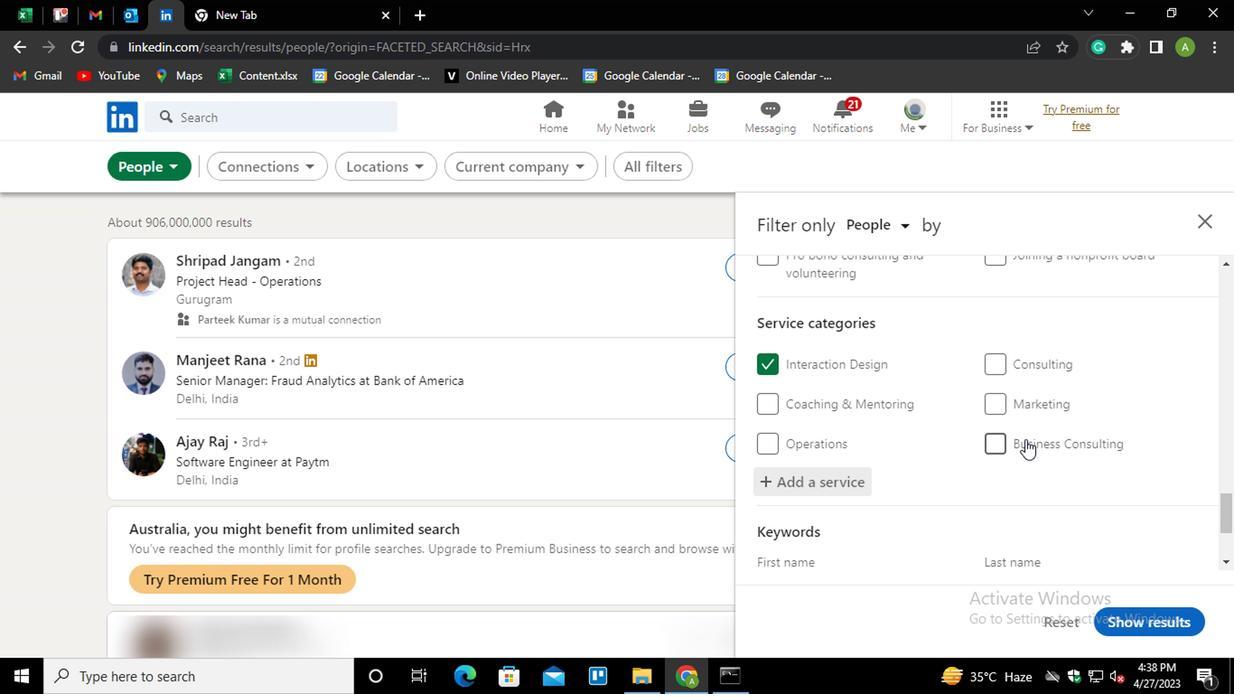
Action: Mouse scrolled (1022, 436) with delta (0, 0)
Screenshot: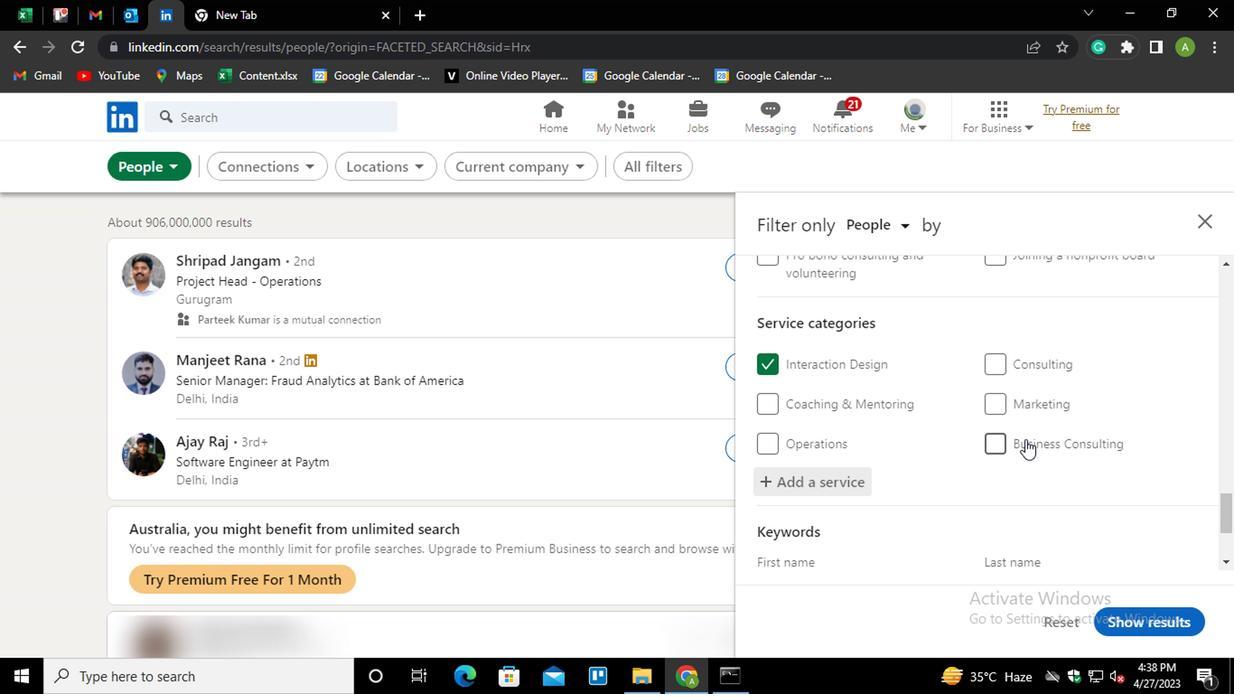 
Action: Mouse scrolled (1022, 436) with delta (0, 0)
Screenshot: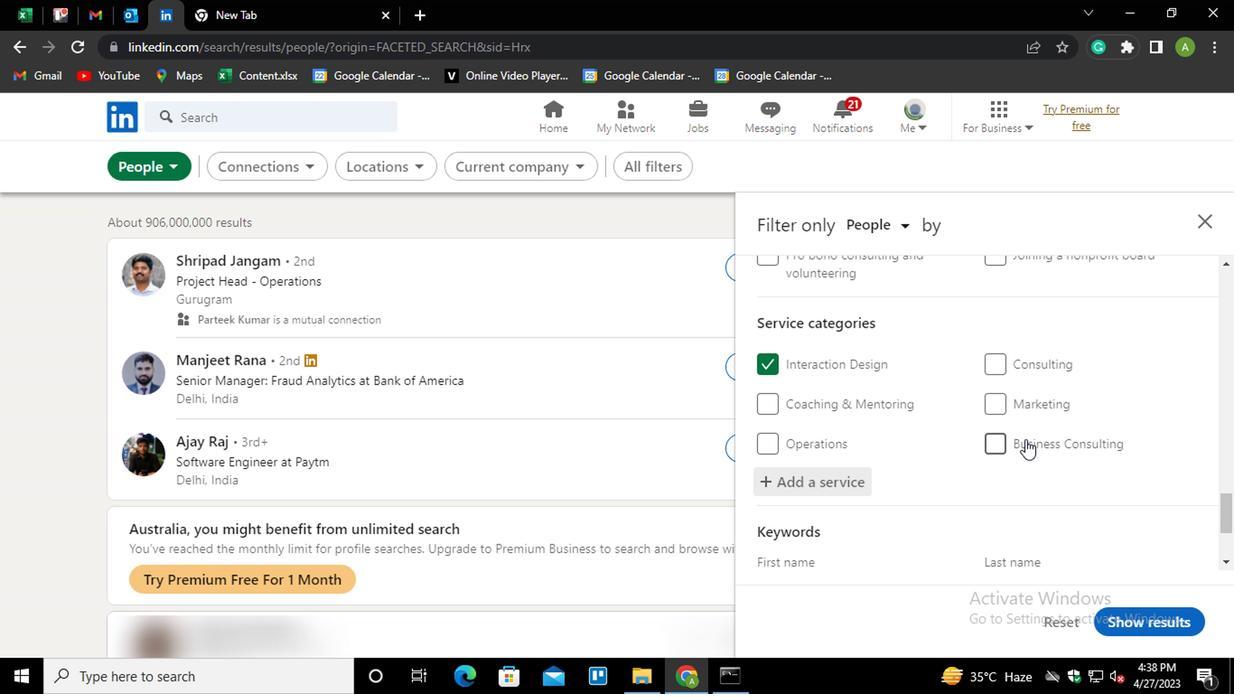 
Action: Mouse scrolled (1022, 436) with delta (0, 0)
Screenshot: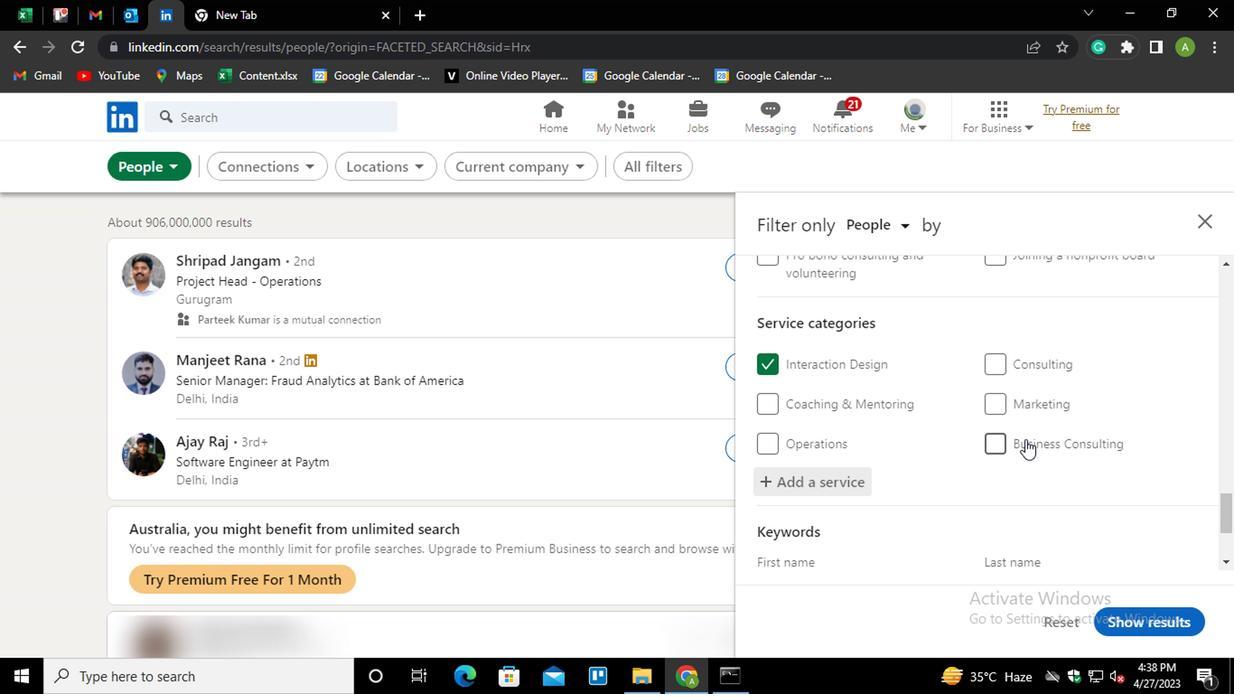 
Action: Mouse scrolled (1022, 436) with delta (0, 0)
Screenshot: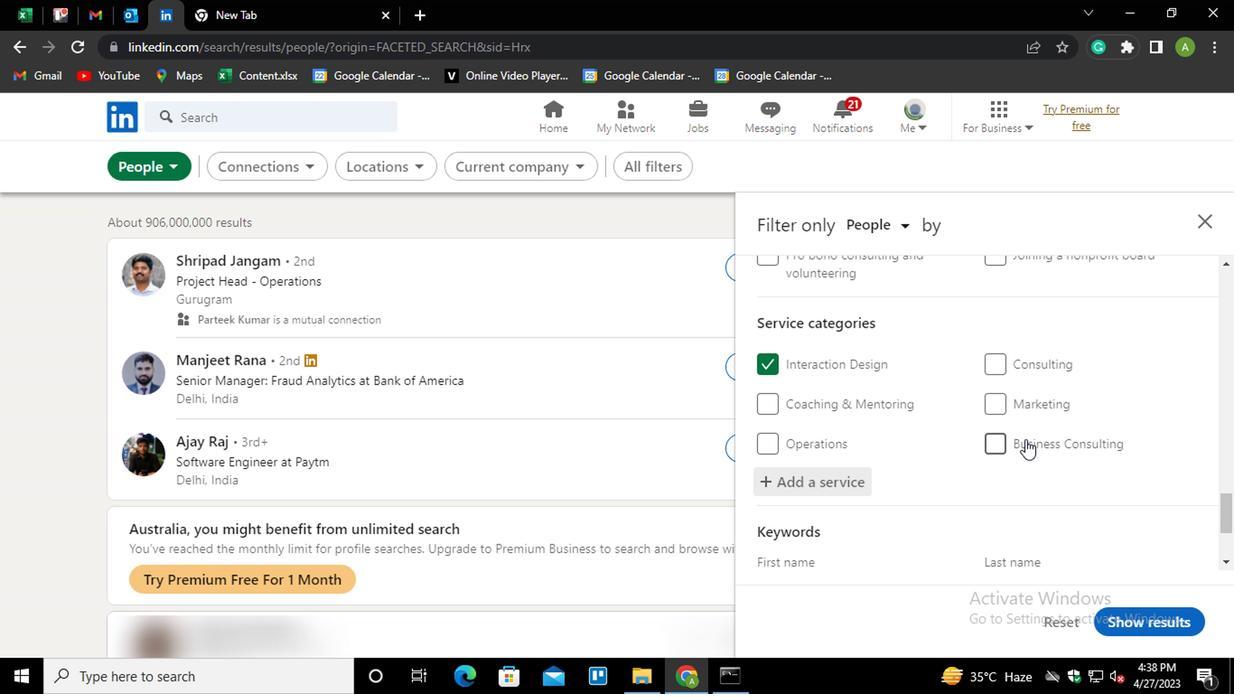 
Action: Mouse scrolled (1022, 436) with delta (0, 0)
Screenshot: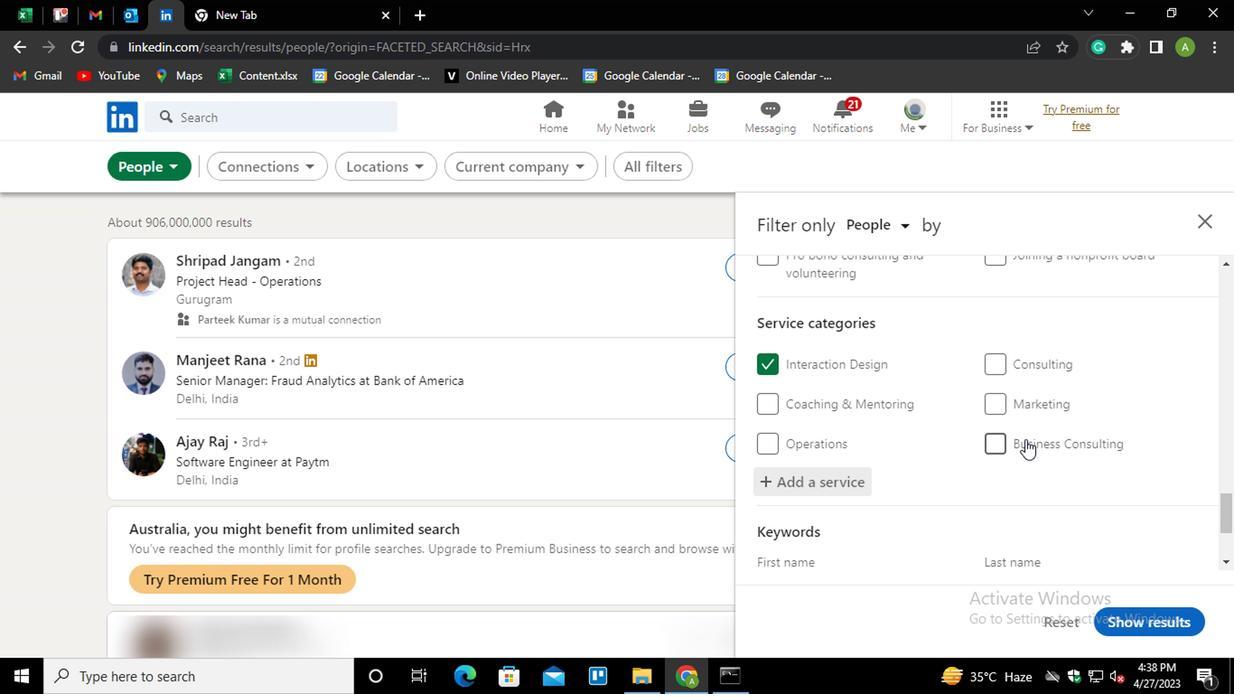 
Action: Mouse scrolled (1022, 436) with delta (0, 0)
Screenshot: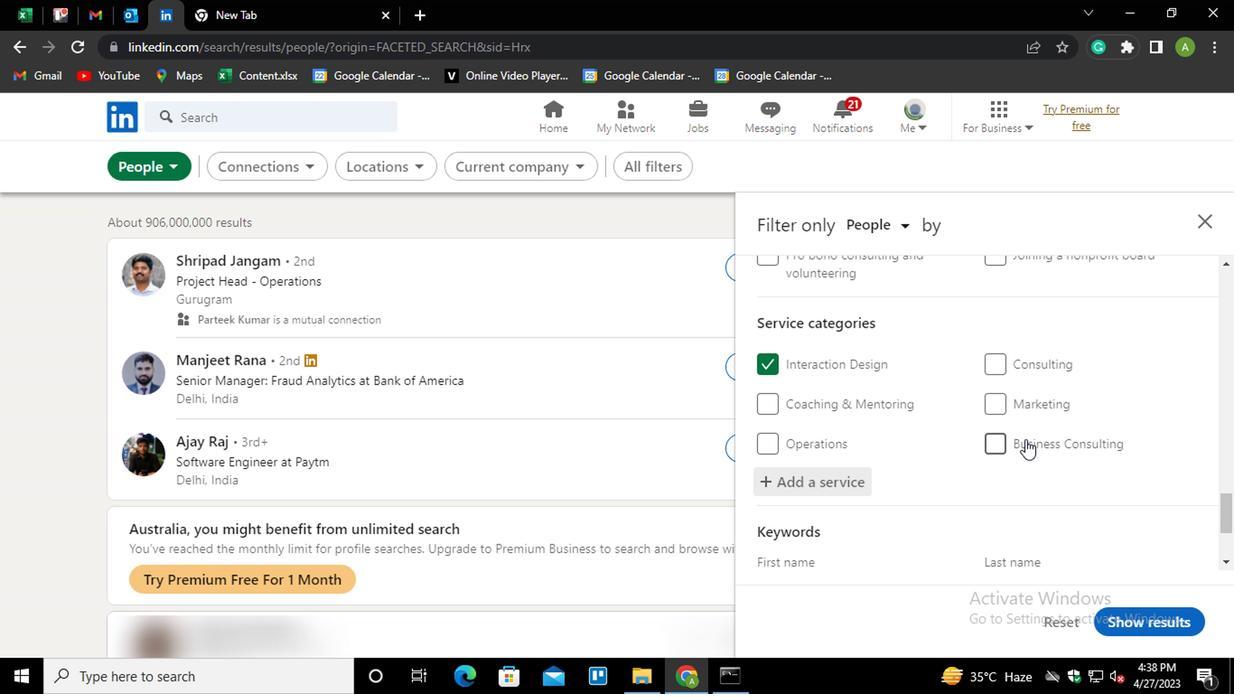 
Action: Mouse moved to (819, 497)
Screenshot: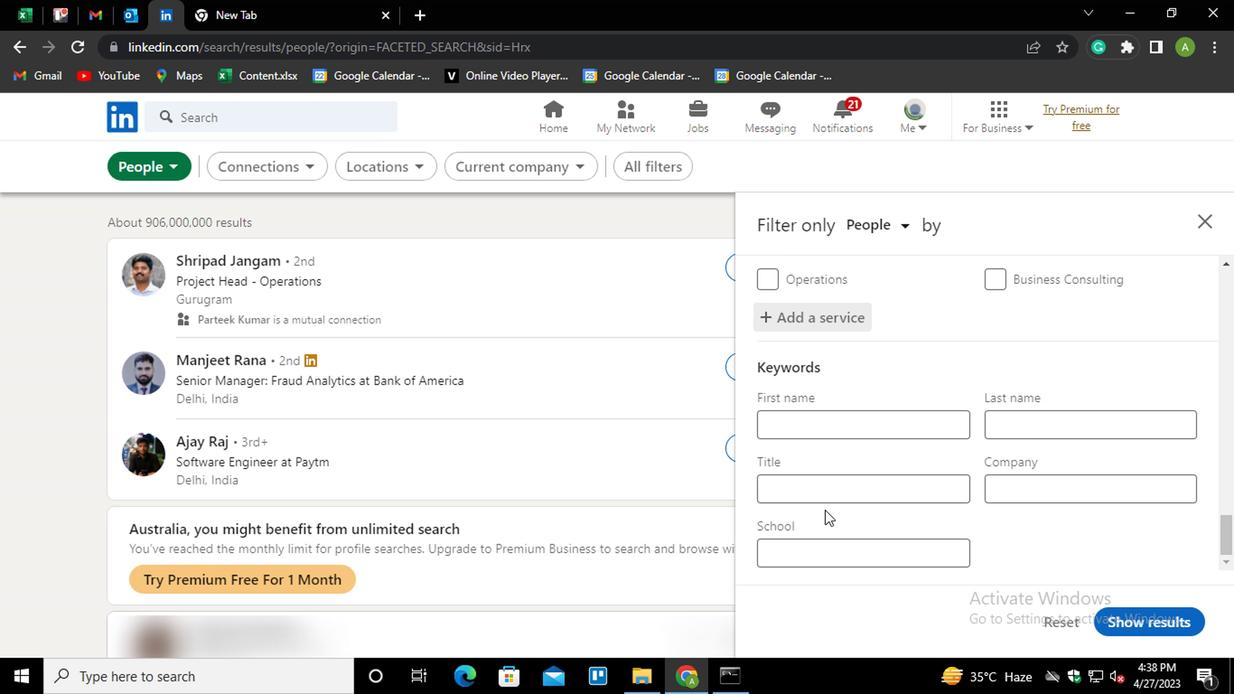 
Action: Mouse pressed left at (819, 497)
Screenshot: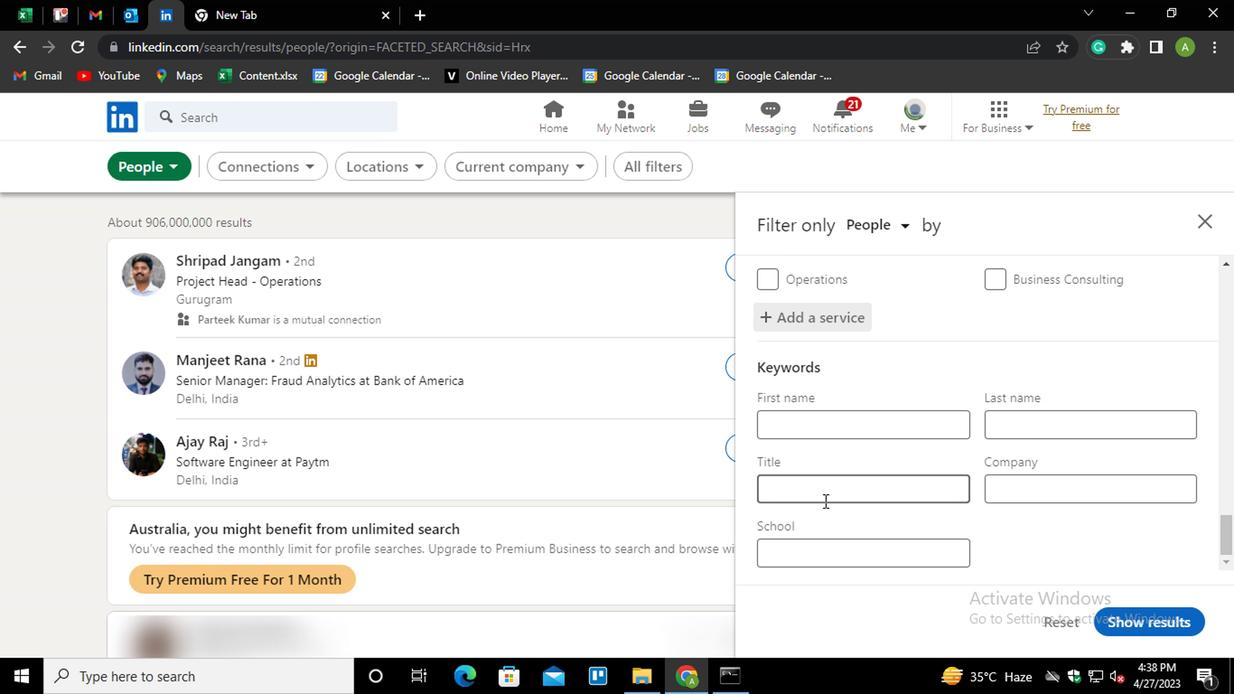 
Action: Key pressed <Key.shift>CONTENT<Key.space><Key.shift>DESIGN
Screenshot: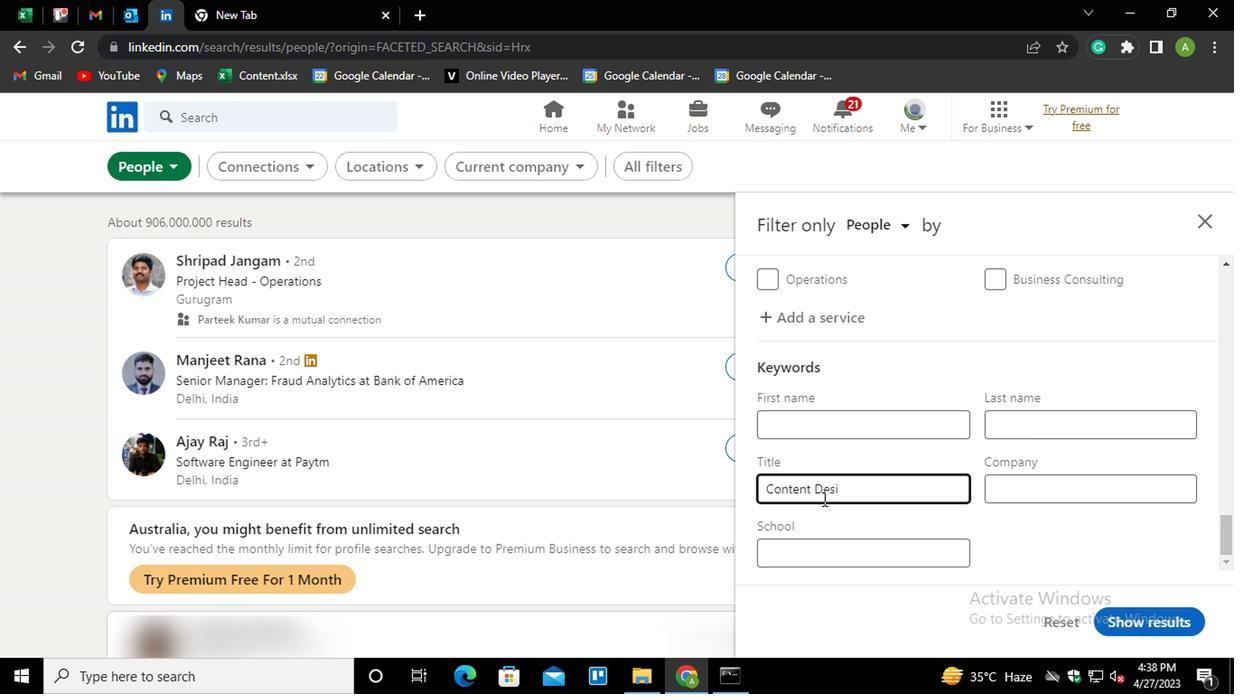 
Action: Mouse moved to (1071, 542)
Screenshot: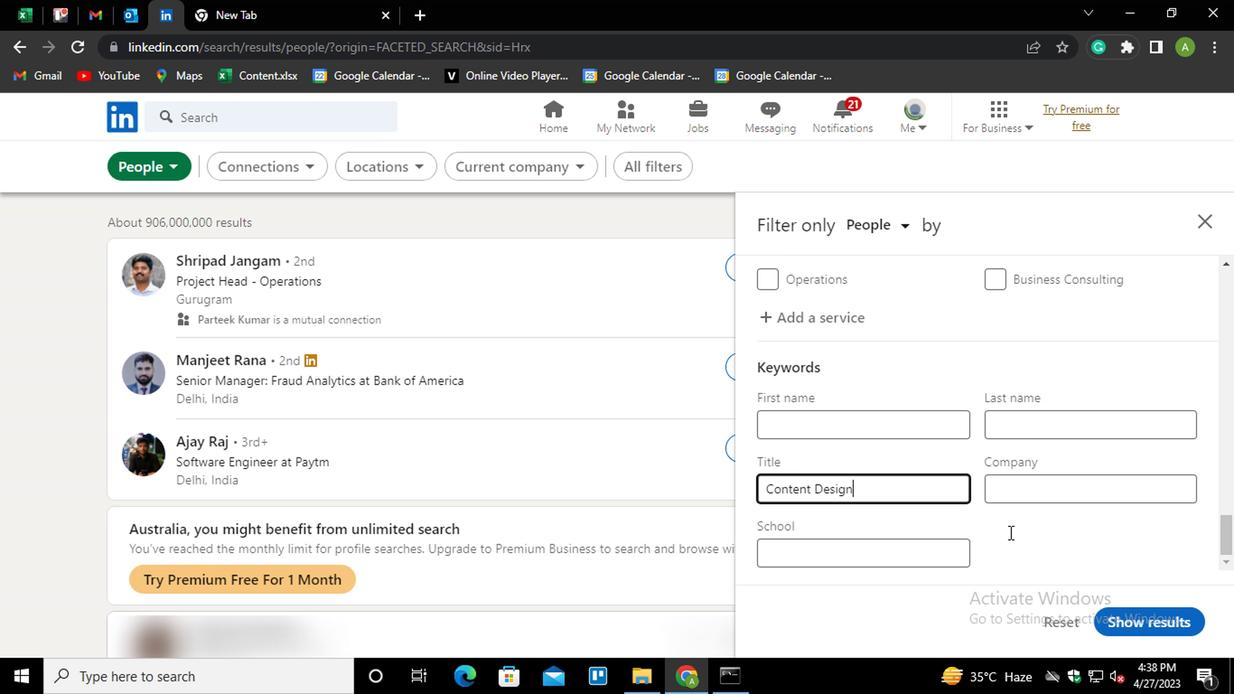 
Action: Mouse pressed left at (1071, 542)
Screenshot: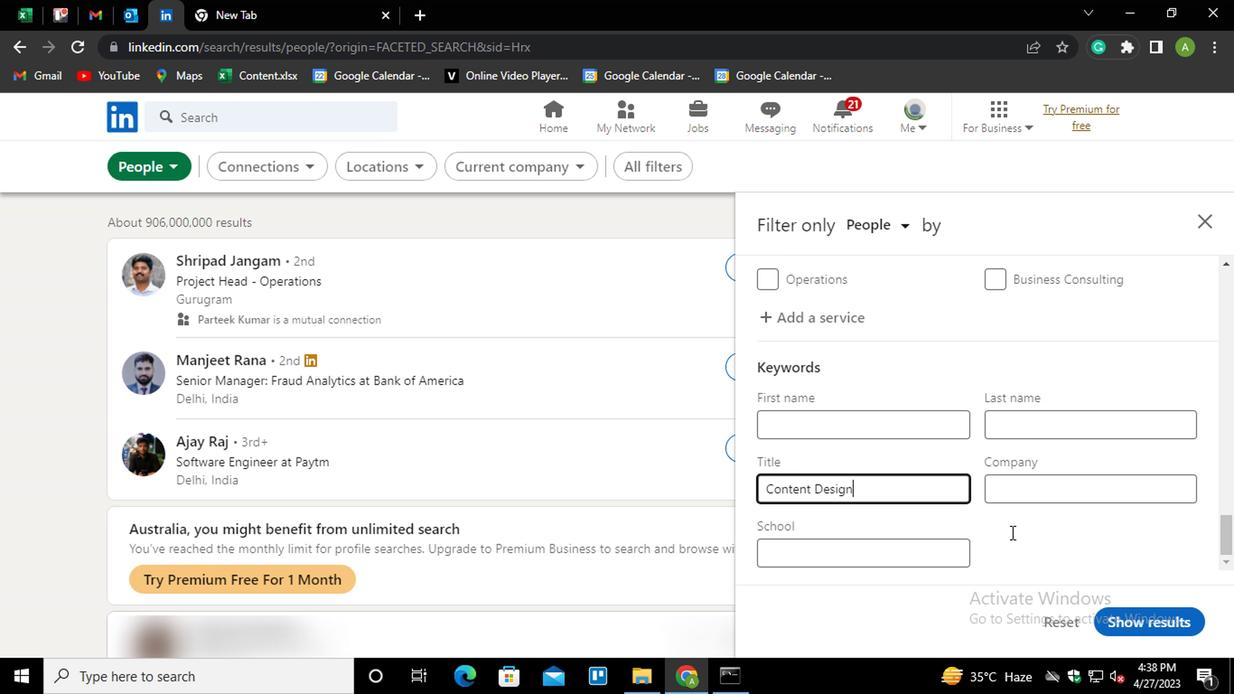 
Action: Mouse moved to (1131, 621)
Screenshot: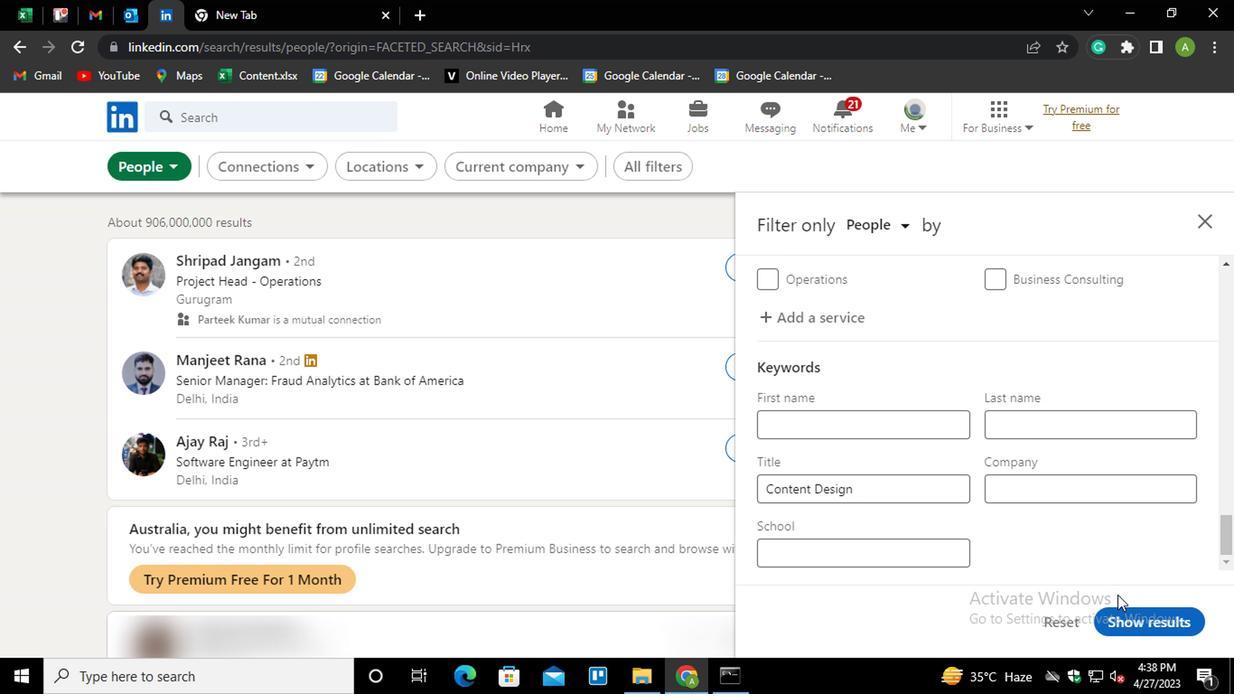 
Action: Mouse pressed left at (1131, 621)
Screenshot: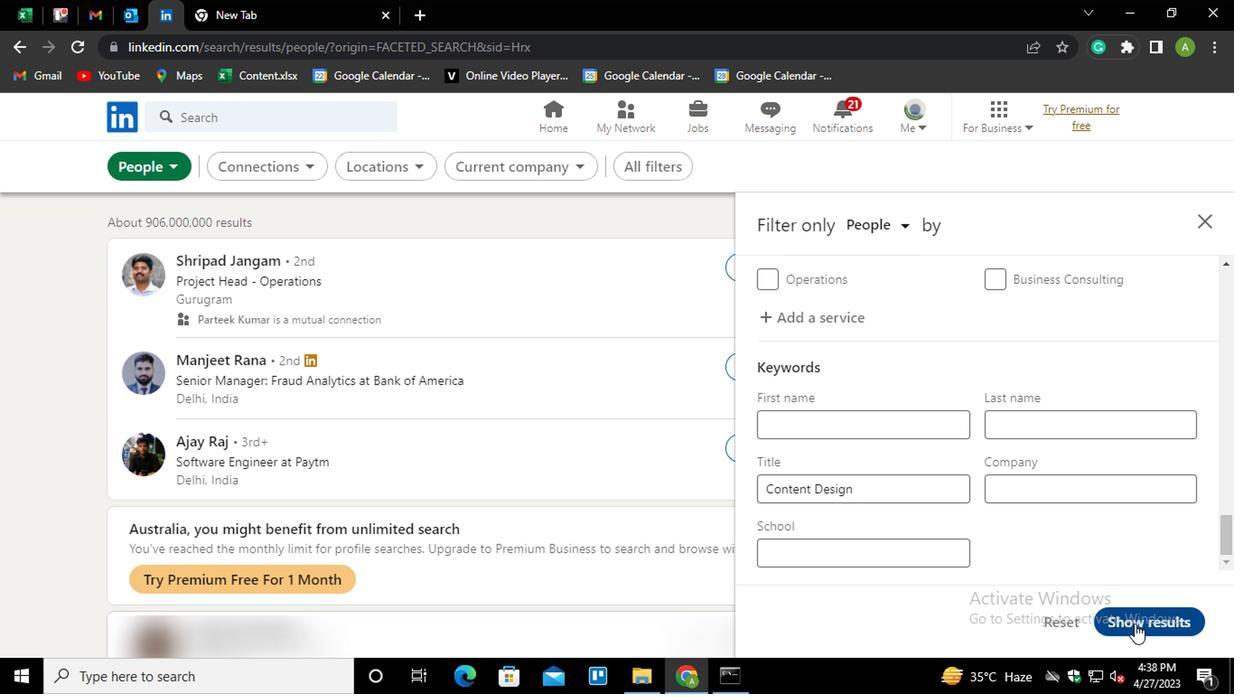 
Action: Mouse moved to (1132, 621)
Screenshot: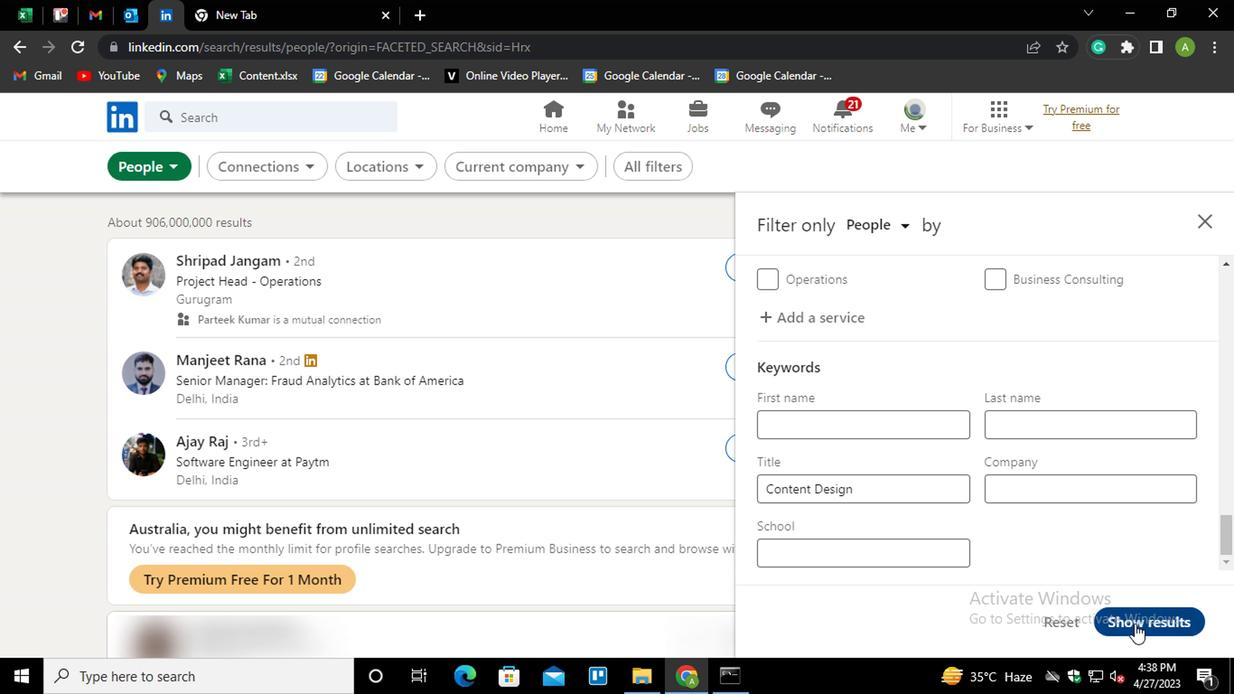 
